 Task: Find connections with filter location Bāgha Purāna with filter topic #family with filter profile language French with filter current company Webmasters4SEO with filter school Fresher jobs in Tamil Nadu with filter industry Engines and Power Transmission Equipment Manufacturing with filter service category Market Strategy with filter keywords title Technical Support Specialist
Action: Mouse moved to (555, 73)
Screenshot: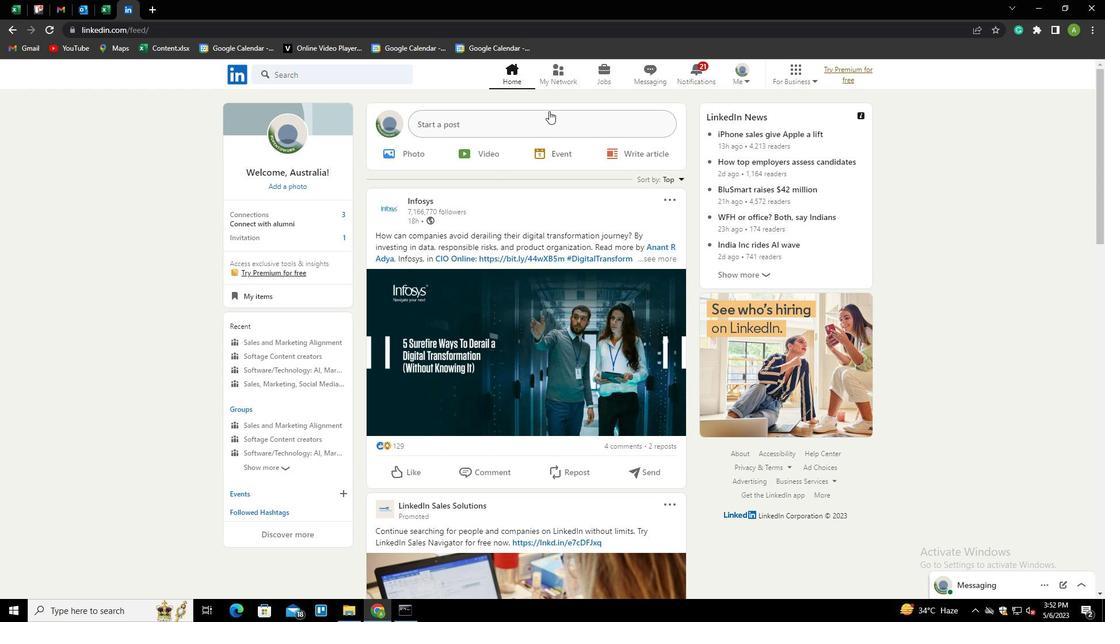 
Action: Mouse pressed left at (555, 73)
Screenshot: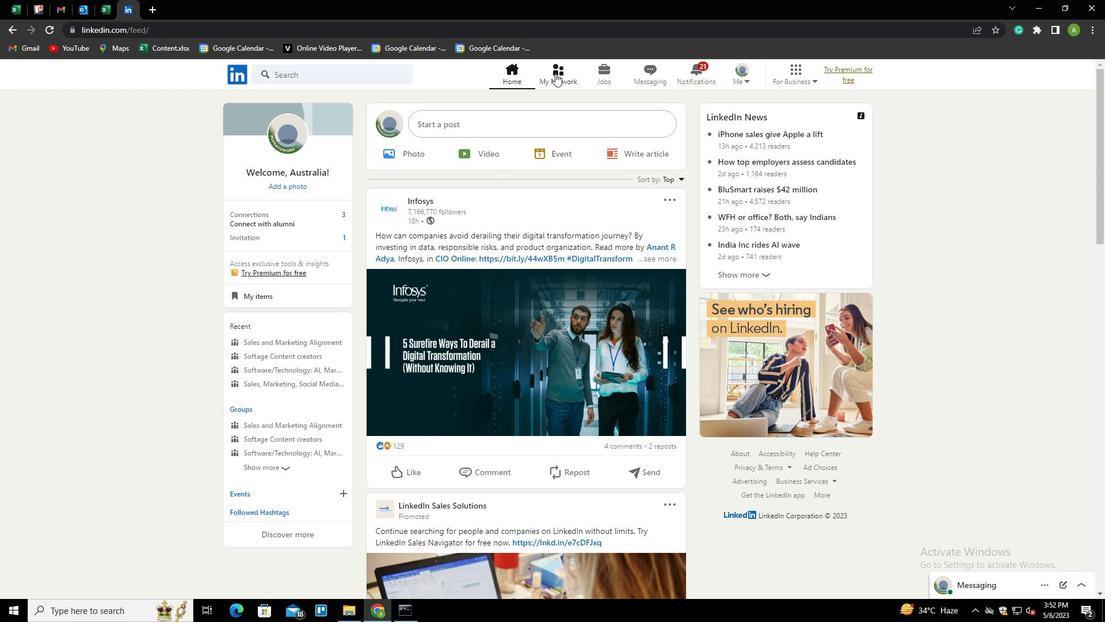 
Action: Mouse moved to (294, 137)
Screenshot: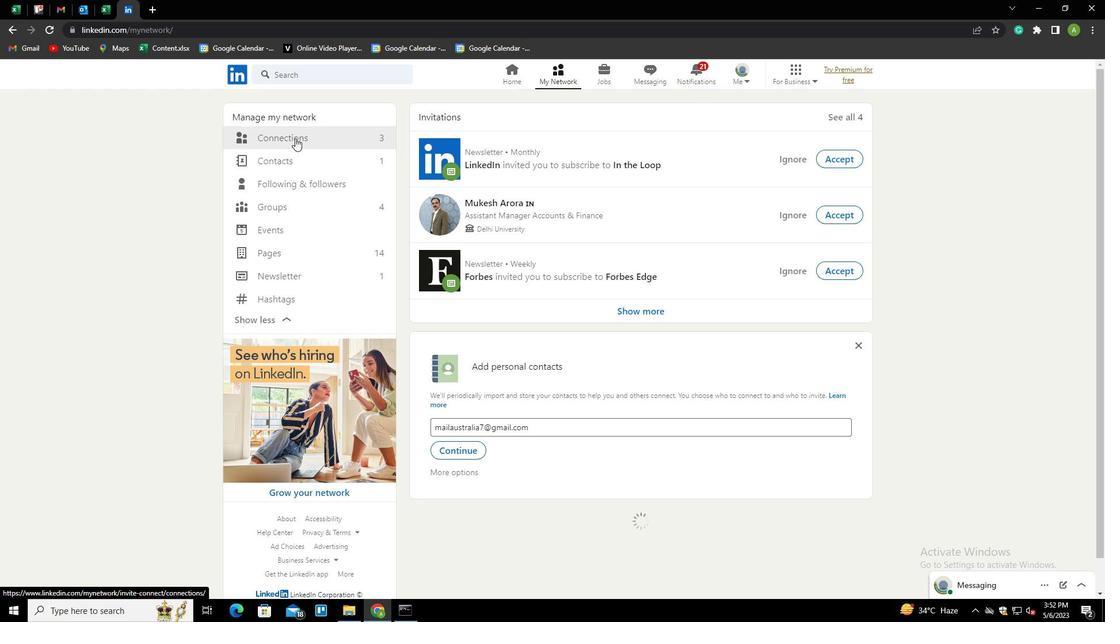 
Action: Mouse pressed left at (294, 137)
Screenshot: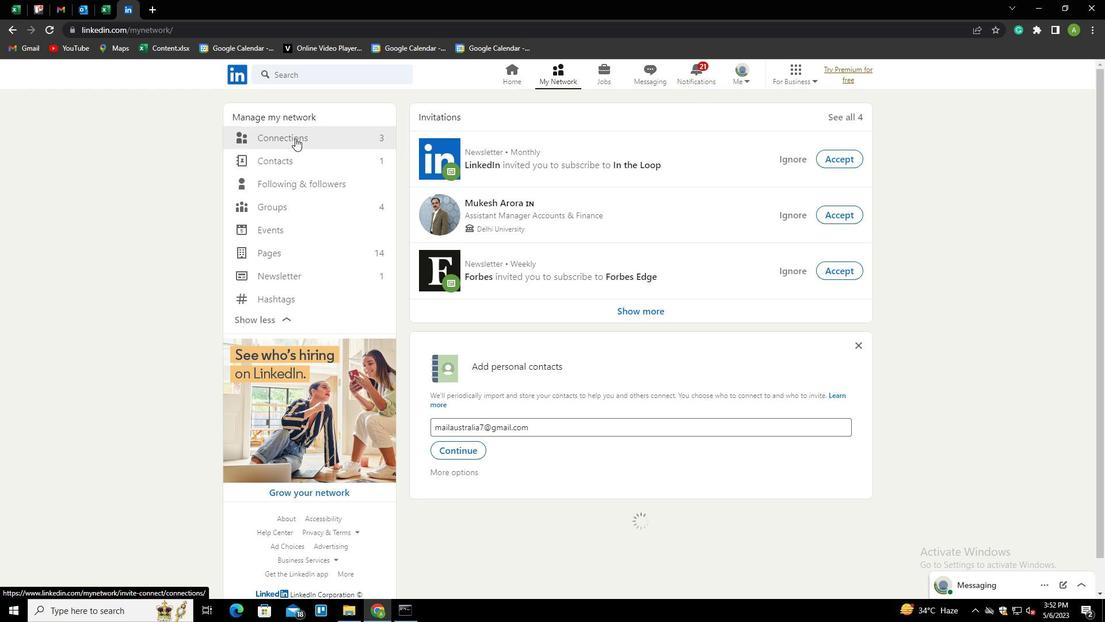 
Action: Mouse moved to (639, 133)
Screenshot: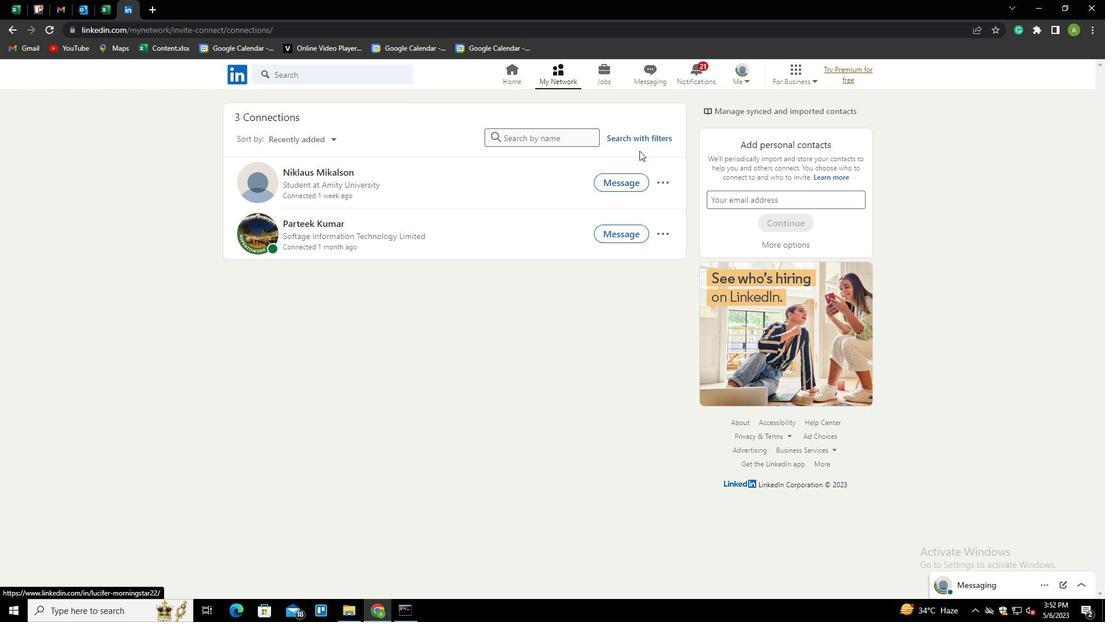 
Action: Mouse pressed left at (639, 133)
Screenshot: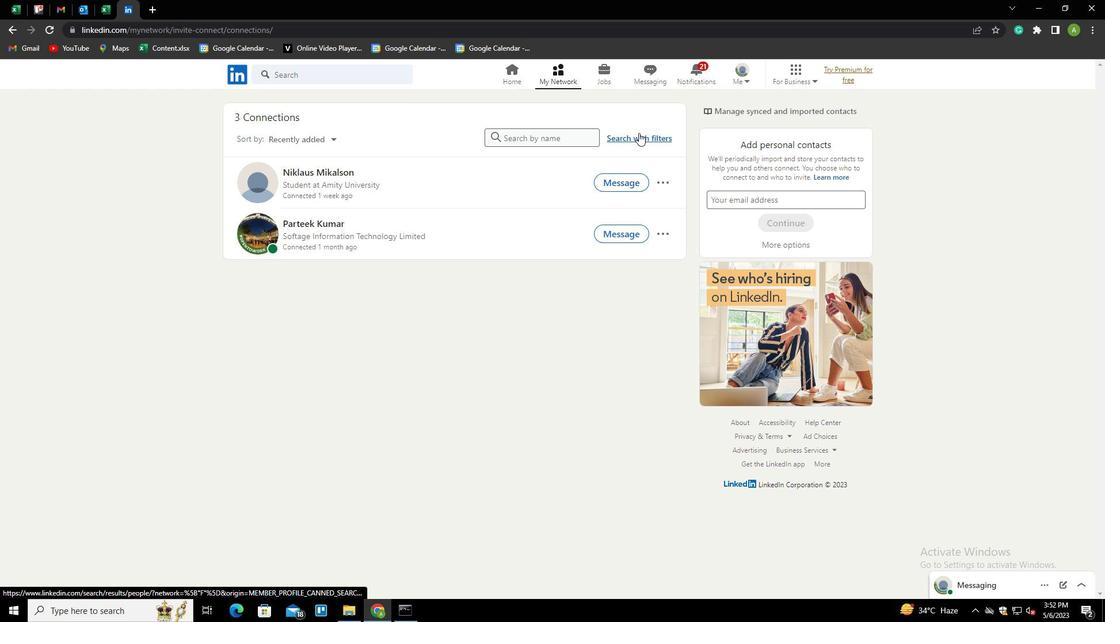
Action: Mouse moved to (585, 101)
Screenshot: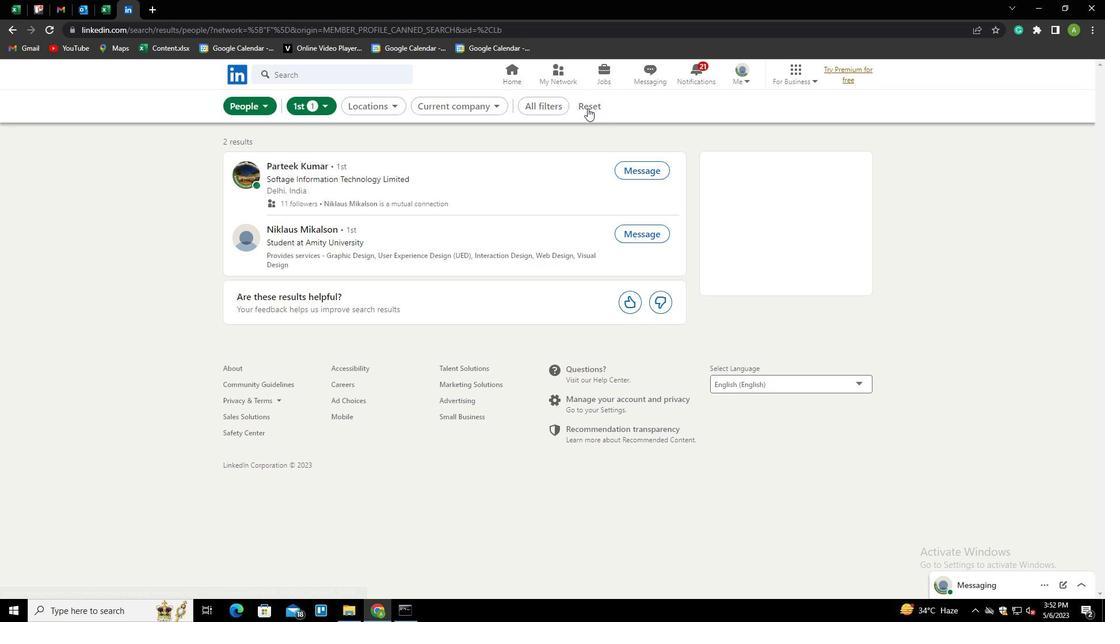 
Action: Mouse pressed left at (585, 101)
Screenshot: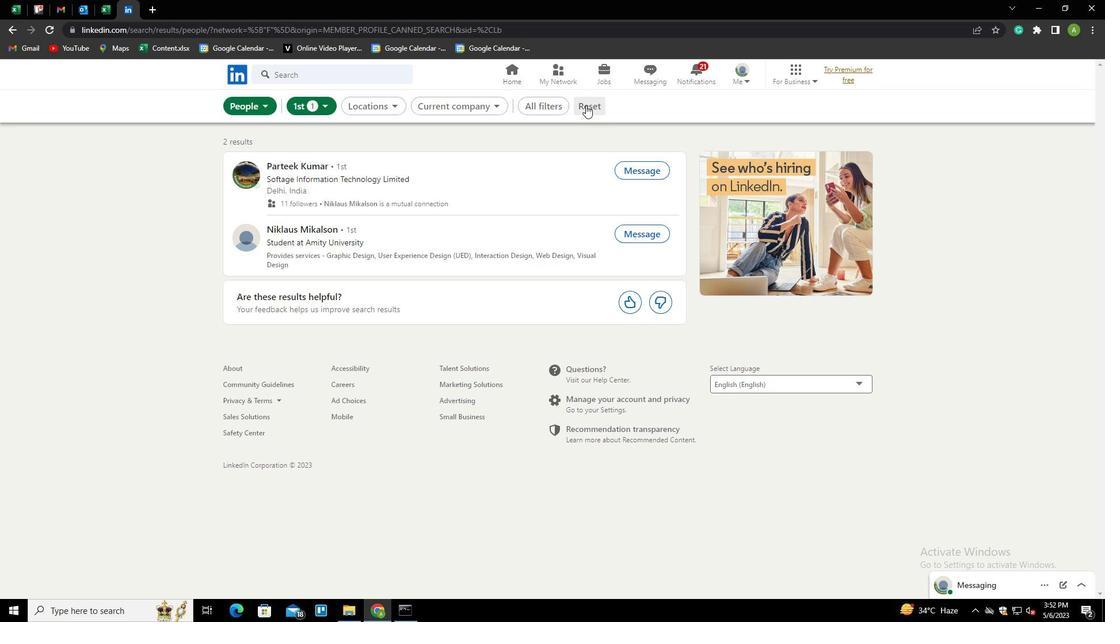 
Action: Mouse moved to (567, 107)
Screenshot: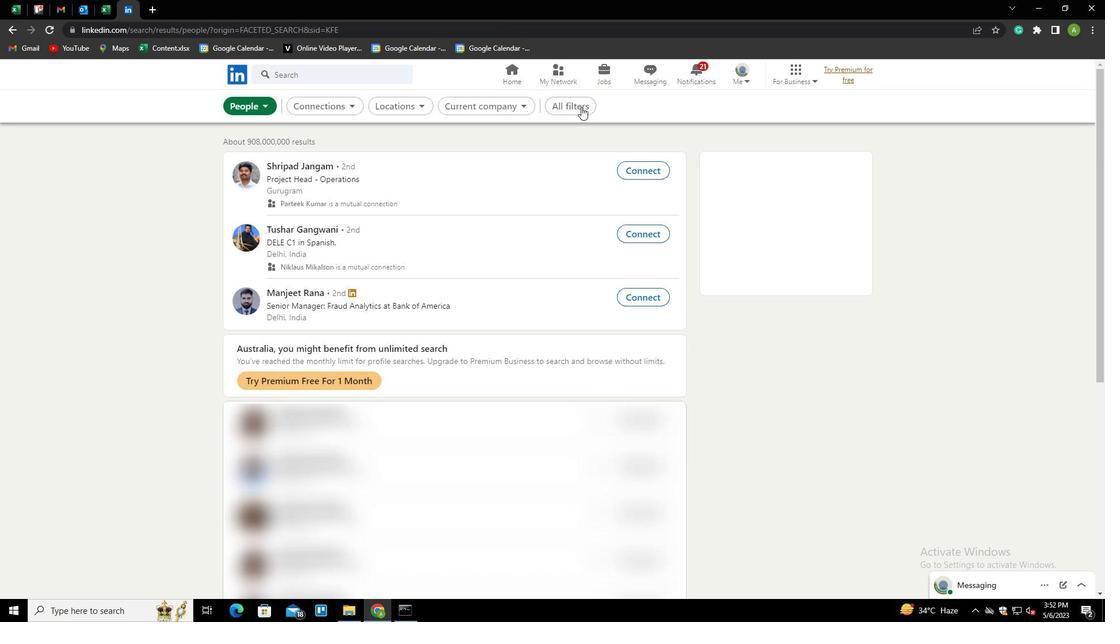 
Action: Mouse pressed left at (567, 107)
Screenshot: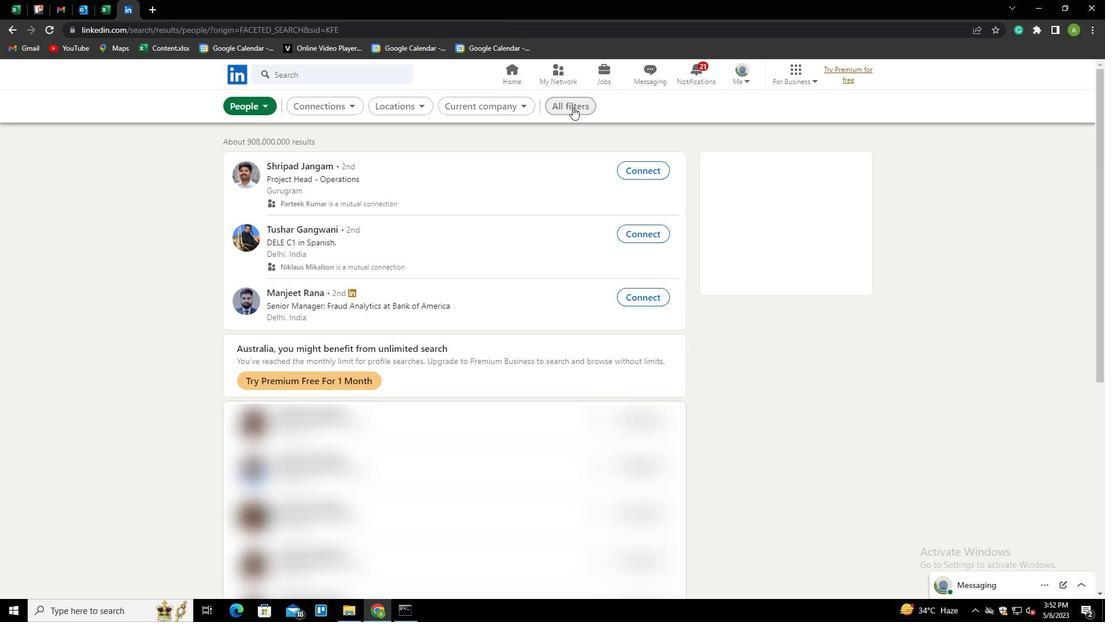 
Action: Mouse moved to (946, 367)
Screenshot: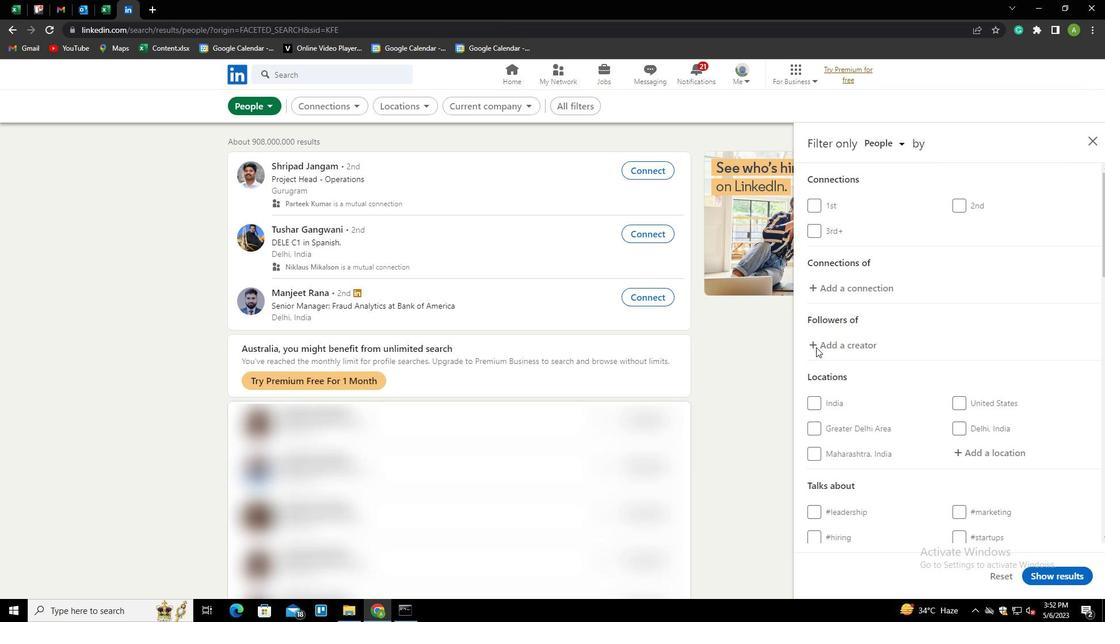 
Action: Mouse scrolled (946, 366) with delta (0, 0)
Screenshot: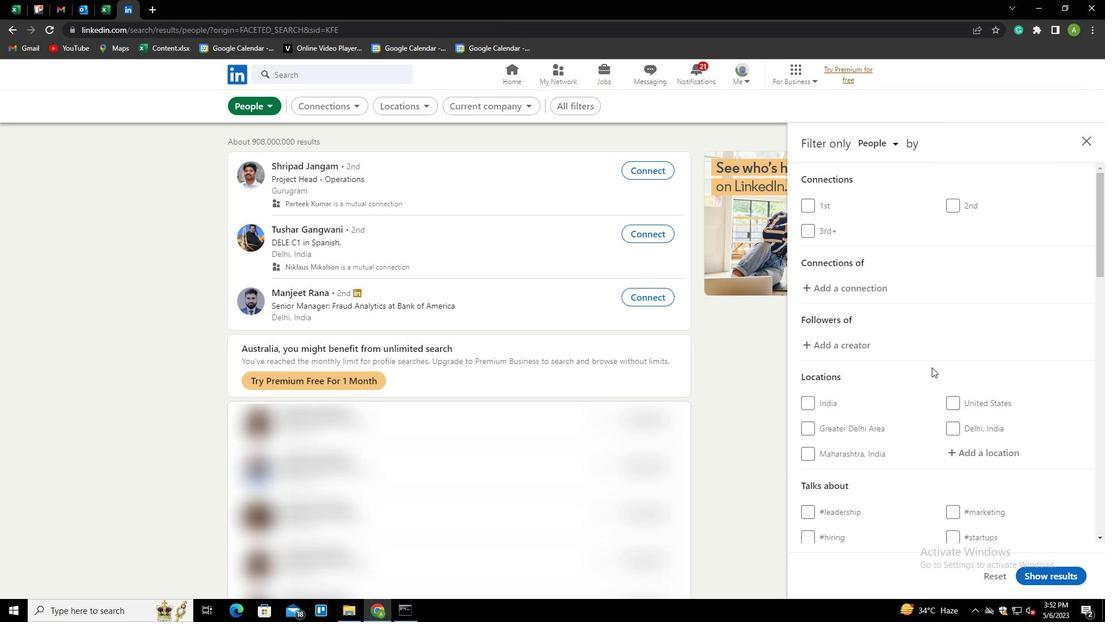 
Action: Mouse scrolled (946, 366) with delta (0, 0)
Screenshot: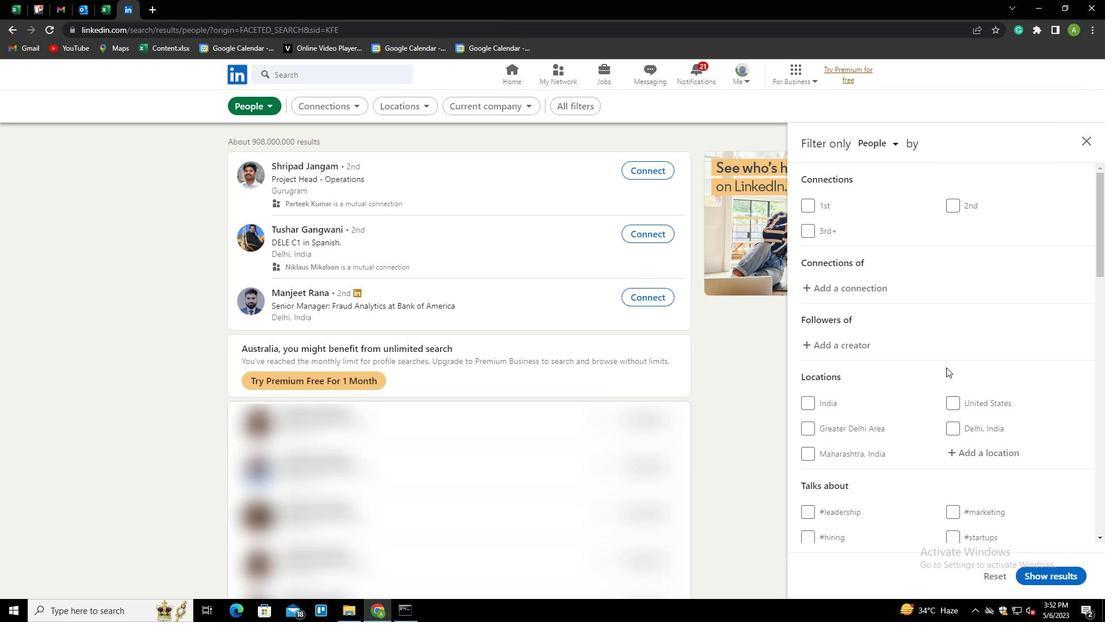 
Action: Mouse moved to (967, 334)
Screenshot: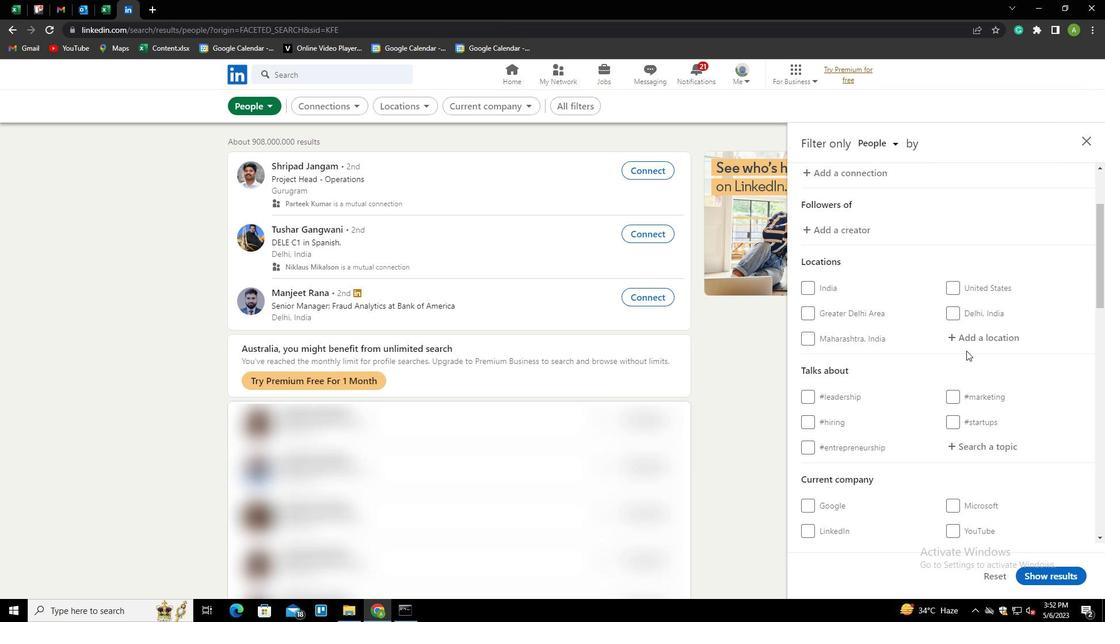 
Action: Mouse pressed left at (967, 334)
Screenshot: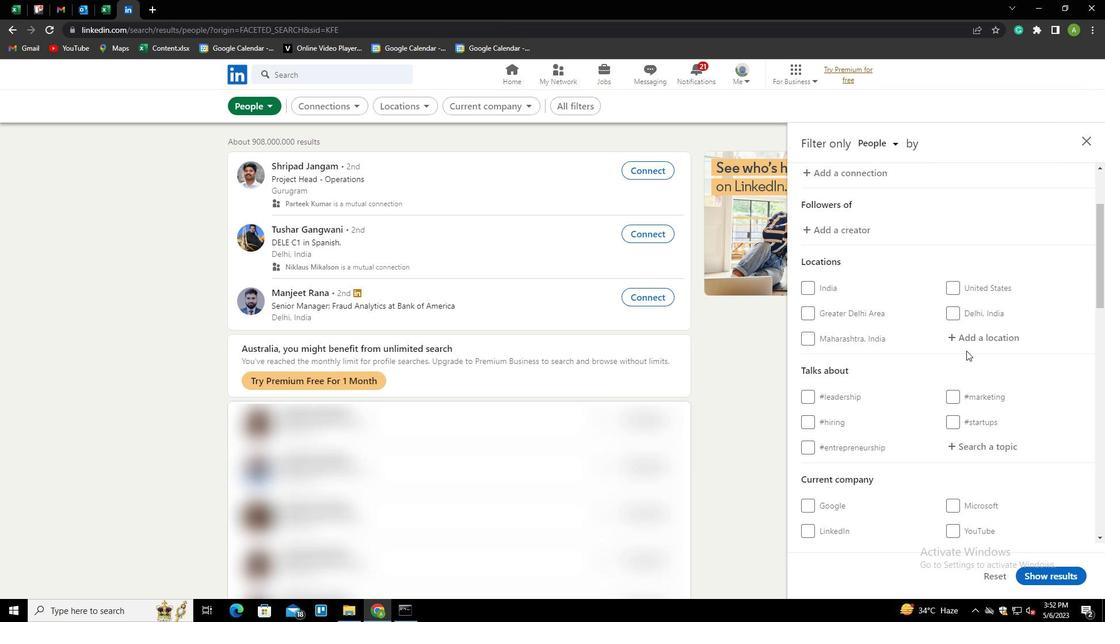 
Action: Key pressed <Key.shift>BAGHA<Key.down><Key.enter>
Screenshot: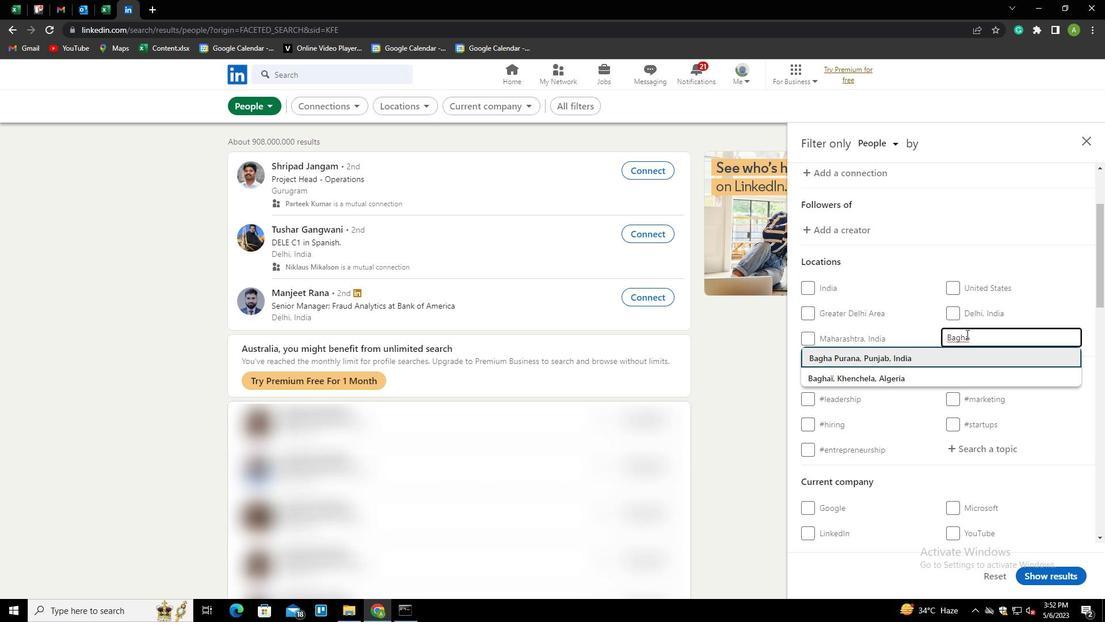 
Action: Mouse moved to (967, 333)
Screenshot: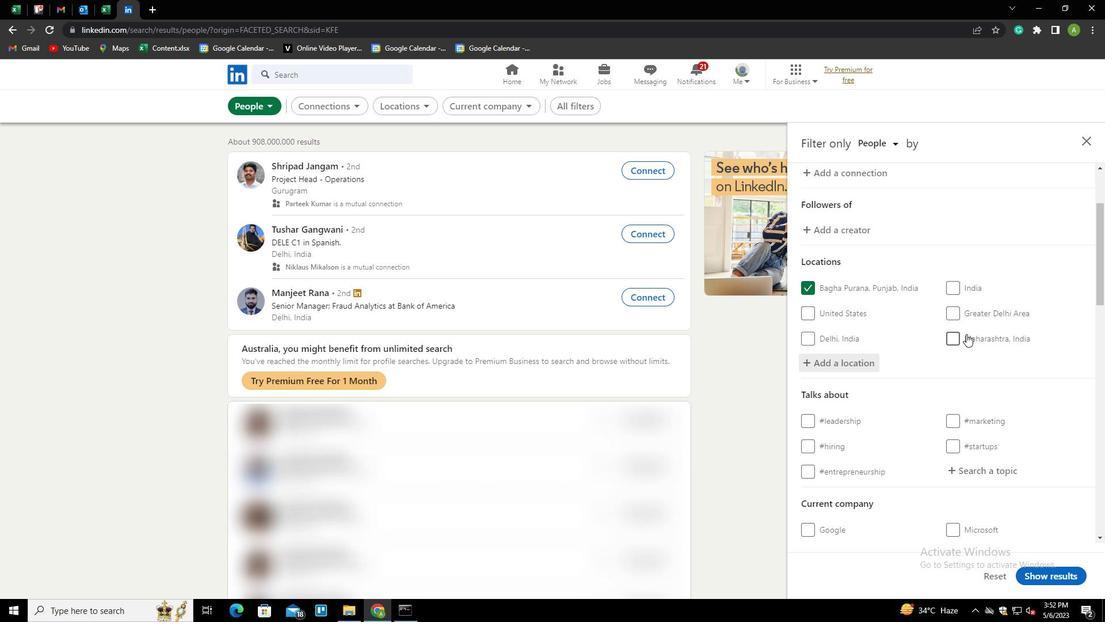
Action: Mouse scrolled (967, 332) with delta (0, 0)
Screenshot: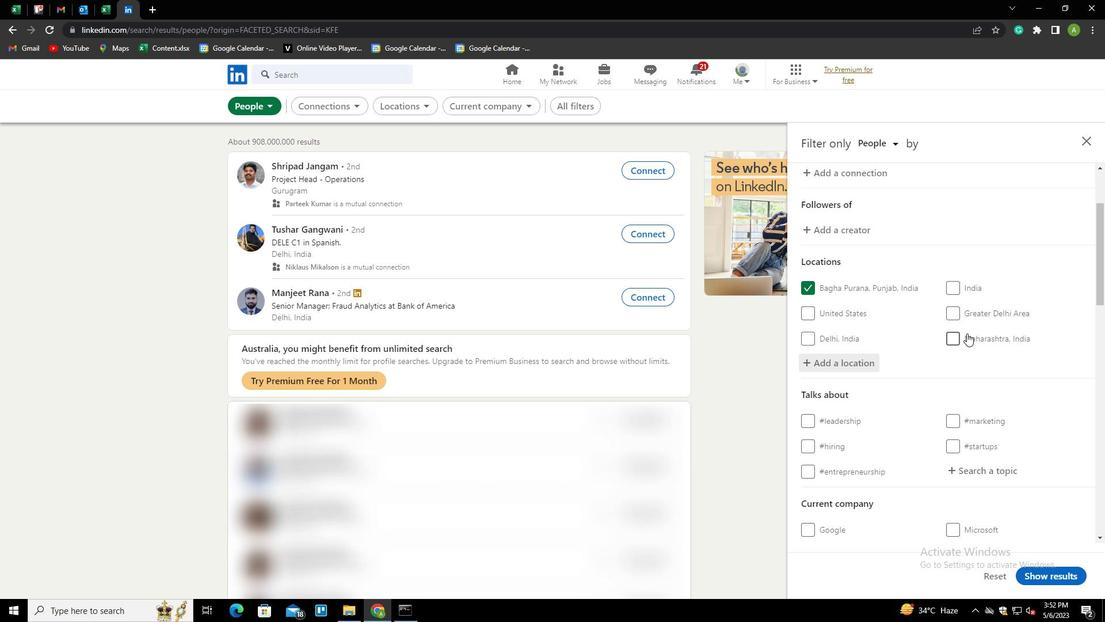 
Action: Mouse scrolled (967, 332) with delta (0, 0)
Screenshot: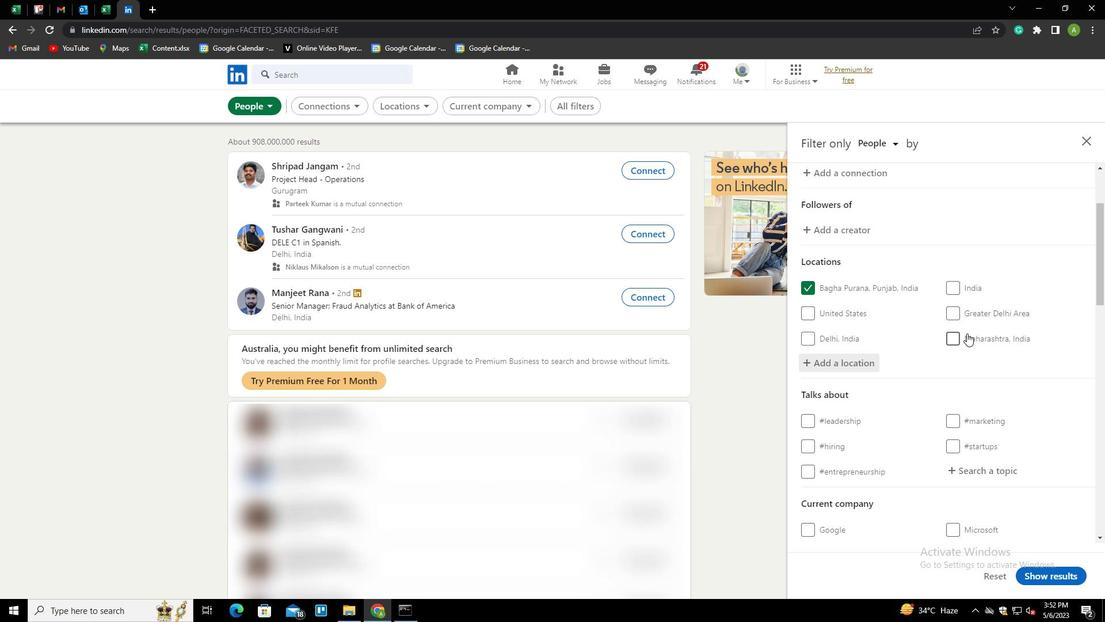 
Action: Mouse scrolled (967, 332) with delta (0, 0)
Screenshot: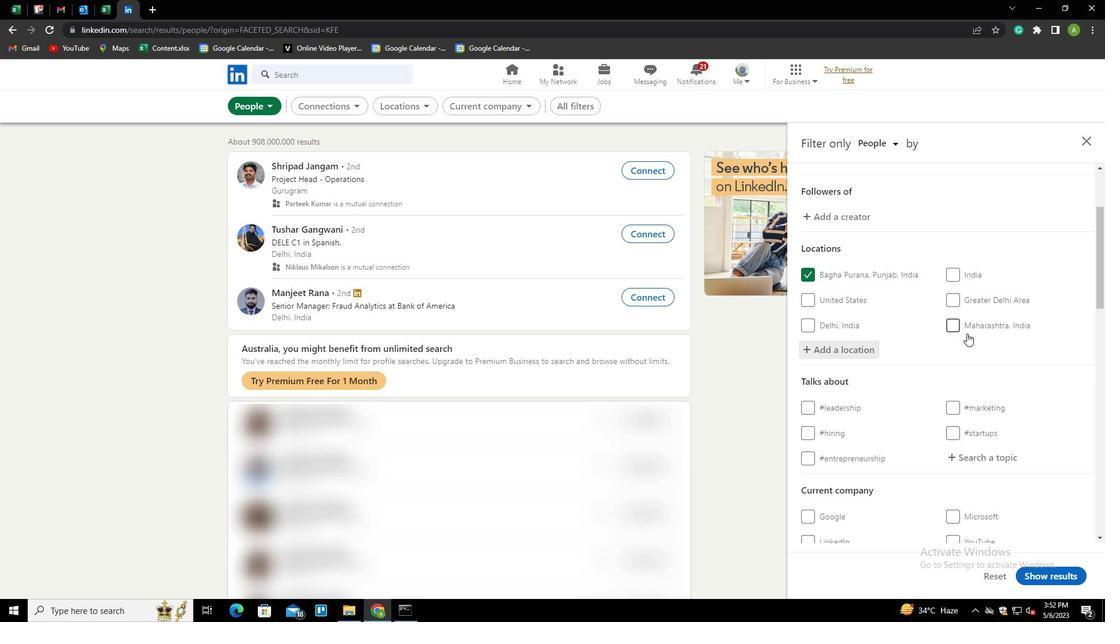 
Action: Mouse moved to (967, 291)
Screenshot: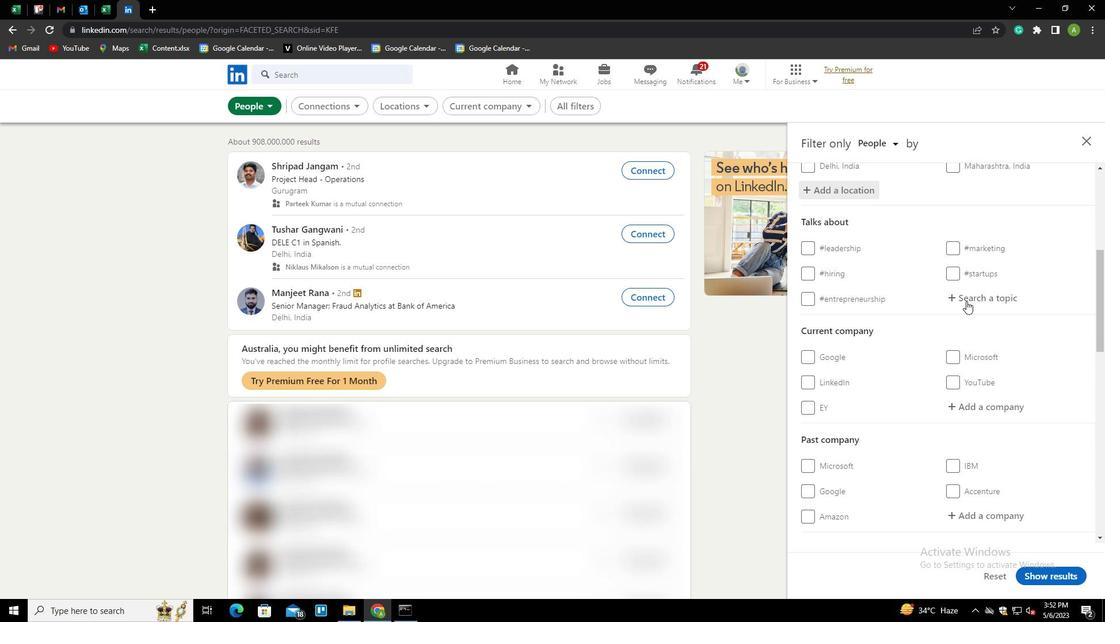 
Action: Mouse pressed left at (967, 291)
Screenshot: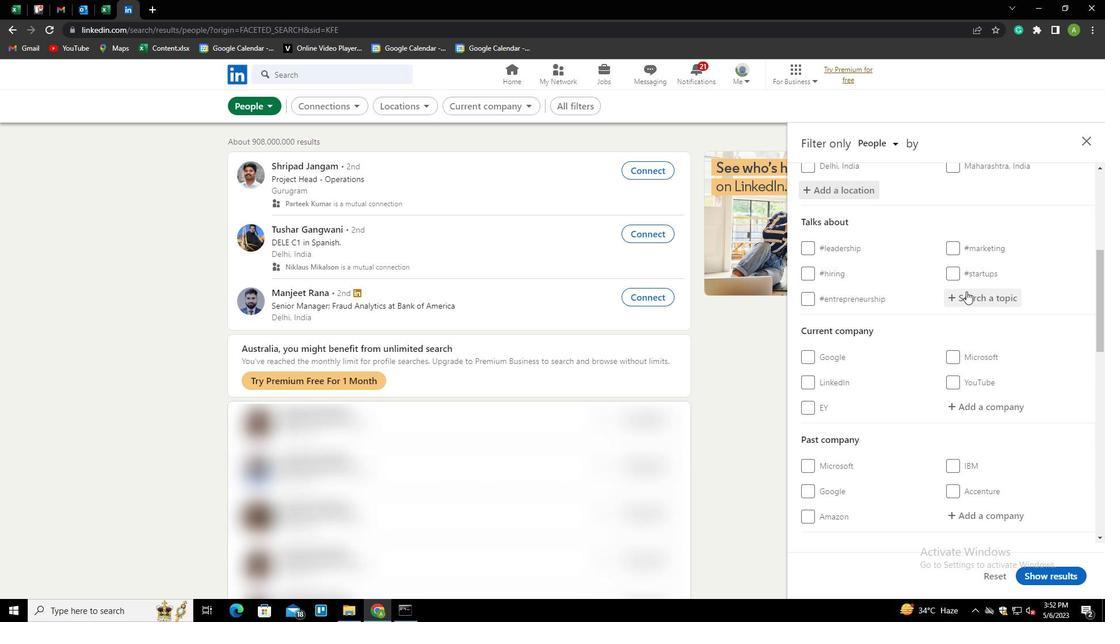 
Action: Mouse moved to (965, 291)
Screenshot: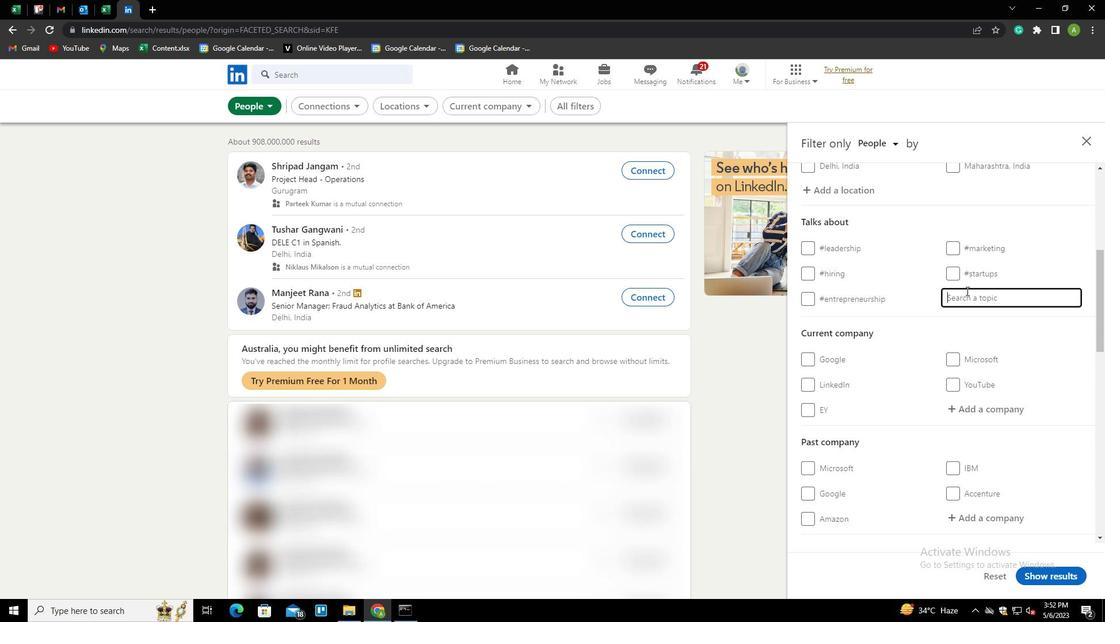 
Action: Key pressed FAMILY<Key.down><Key.enter>
Screenshot: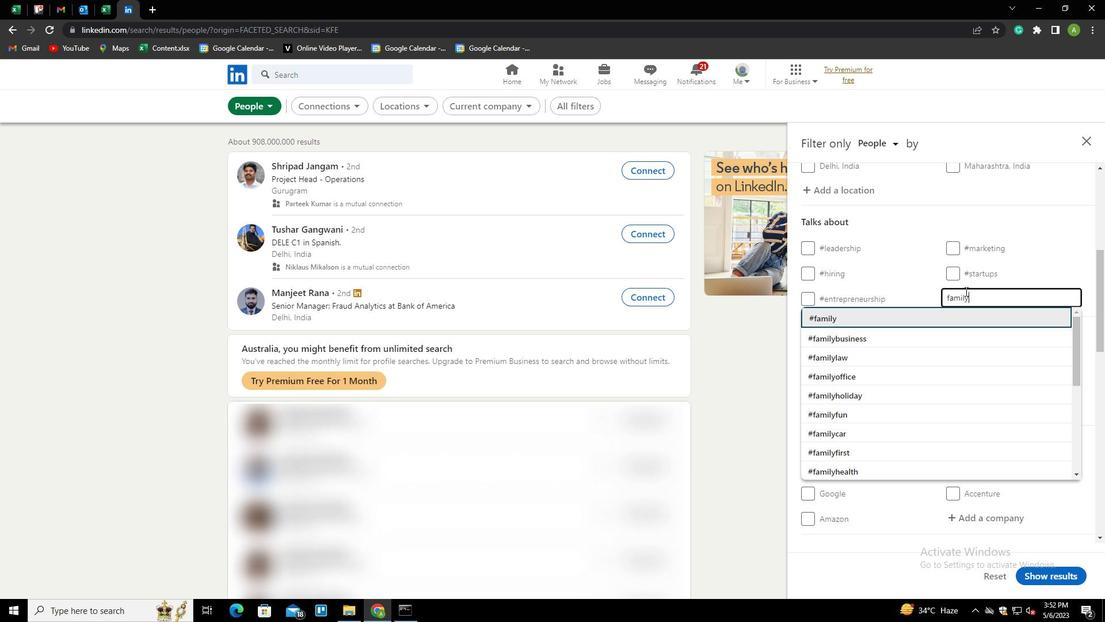 
Action: Mouse moved to (971, 288)
Screenshot: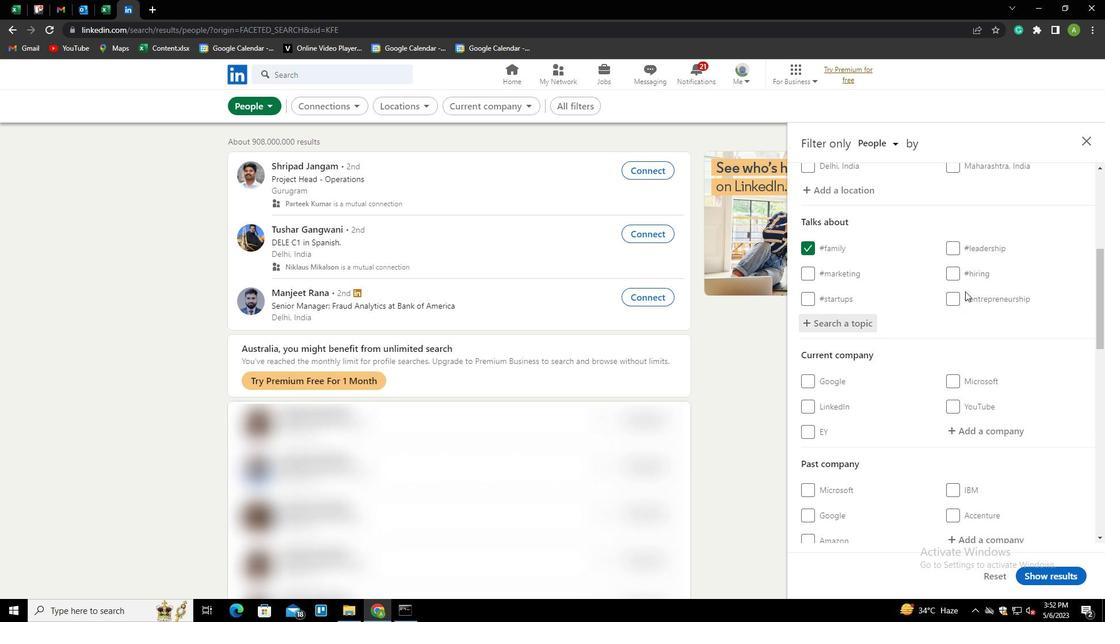 
Action: Mouse scrolled (971, 287) with delta (0, 0)
Screenshot: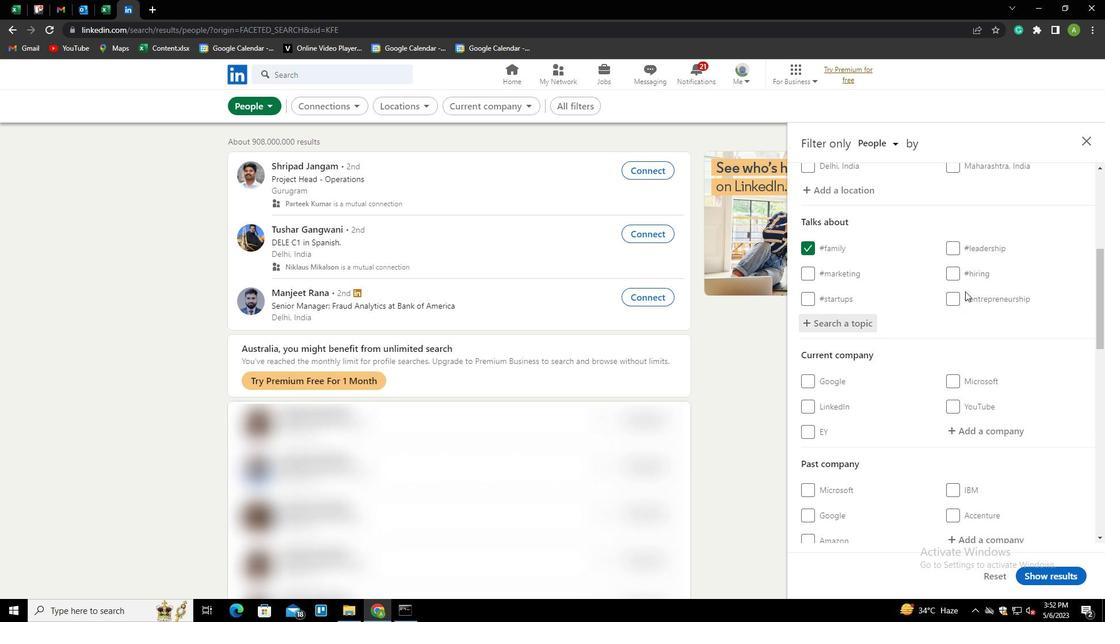 
Action: Mouse scrolled (971, 287) with delta (0, 0)
Screenshot: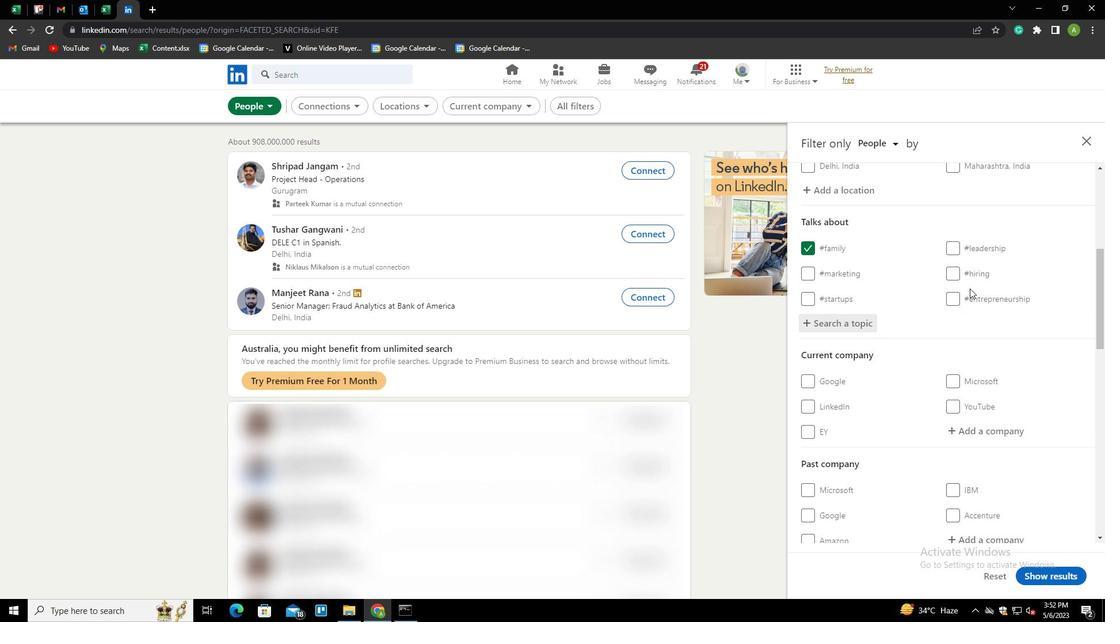 
Action: Mouse moved to (971, 288)
Screenshot: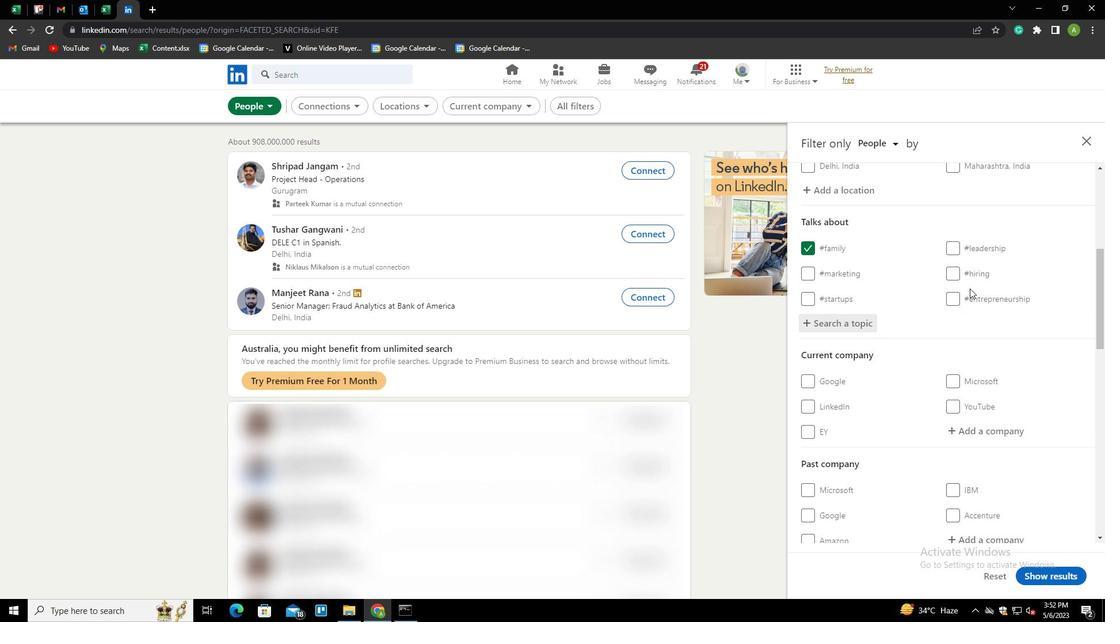 
Action: Mouse scrolled (971, 287) with delta (0, 0)
Screenshot: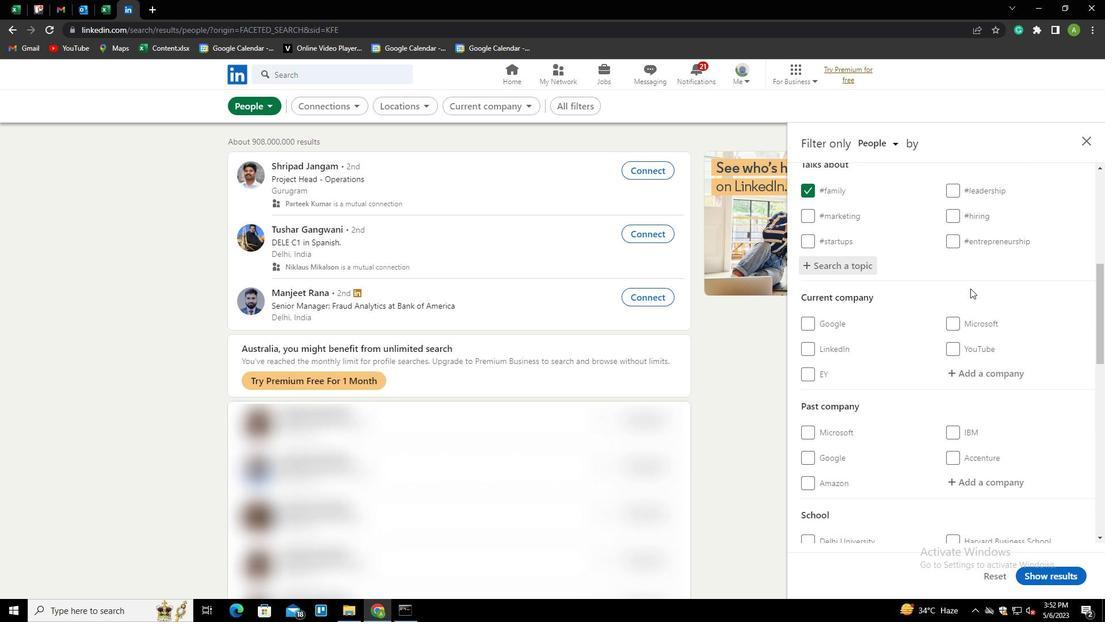 
Action: Mouse moved to (971, 292)
Screenshot: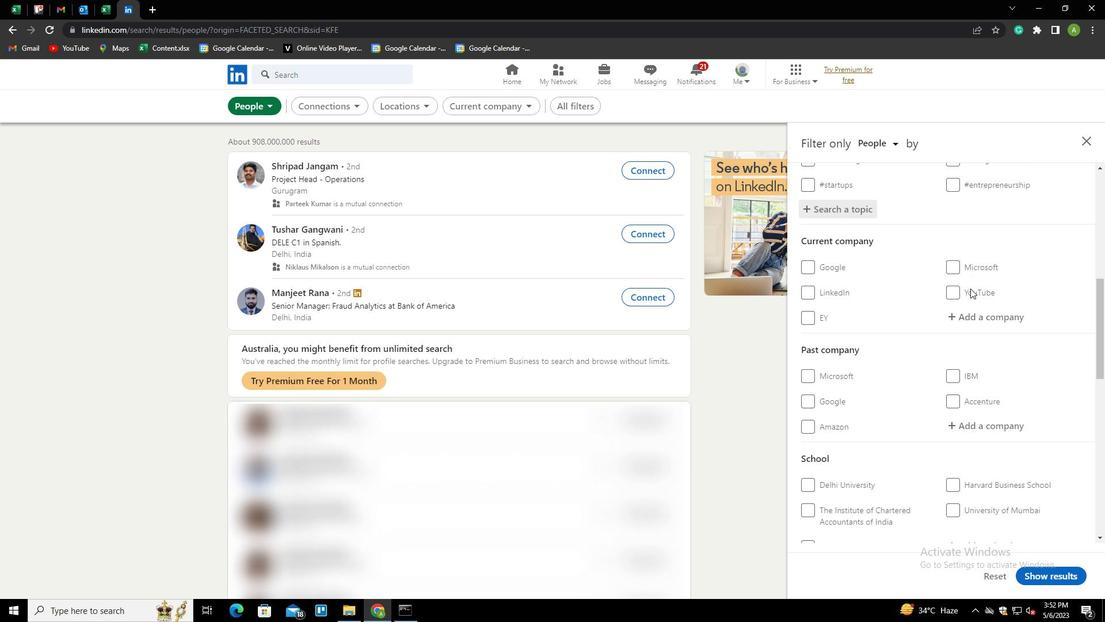 
Action: Mouse scrolled (971, 291) with delta (0, 0)
Screenshot: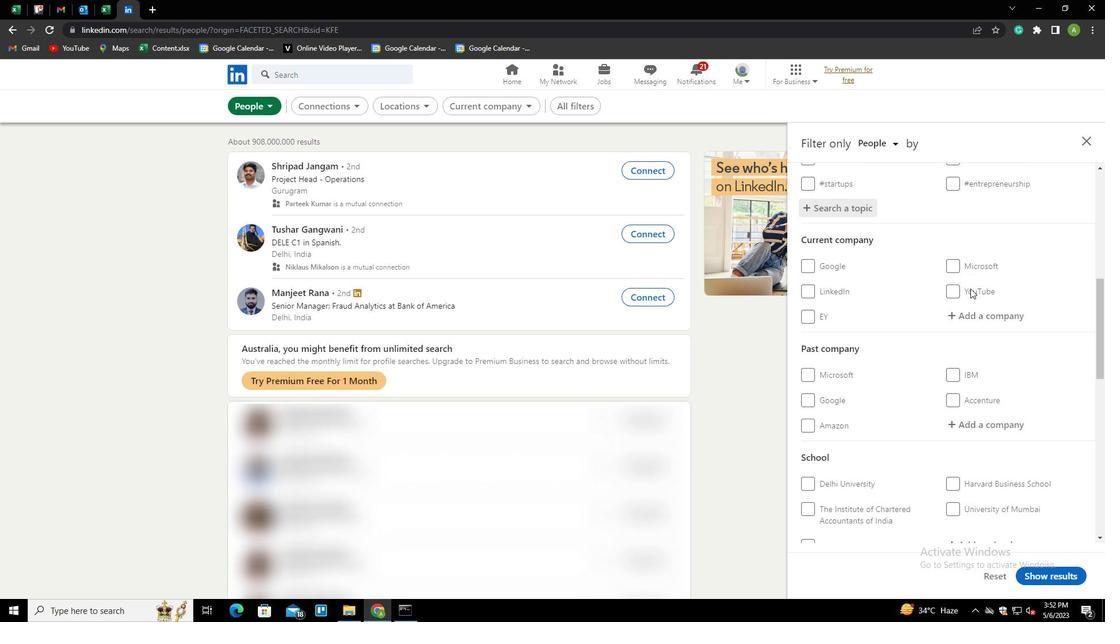 
Action: Mouse moved to (971, 292)
Screenshot: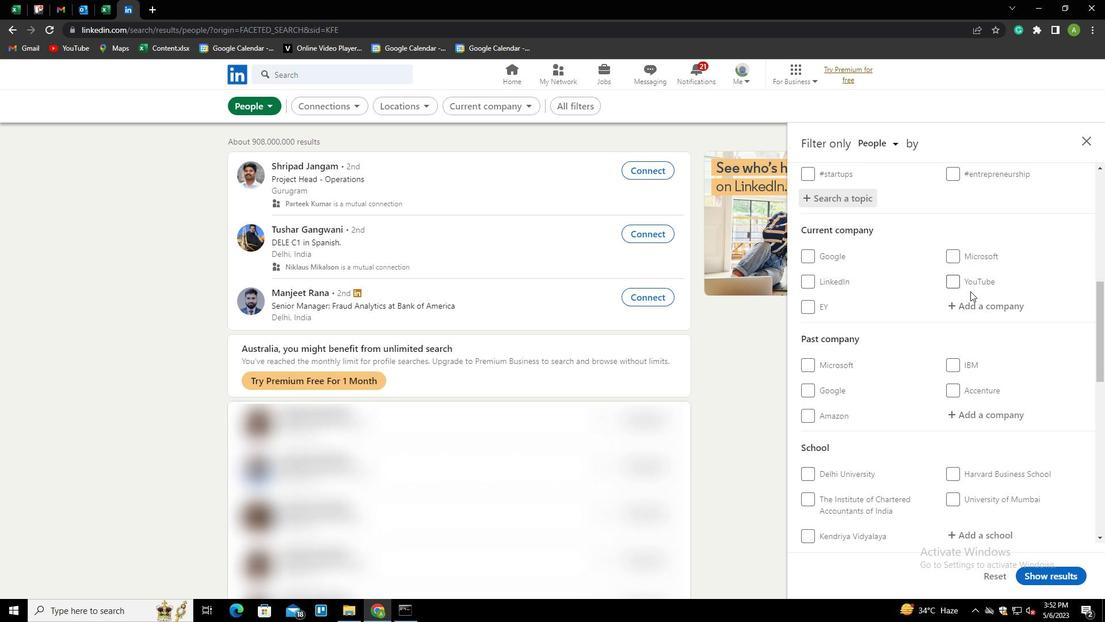
Action: Mouse scrolled (971, 292) with delta (0, 0)
Screenshot: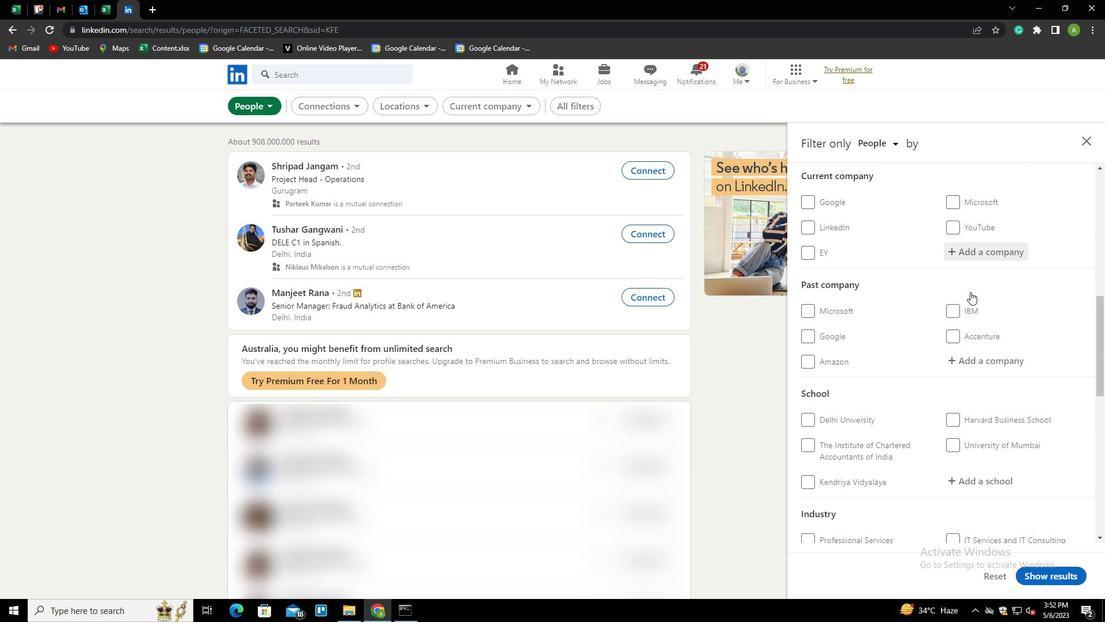 
Action: Mouse scrolled (971, 292) with delta (0, 0)
Screenshot: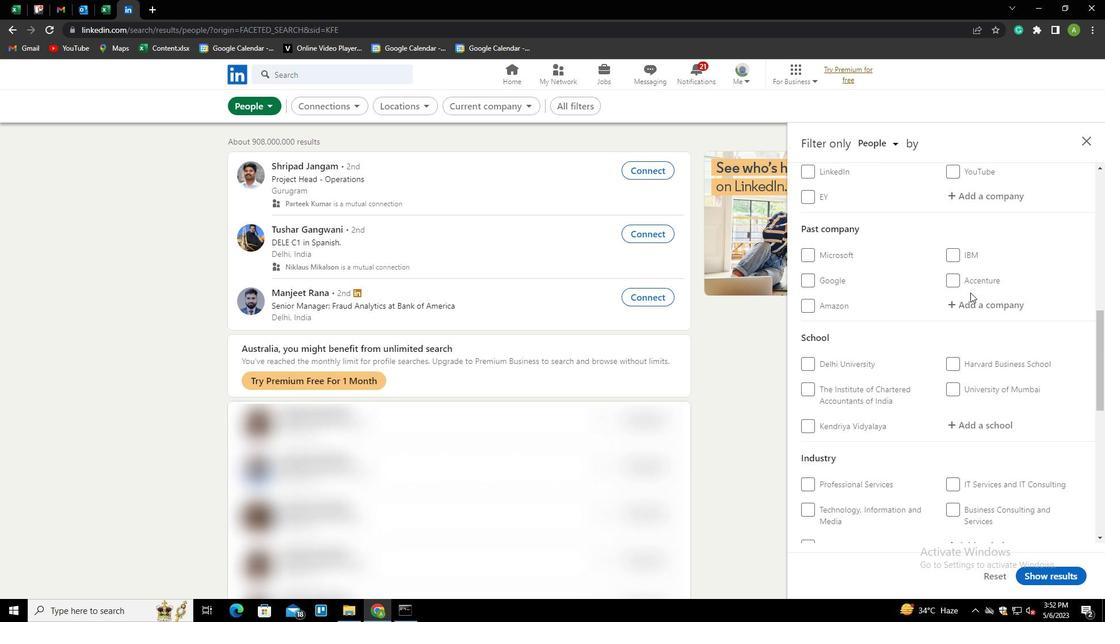 
Action: Mouse scrolled (971, 292) with delta (0, 0)
Screenshot: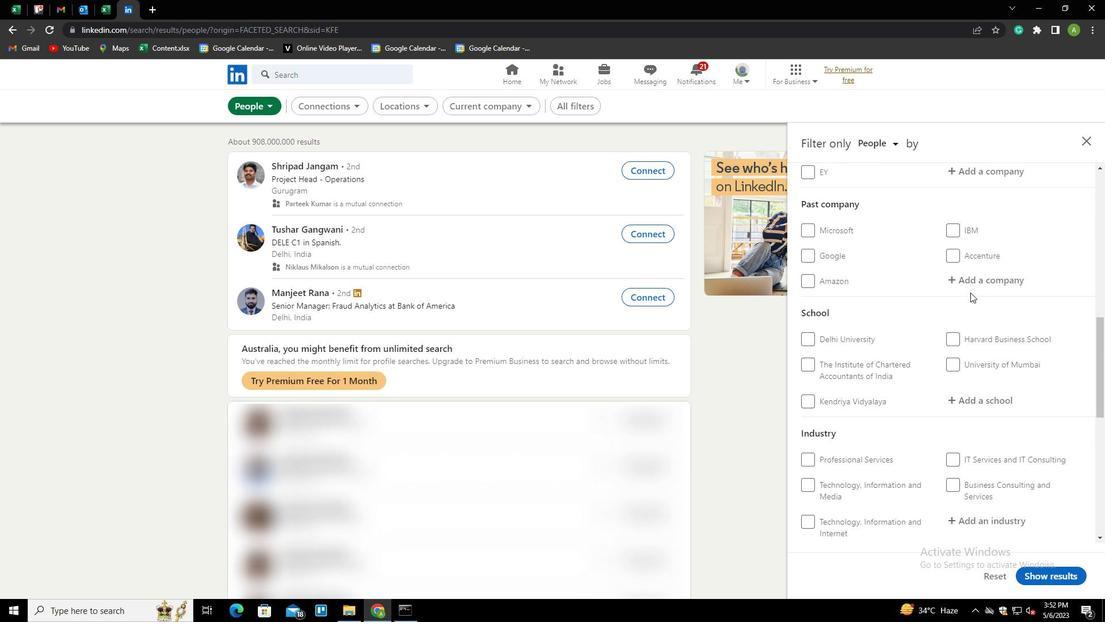 
Action: Mouse scrolled (971, 292) with delta (0, 0)
Screenshot: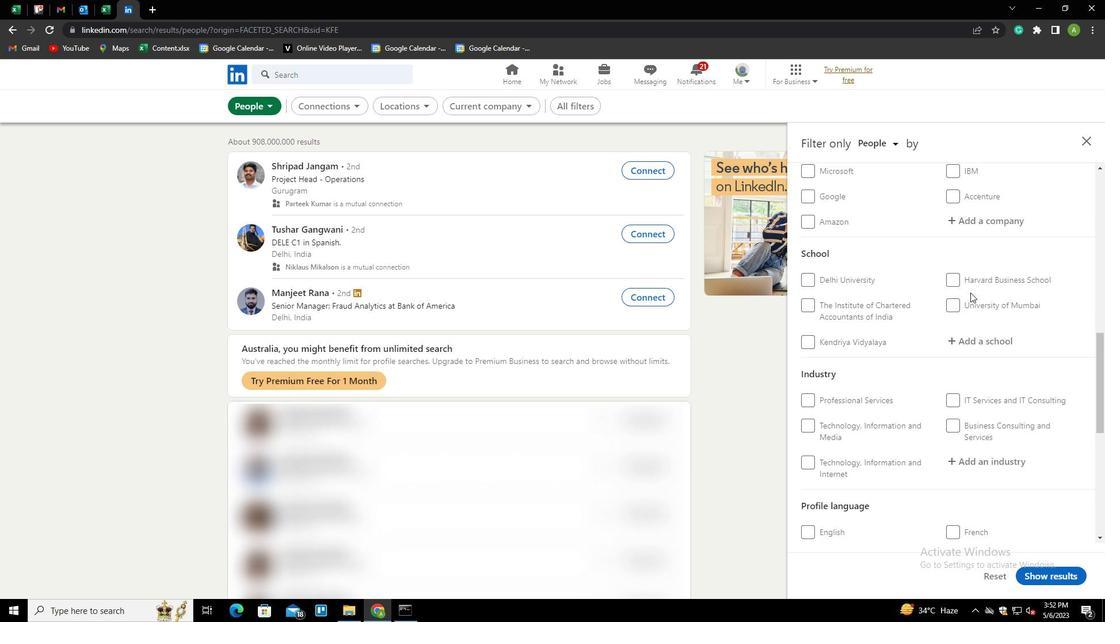 
Action: Mouse moved to (954, 389)
Screenshot: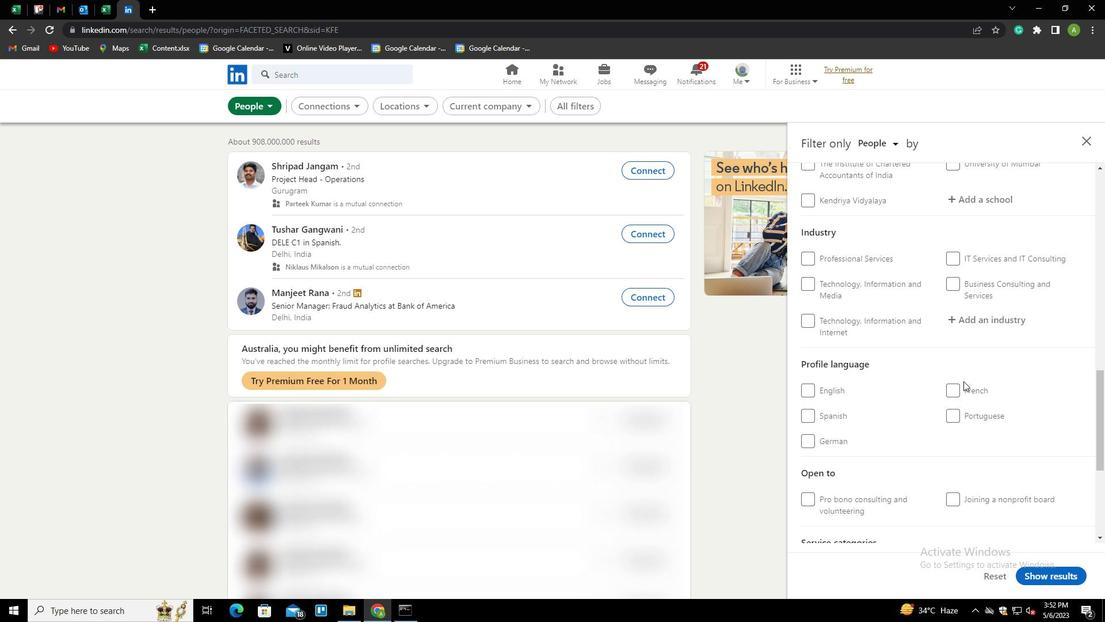 
Action: Mouse pressed left at (954, 389)
Screenshot: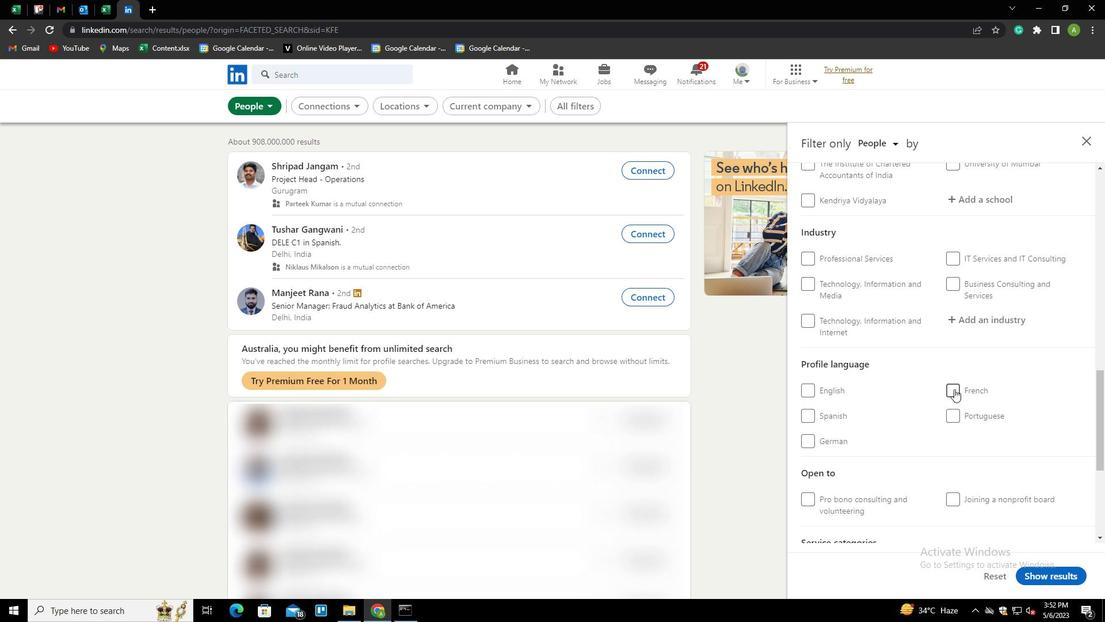 
Action: Mouse moved to (986, 354)
Screenshot: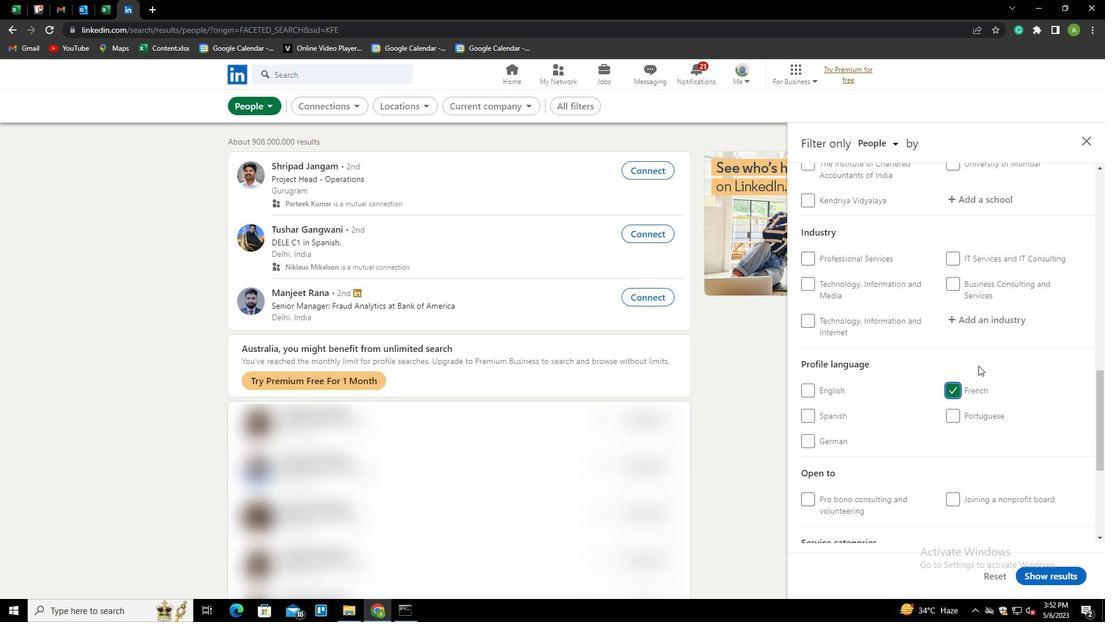 
Action: Mouse scrolled (986, 354) with delta (0, 0)
Screenshot: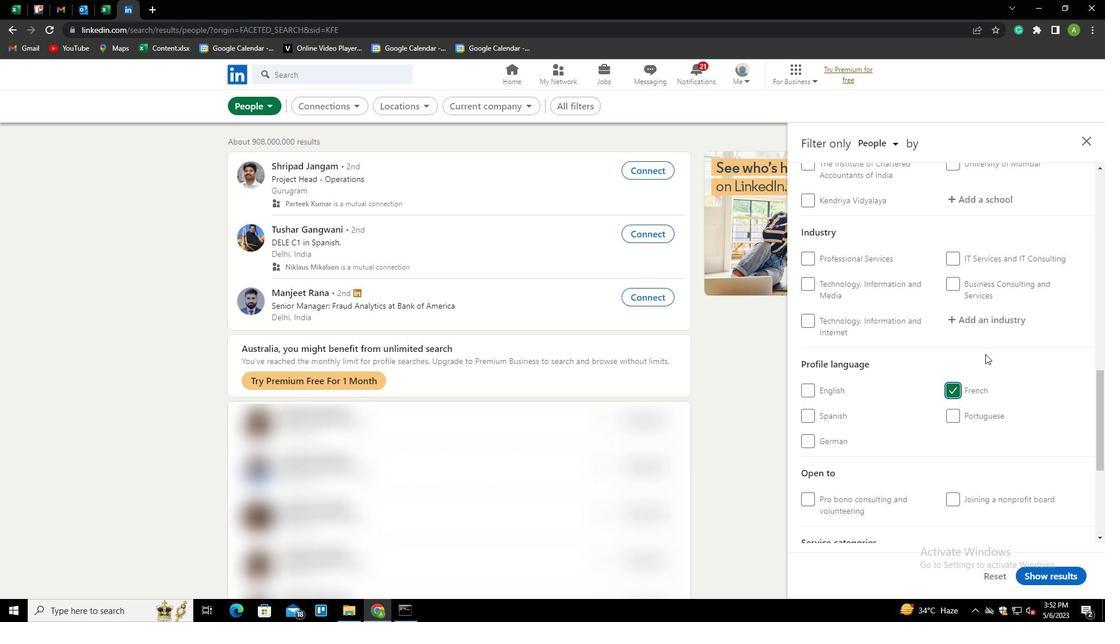 
Action: Mouse scrolled (986, 354) with delta (0, 0)
Screenshot: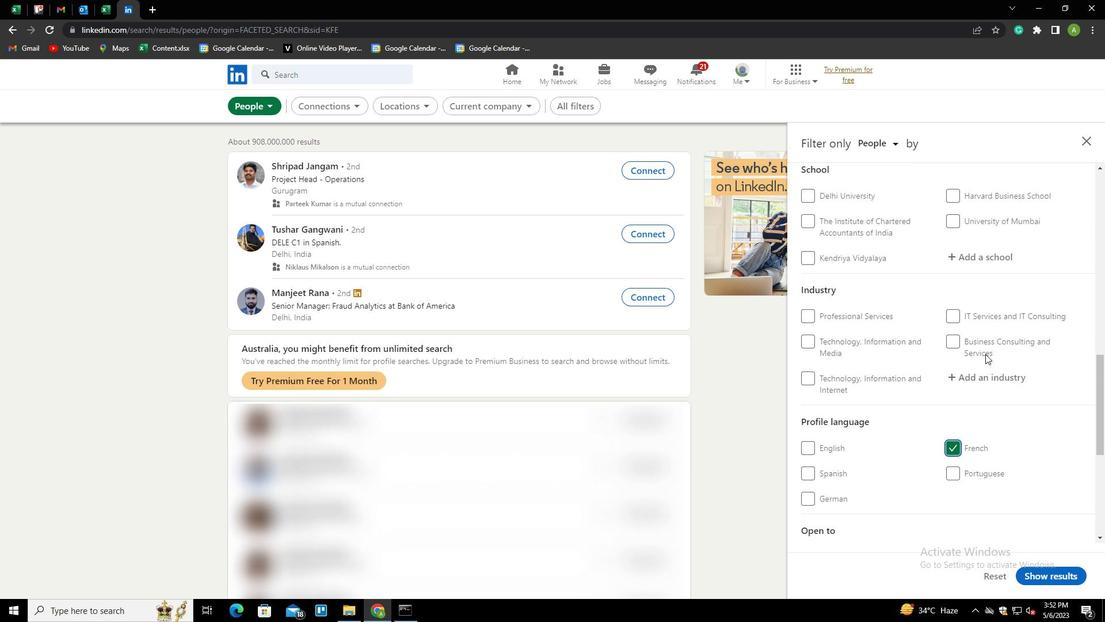 
Action: Mouse scrolled (986, 354) with delta (0, 0)
Screenshot: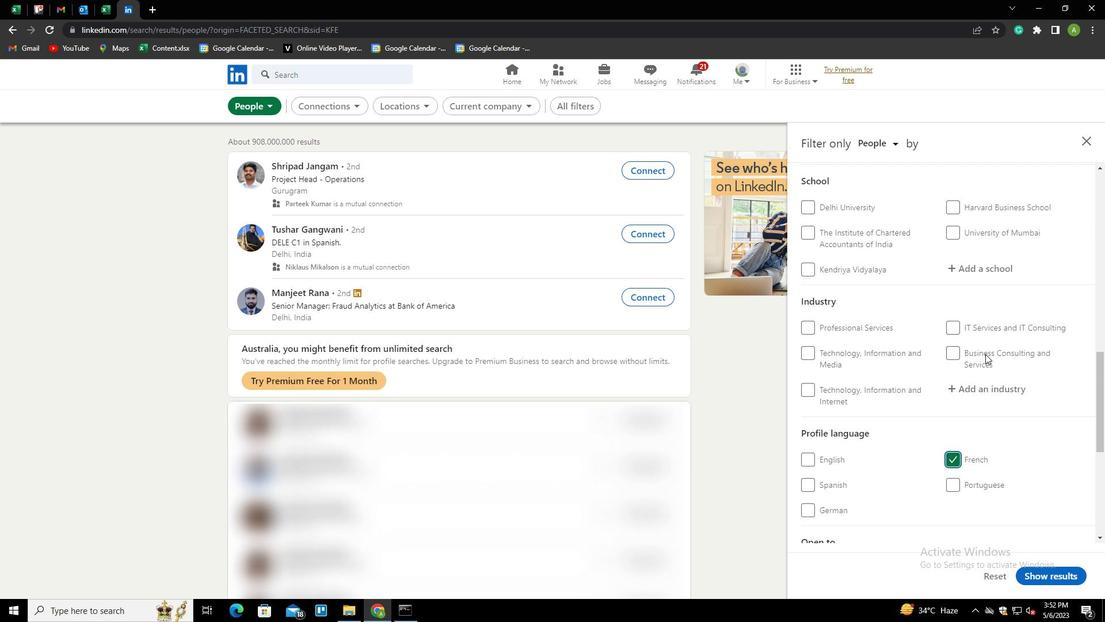 
Action: Mouse scrolled (986, 354) with delta (0, 0)
Screenshot: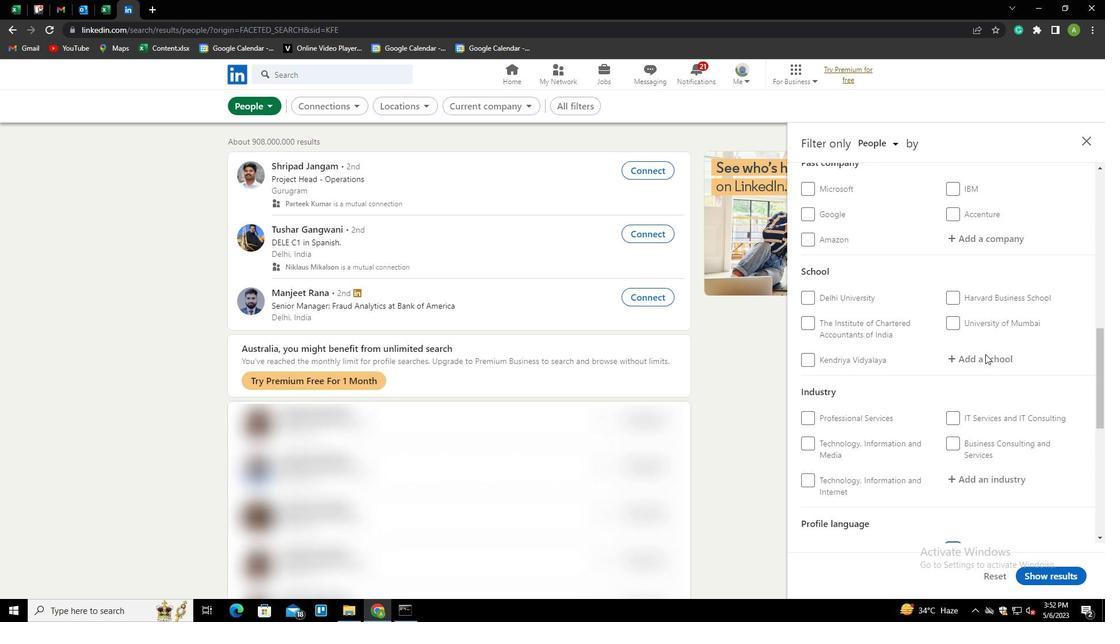 
Action: Mouse scrolled (986, 354) with delta (0, 0)
Screenshot: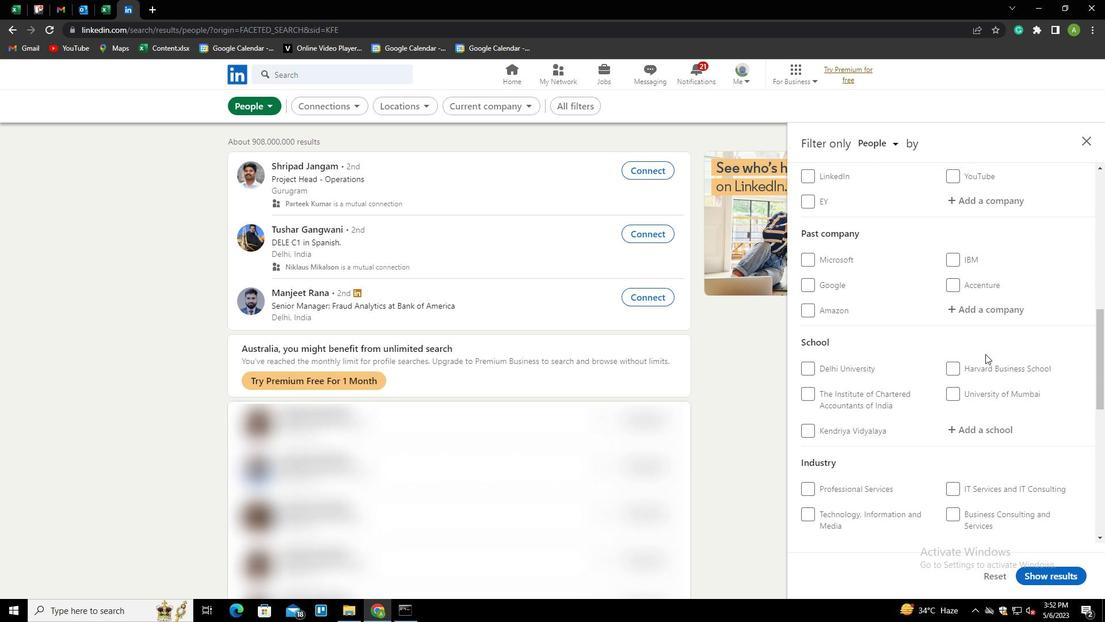 
Action: Mouse scrolled (986, 354) with delta (0, 0)
Screenshot: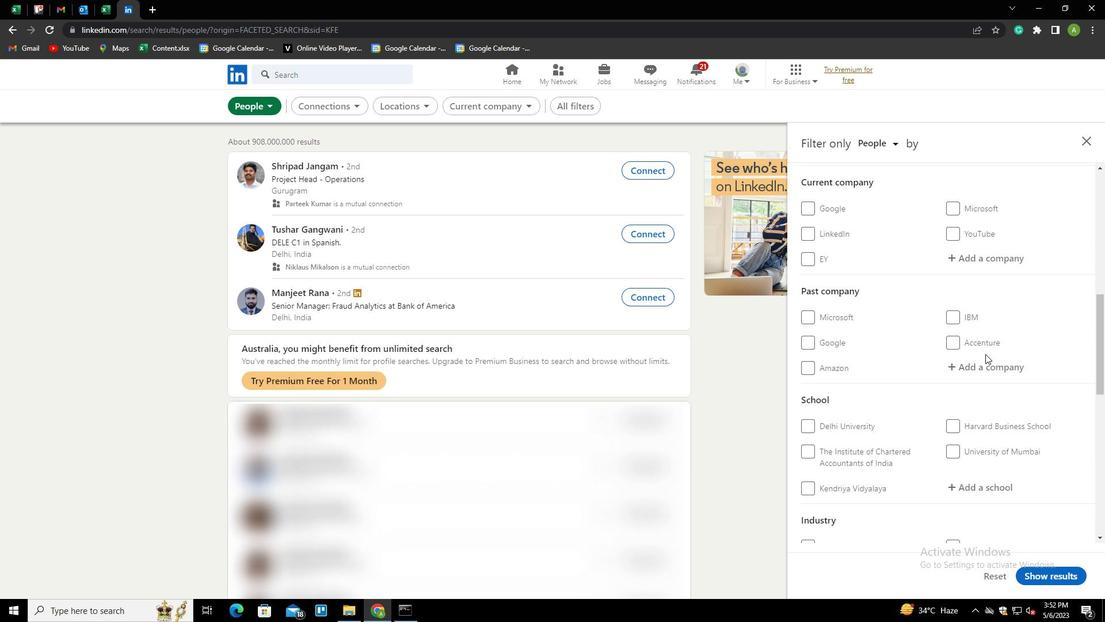
Action: Mouse moved to (983, 318)
Screenshot: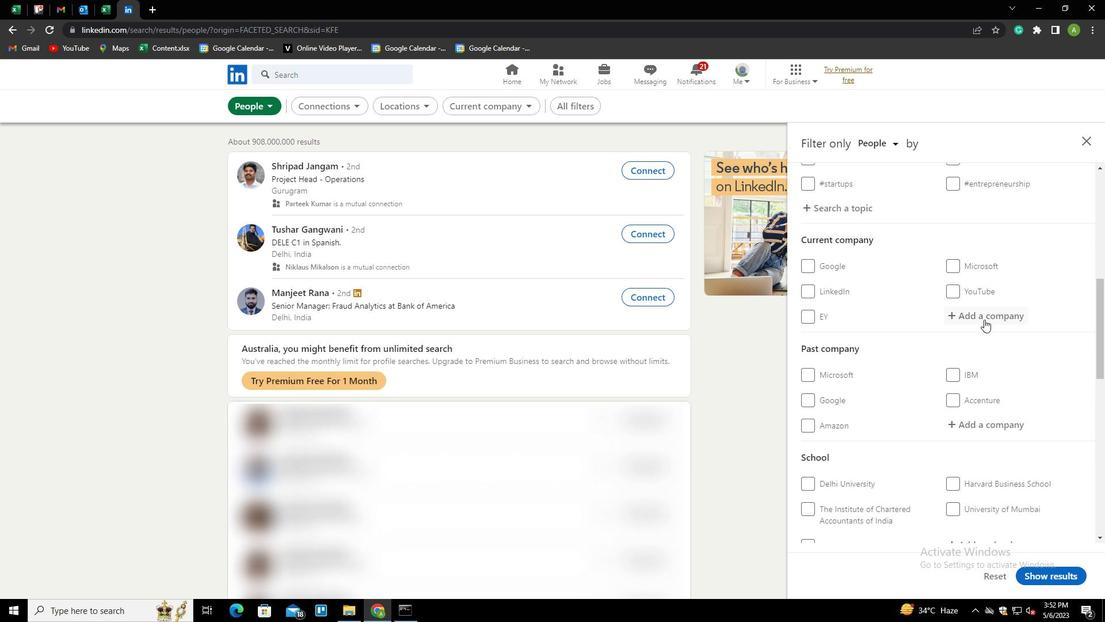 
Action: Mouse pressed left at (983, 318)
Screenshot: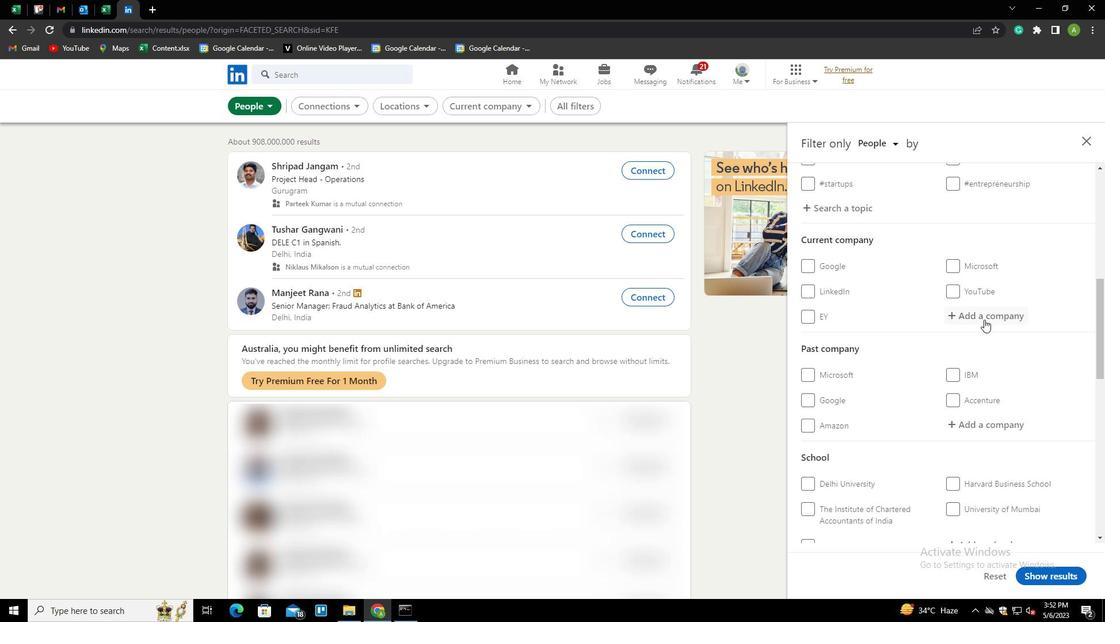 
Action: Key pressed <Key.shift>
Screenshot: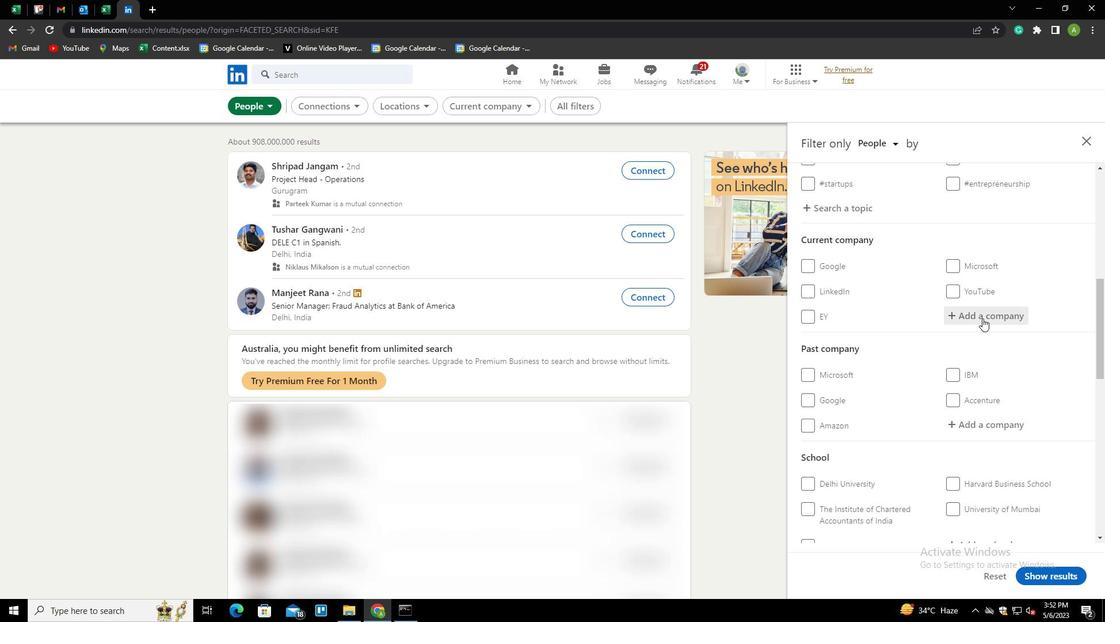 
Action: Mouse moved to (980, 319)
Screenshot: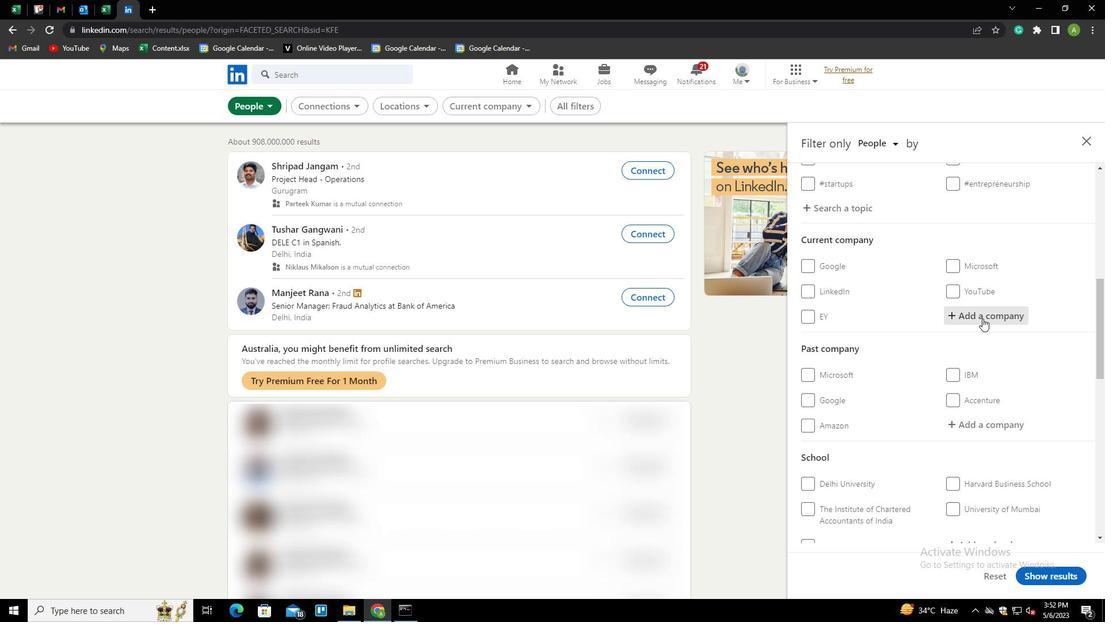 
Action: Key pressed W
Screenshot: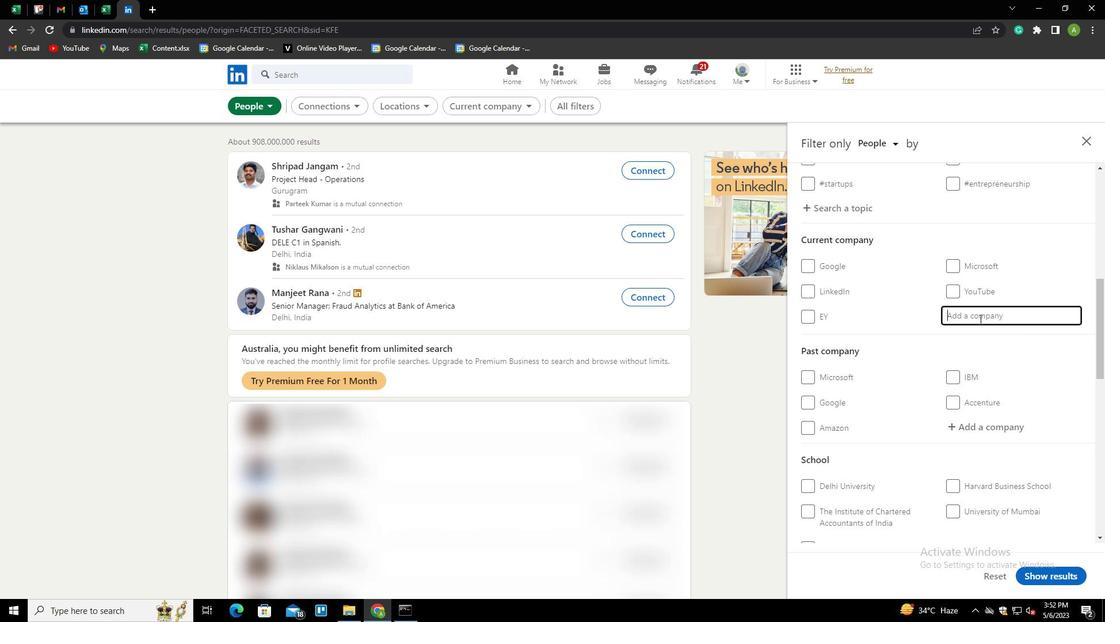 
Action: Mouse moved to (980, 319)
Screenshot: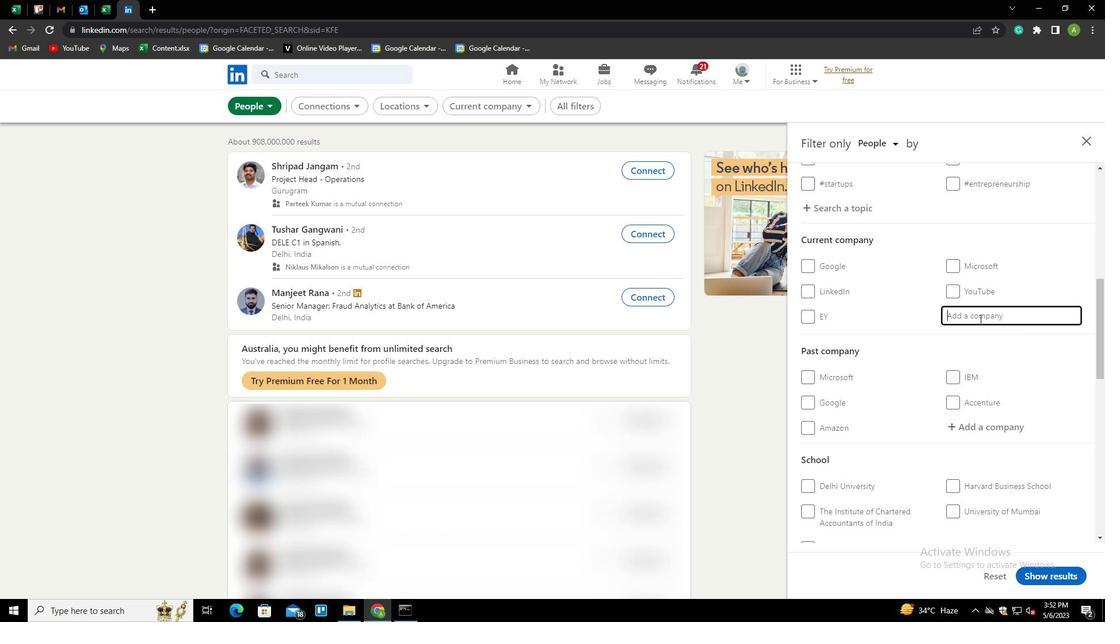 
Action: Key pressed IB<Key.backspace><Key.backspace>EBMAD<Key.backspace>STERS<Key.down><Key.down><Key.enter>
Screenshot: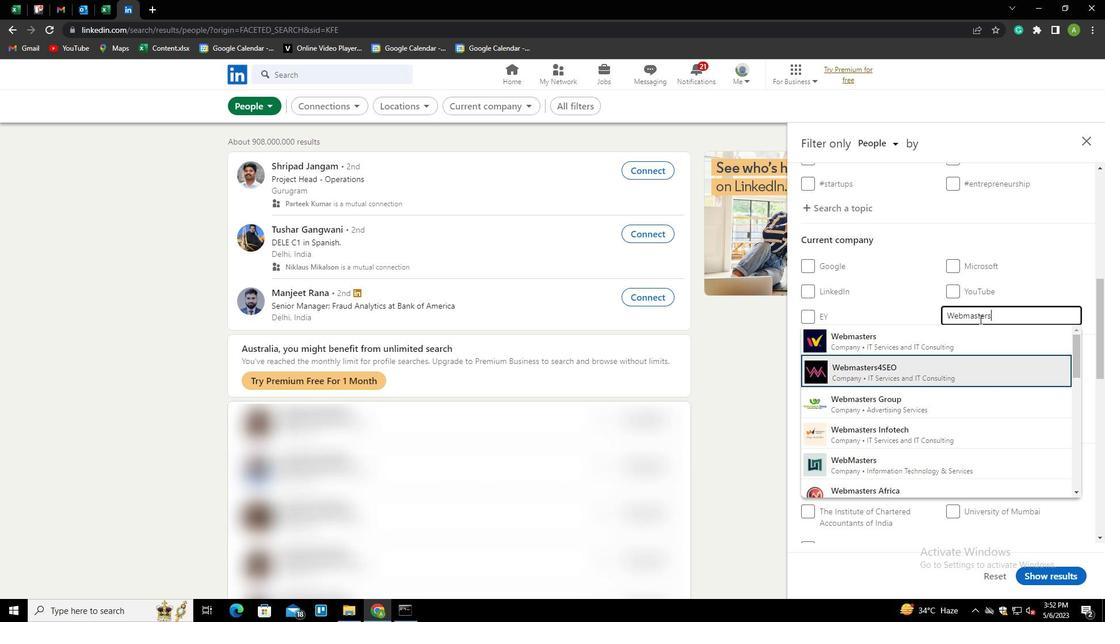 
Action: Mouse moved to (973, 316)
Screenshot: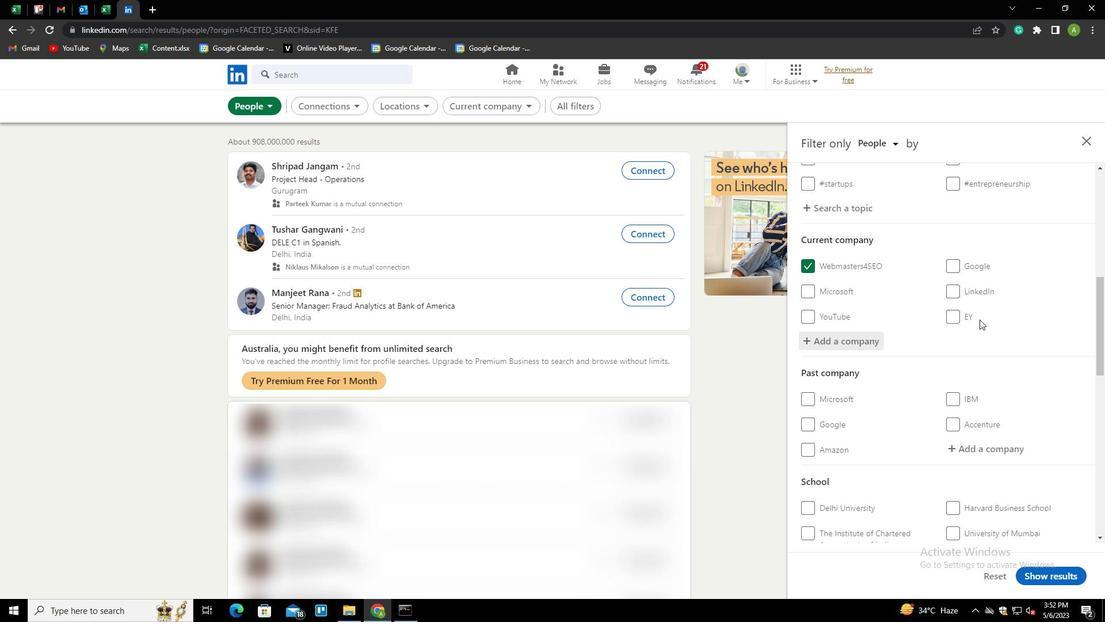 
Action: Mouse scrolled (973, 316) with delta (0, 0)
Screenshot: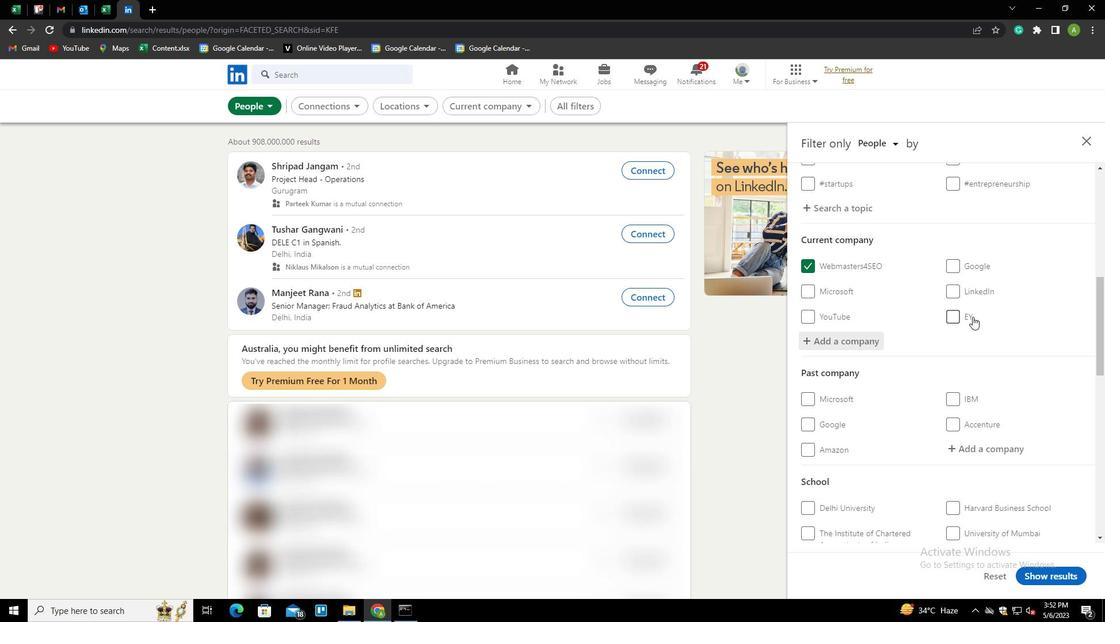 
Action: Mouse scrolled (973, 316) with delta (0, 0)
Screenshot: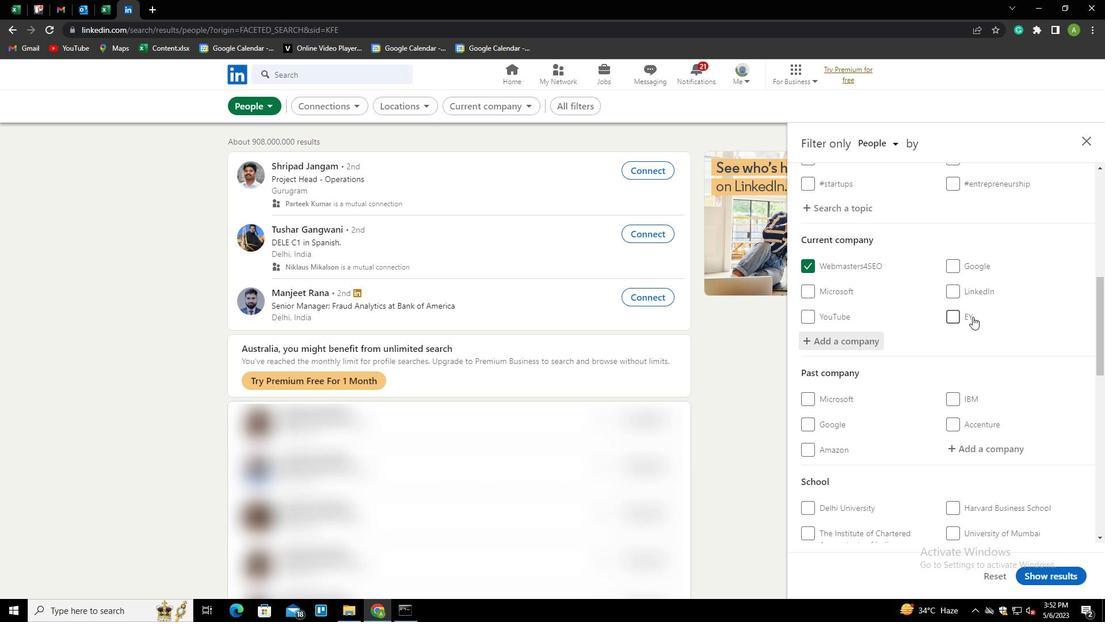 
Action: Mouse scrolled (973, 316) with delta (0, 0)
Screenshot: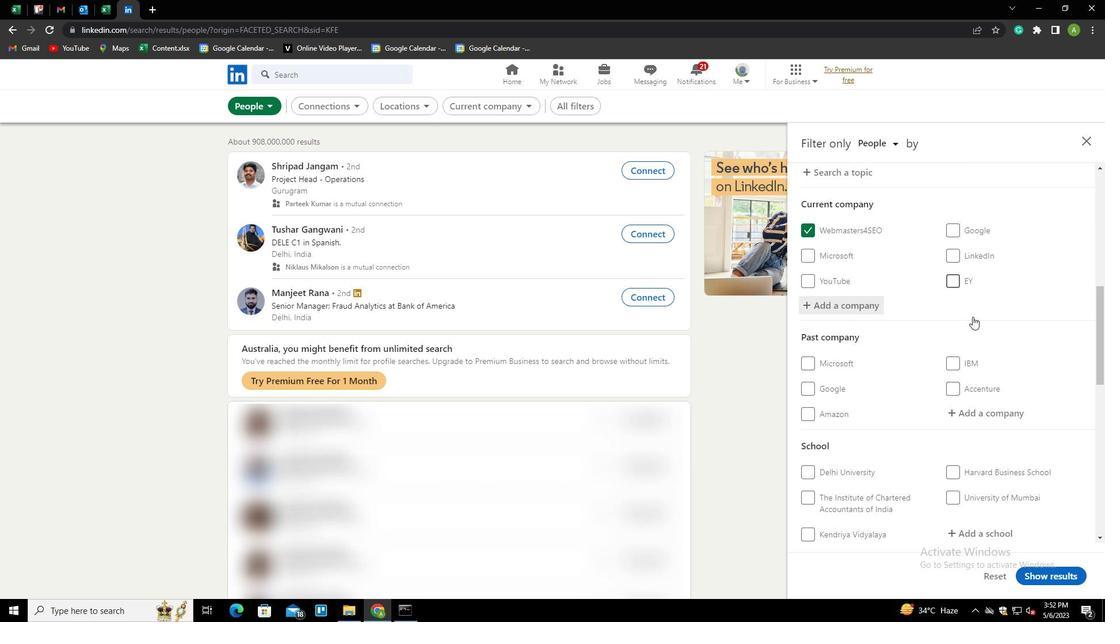 
Action: Mouse scrolled (973, 316) with delta (0, 0)
Screenshot: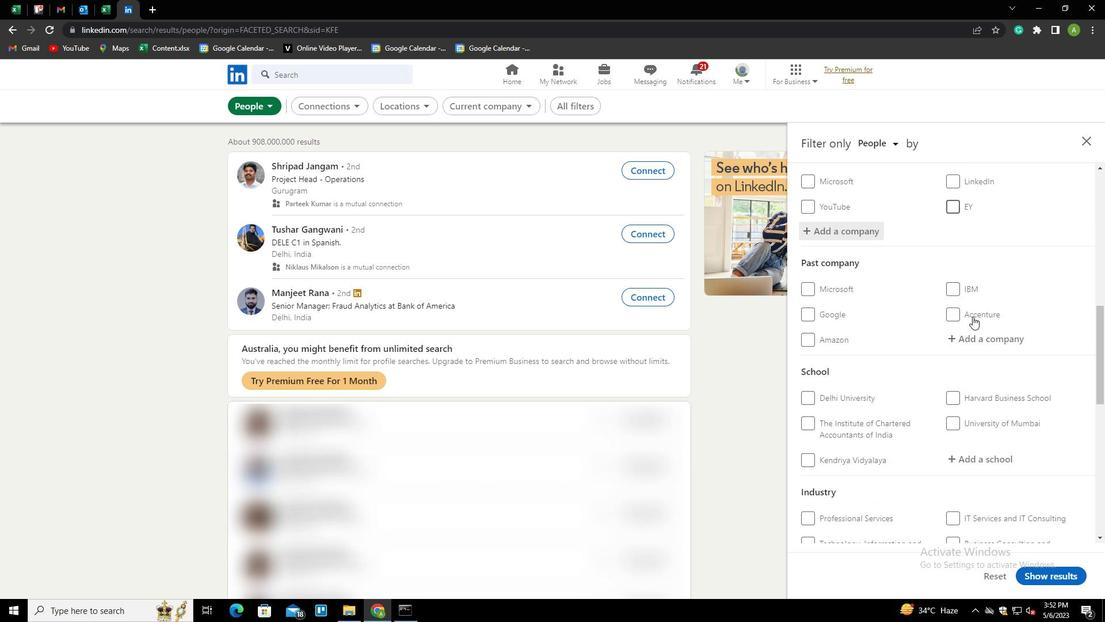 
Action: Mouse moved to (976, 336)
Screenshot: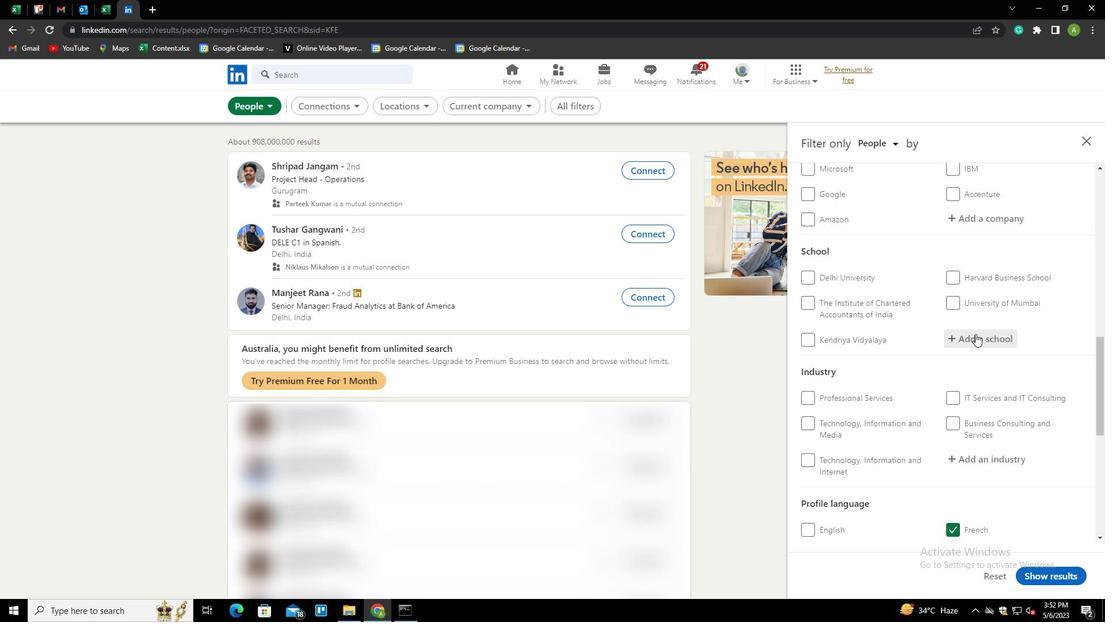 
Action: Mouse pressed left at (976, 336)
Screenshot: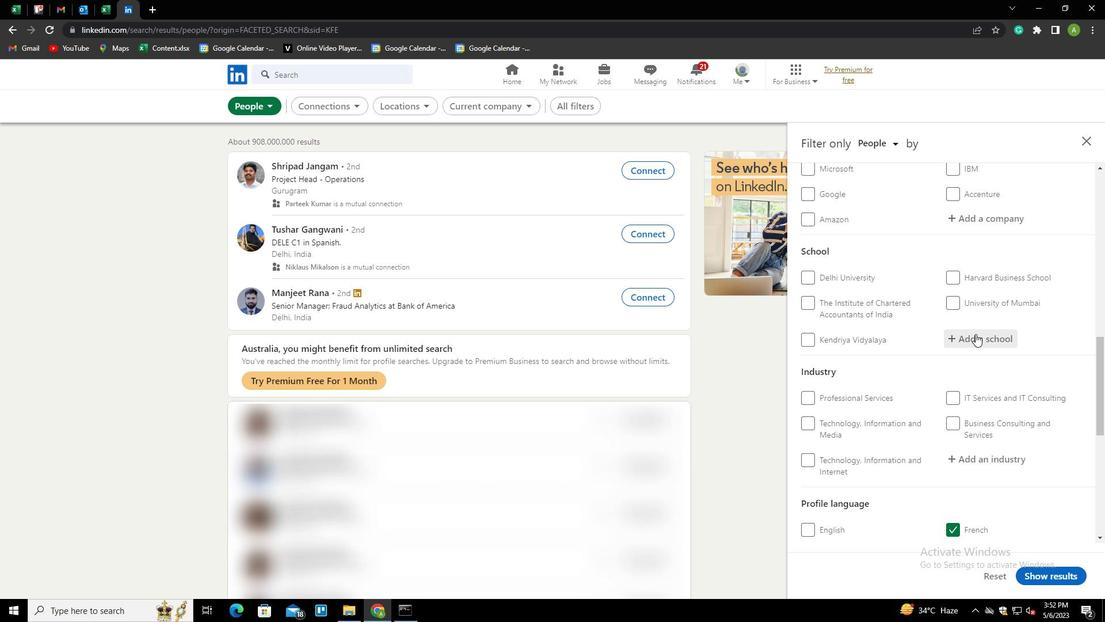 
Action: Key pressed <Key.shift>F
Screenshot: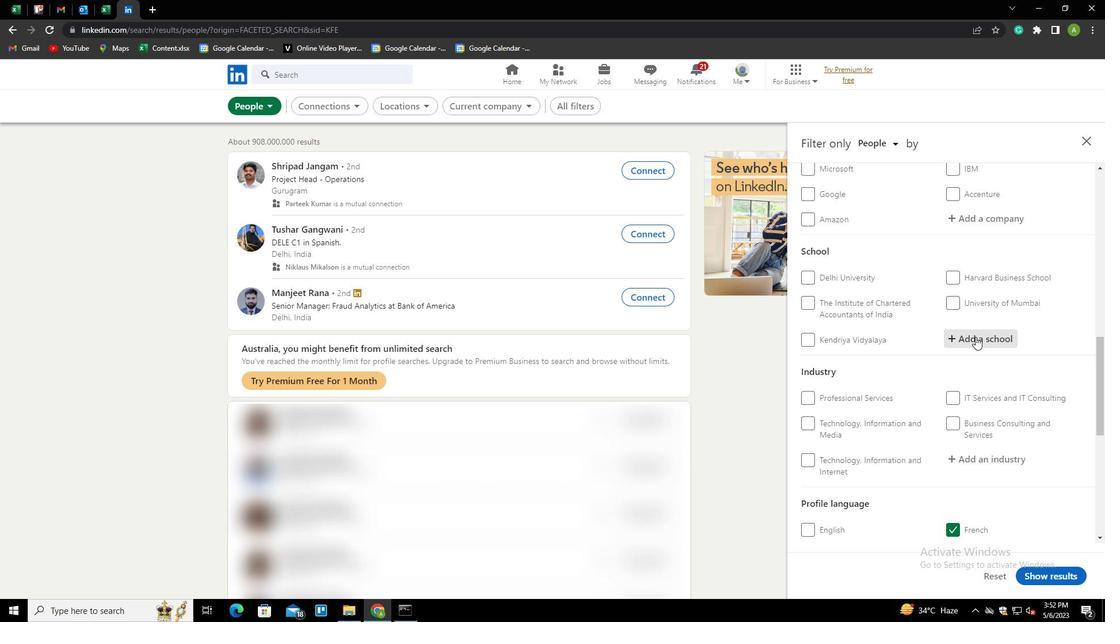 
Action: Mouse moved to (975, 337)
Screenshot: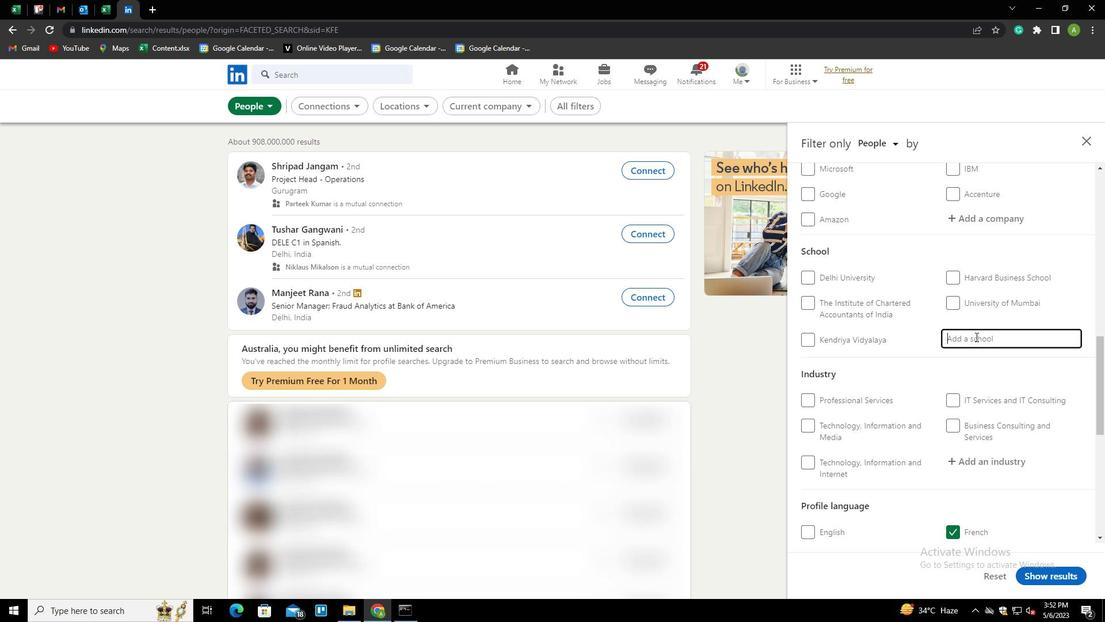 
Action: Key pressed RESHERS<Key.space><Key.shift>JOBS<Key.space>IN<Key.space><Key.shift>TAMIL<Key.space><Key.shift>NADU
Screenshot: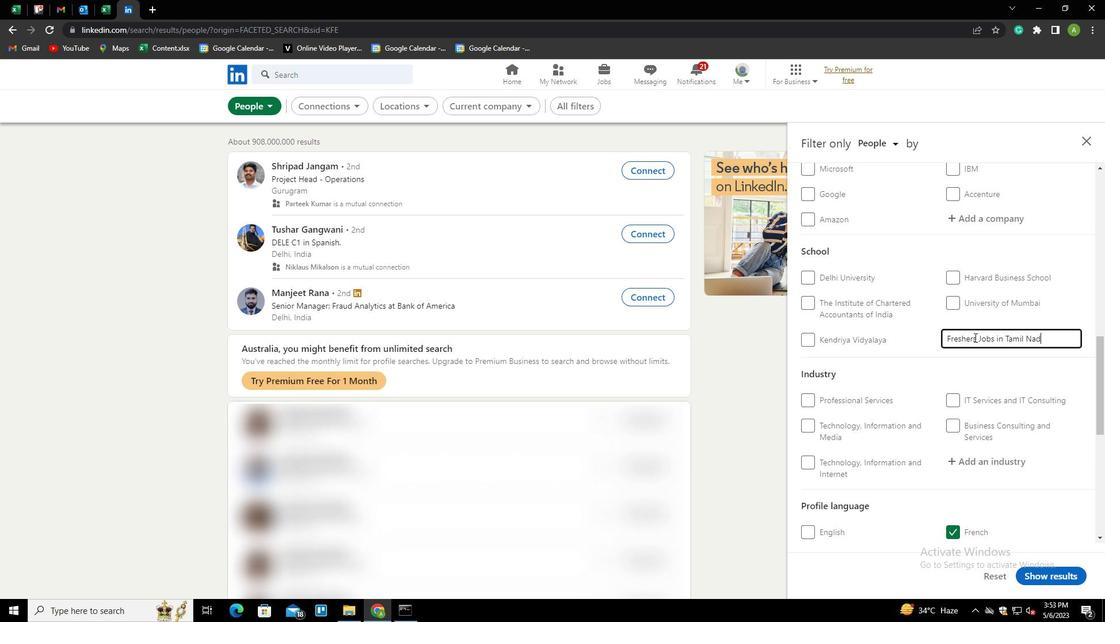 
Action: Mouse moved to (977, 338)
Screenshot: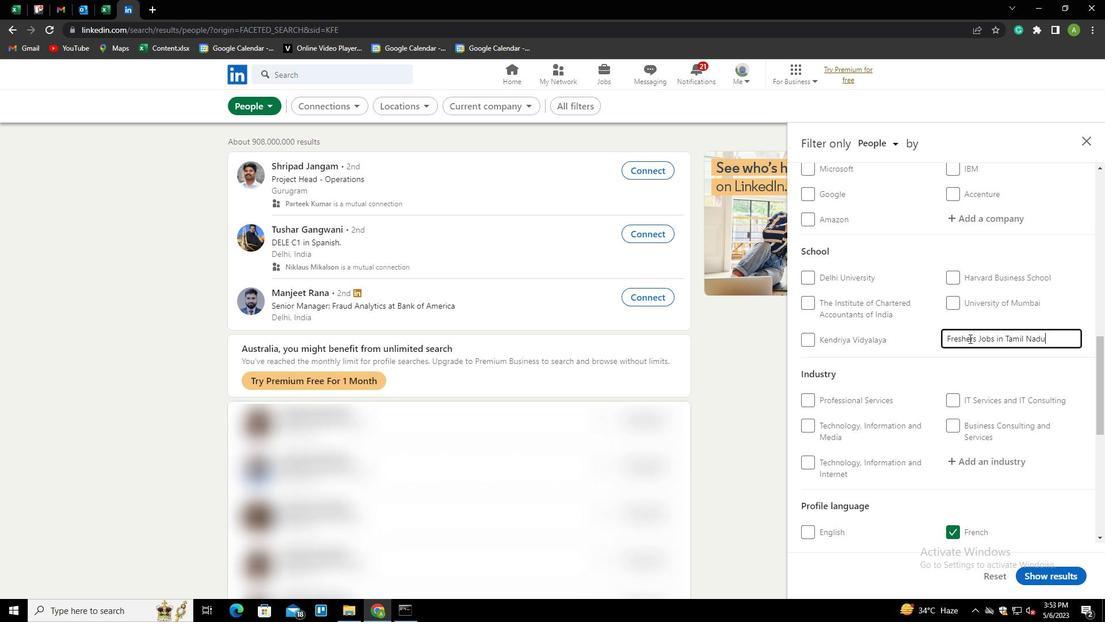 
Action: Mouse pressed left at (977, 338)
Screenshot: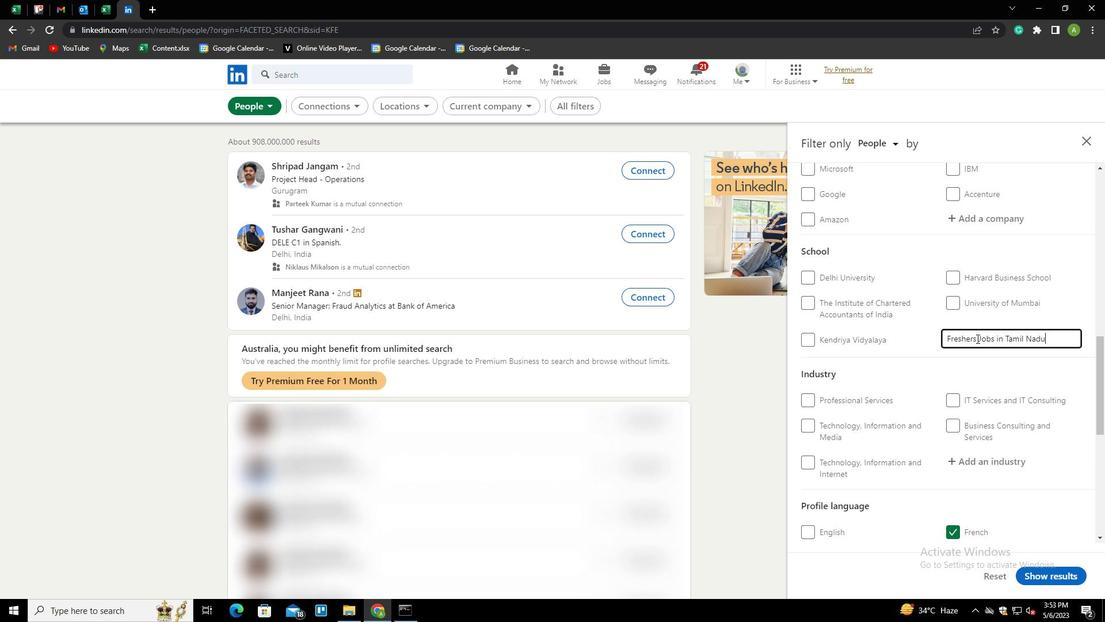 
Action: Mouse moved to (992, 356)
Screenshot: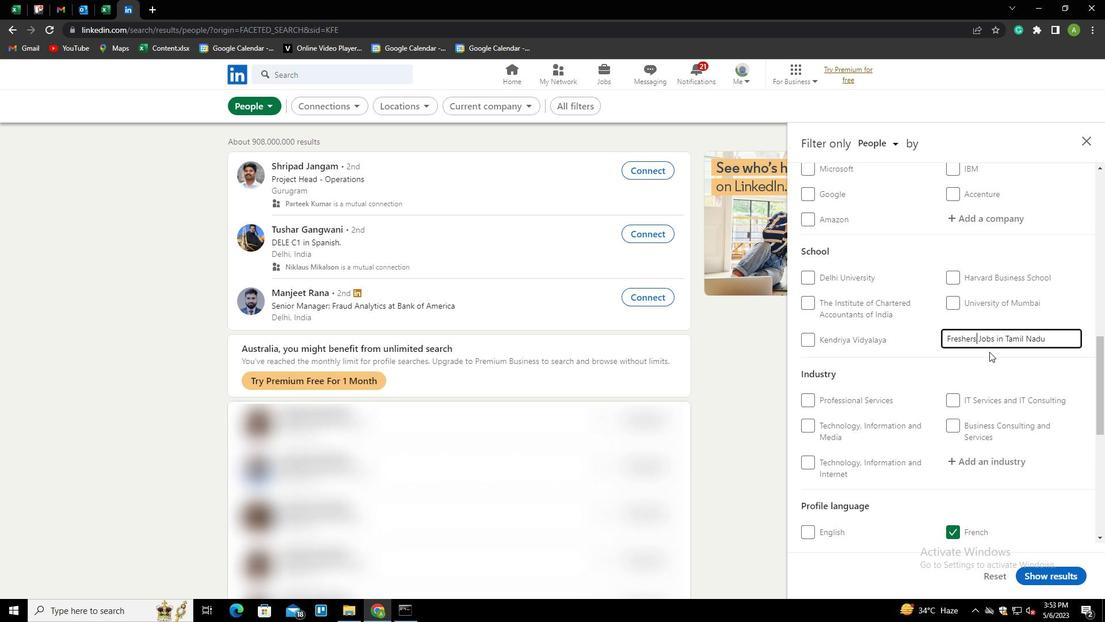 
Action: Mouse pressed left at (992, 356)
Screenshot: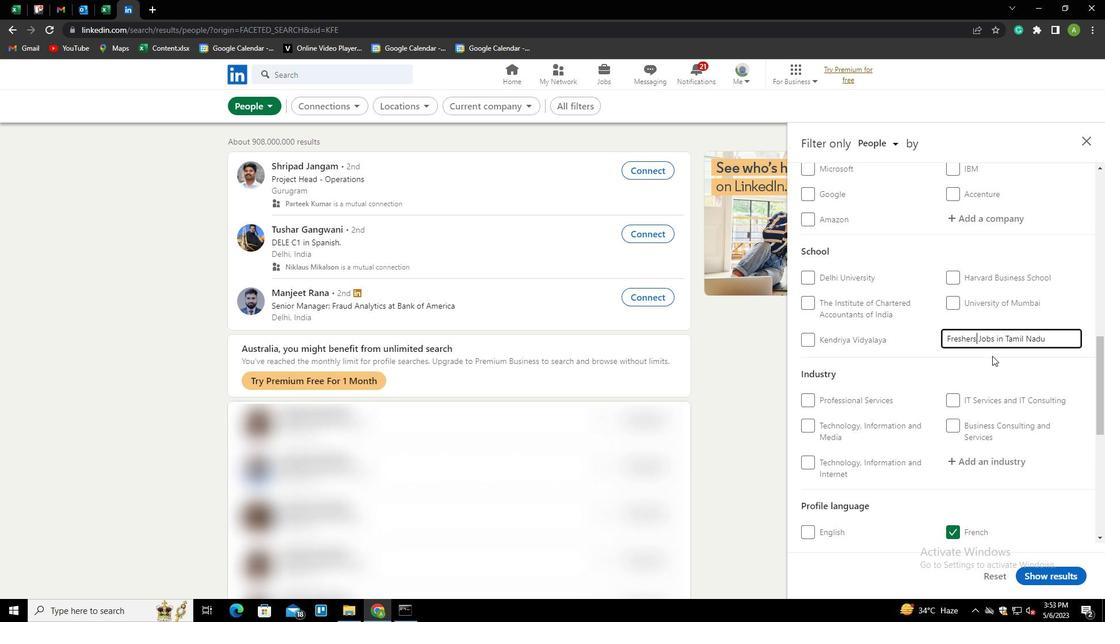 
Action: Mouse moved to (1057, 384)
Screenshot: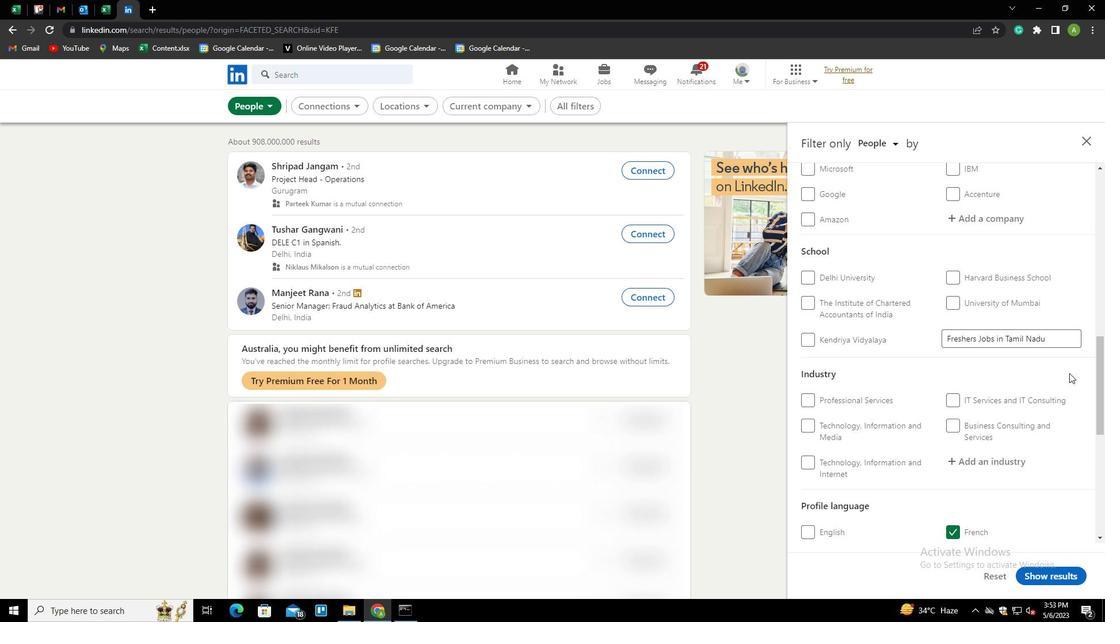 
Action: Mouse pressed left at (1057, 384)
Screenshot: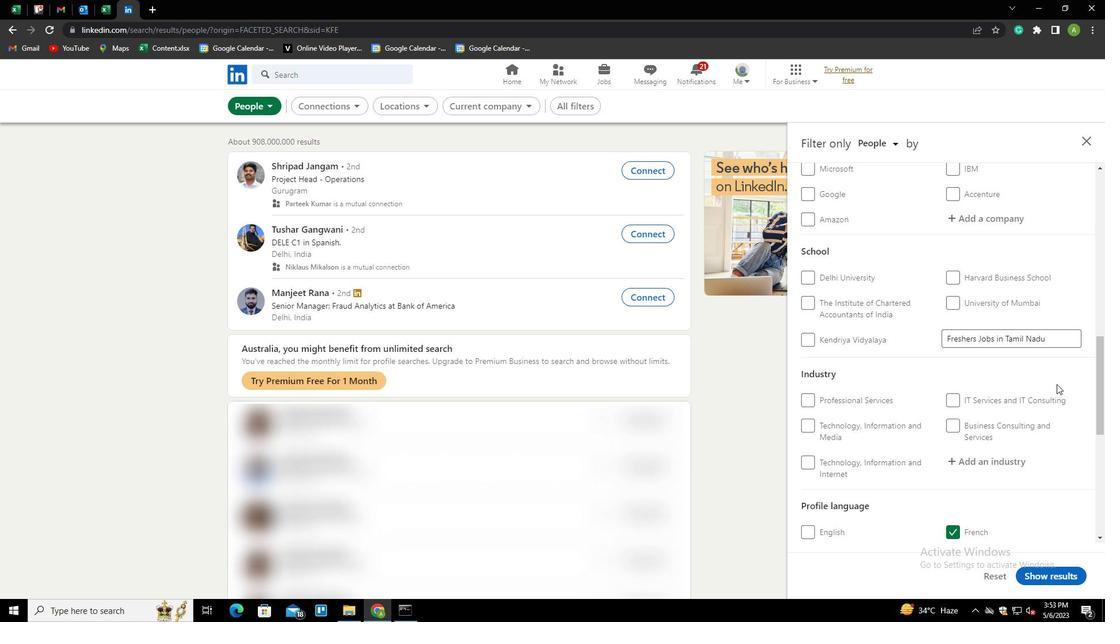 
Action: Mouse moved to (1056, 361)
Screenshot: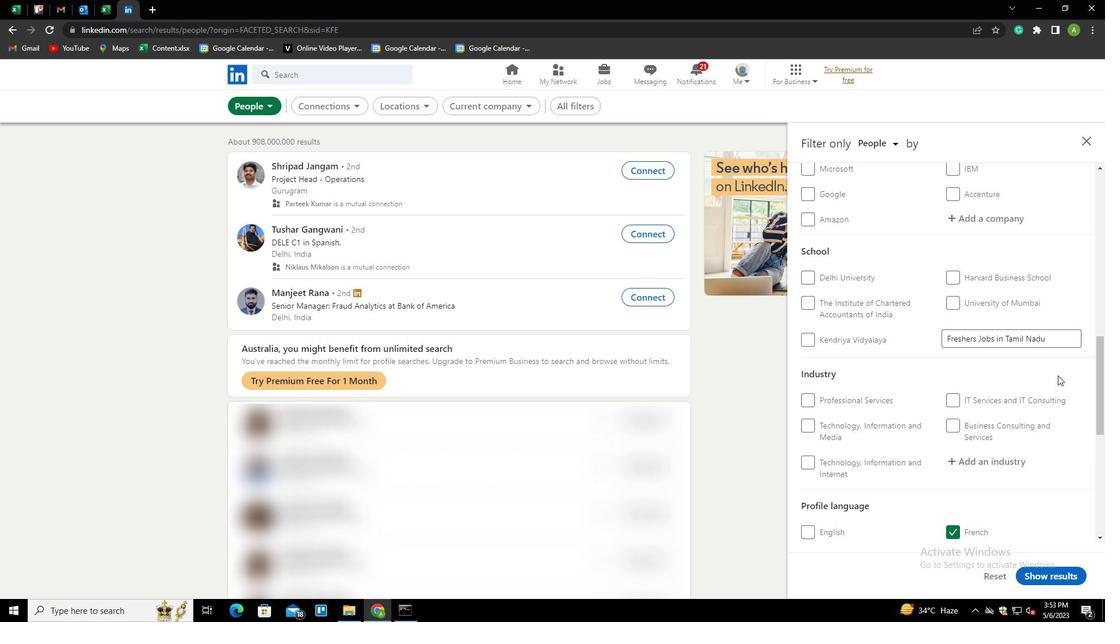 
Action: Mouse scrolled (1056, 361) with delta (0, 0)
Screenshot: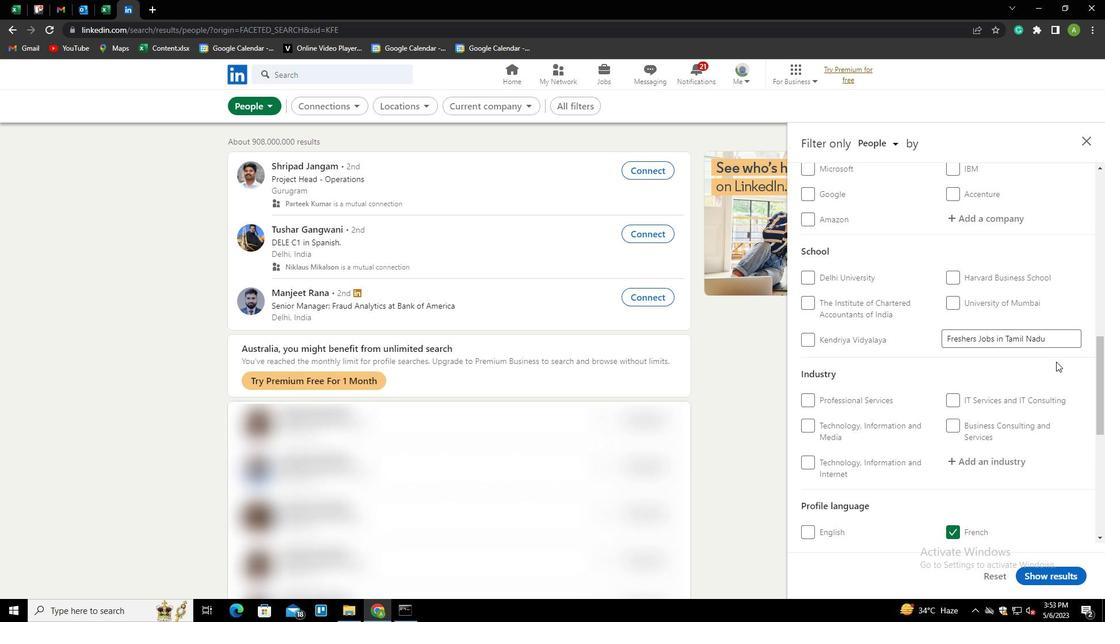 
Action: Mouse scrolled (1056, 361) with delta (0, 0)
Screenshot: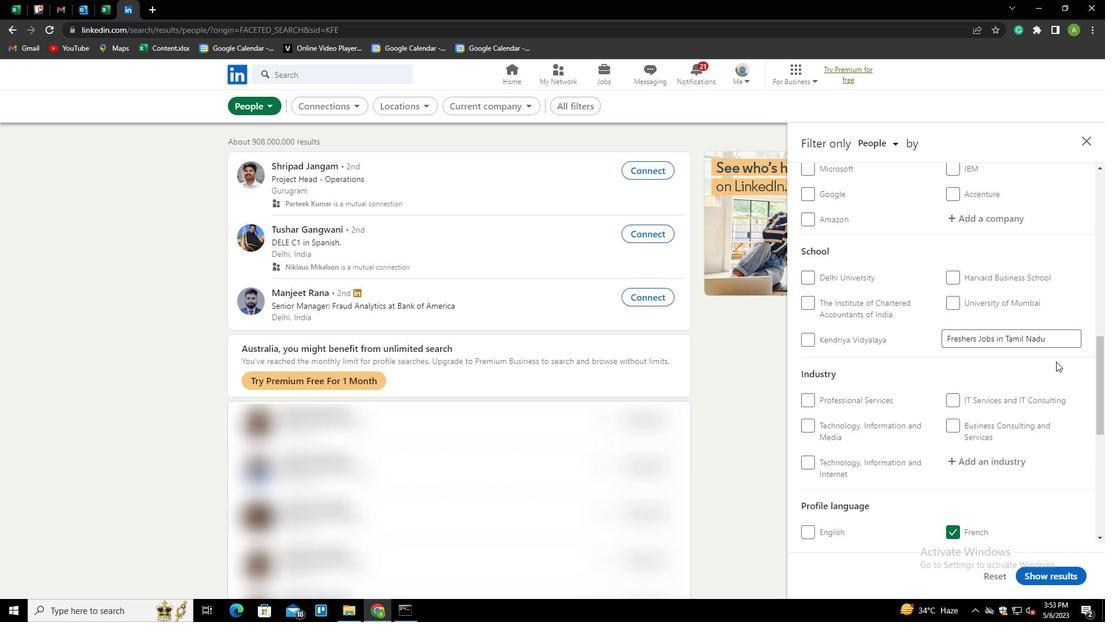 
Action: Mouse moved to (1001, 338)
Screenshot: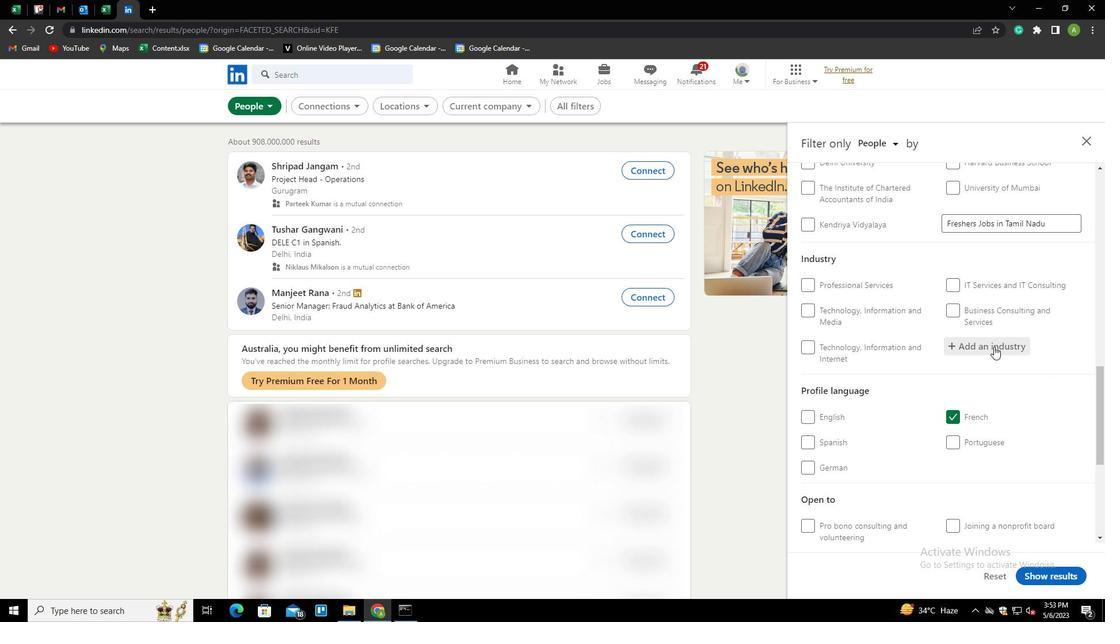 
Action: Mouse scrolled (1001, 338) with delta (0, 0)
Screenshot: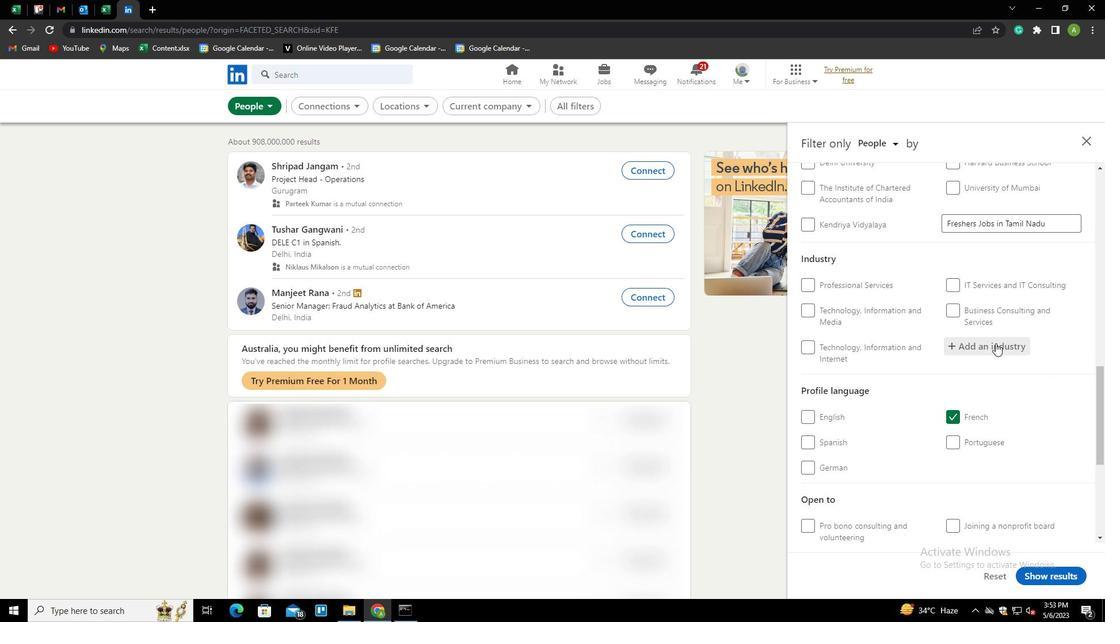 
Action: Mouse scrolled (1001, 338) with delta (0, 0)
Screenshot: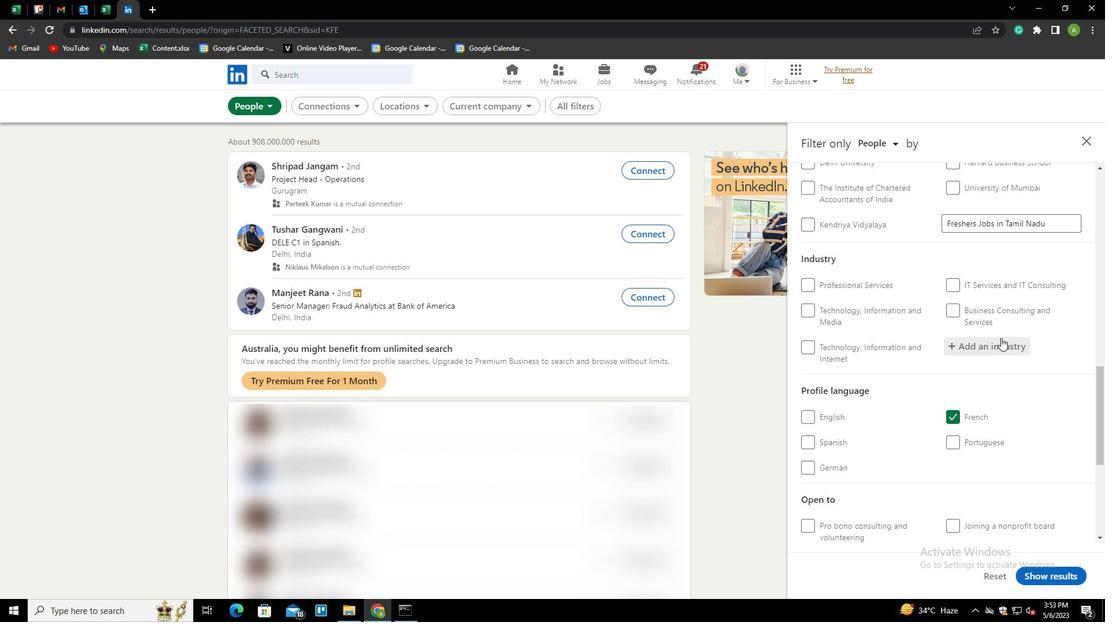 
Action: Mouse moved to (969, 453)
Screenshot: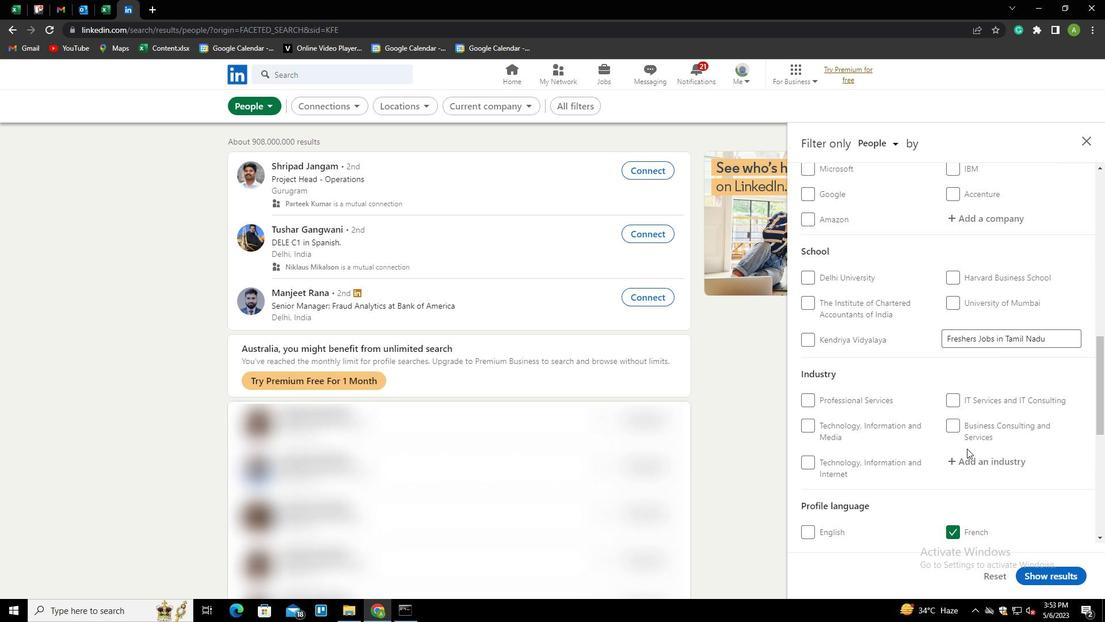 
Action: Mouse pressed left at (969, 453)
Screenshot: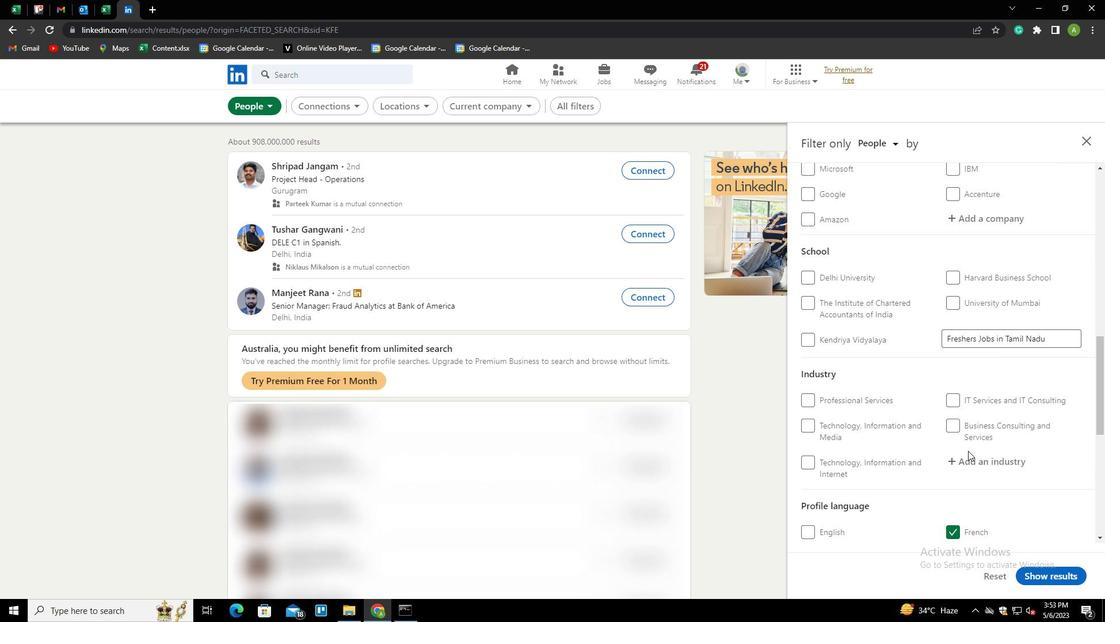 
Action: Mouse moved to (969, 455)
Screenshot: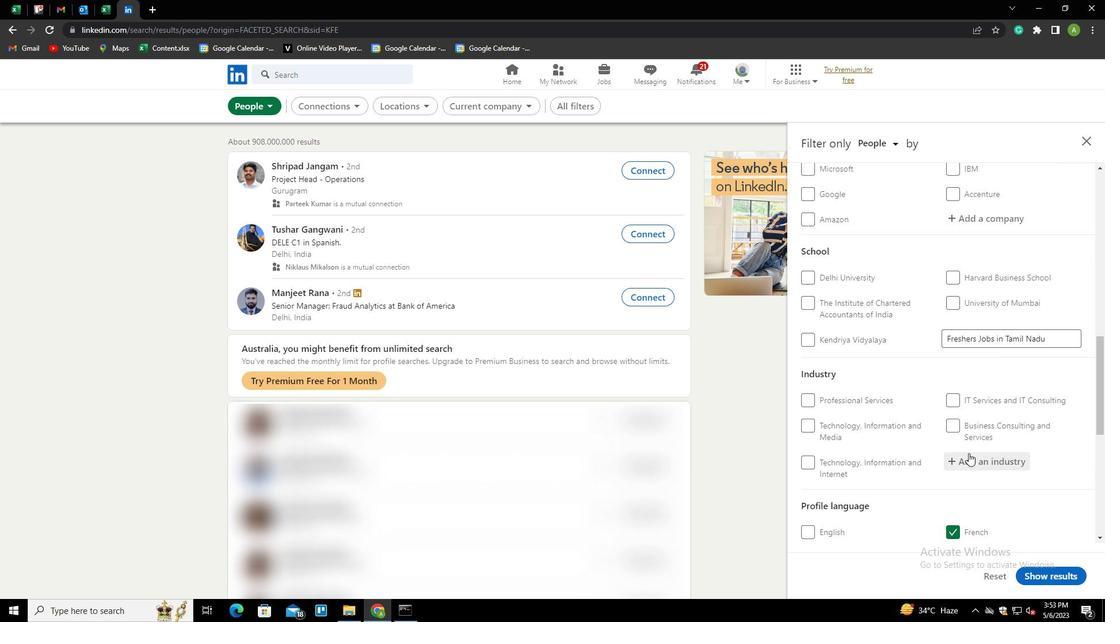 
Action: Key pressed <Key.shift>ENGINES<Key.space>AND<Key.space><Key.shift>POWER<Key.space><Key.shift>TRANSMISSON<Key.backspace><Key.backspace><Key.backspace><Key.backspace>SSION<Key.space><Key.shift><Key.shift>Q<Key.backspace><Key.shift>EQUIPMENT<Key.space><Key.shift>MANUFACTURING<Key.down><Key.enter>
Screenshot: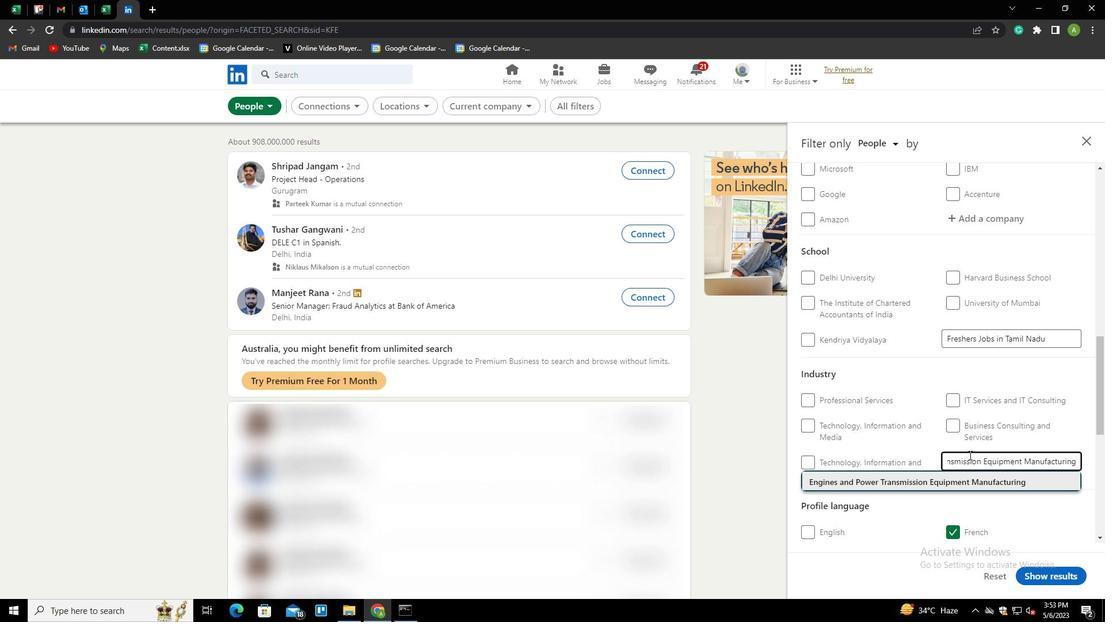 
Action: Mouse moved to (969, 455)
Screenshot: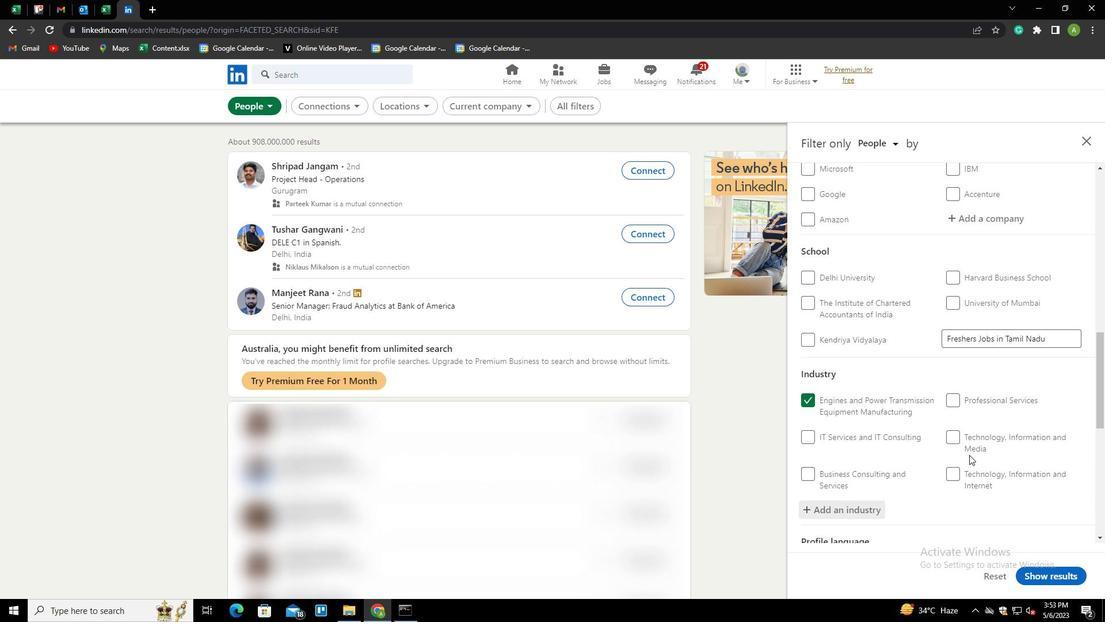 
Action: Mouse scrolled (969, 454) with delta (0, 0)
Screenshot: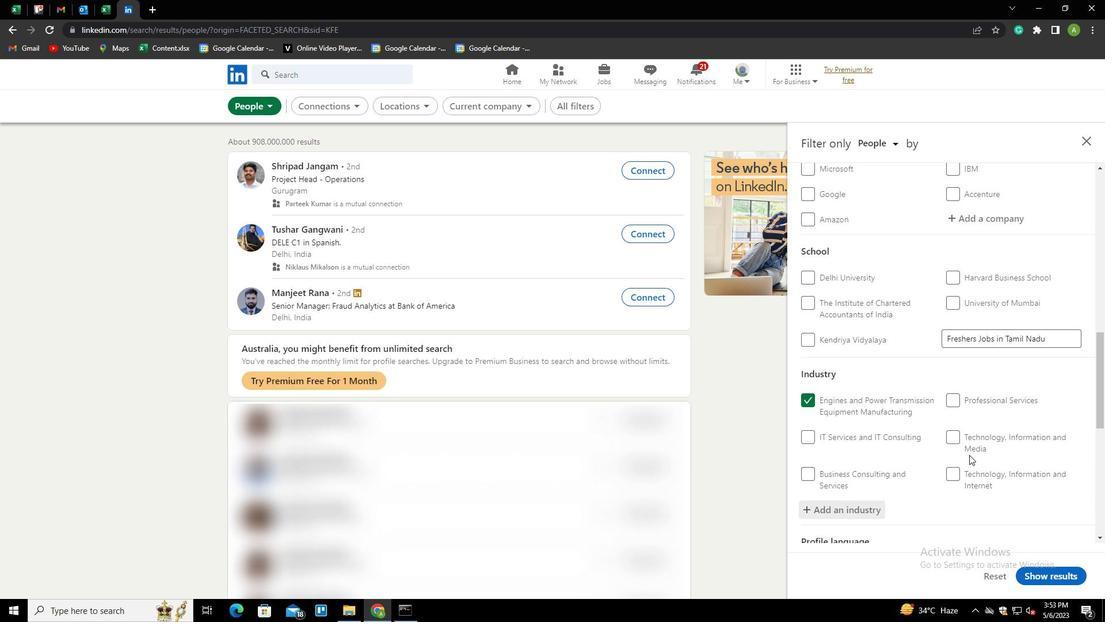 
Action: Mouse moved to (969, 455)
Screenshot: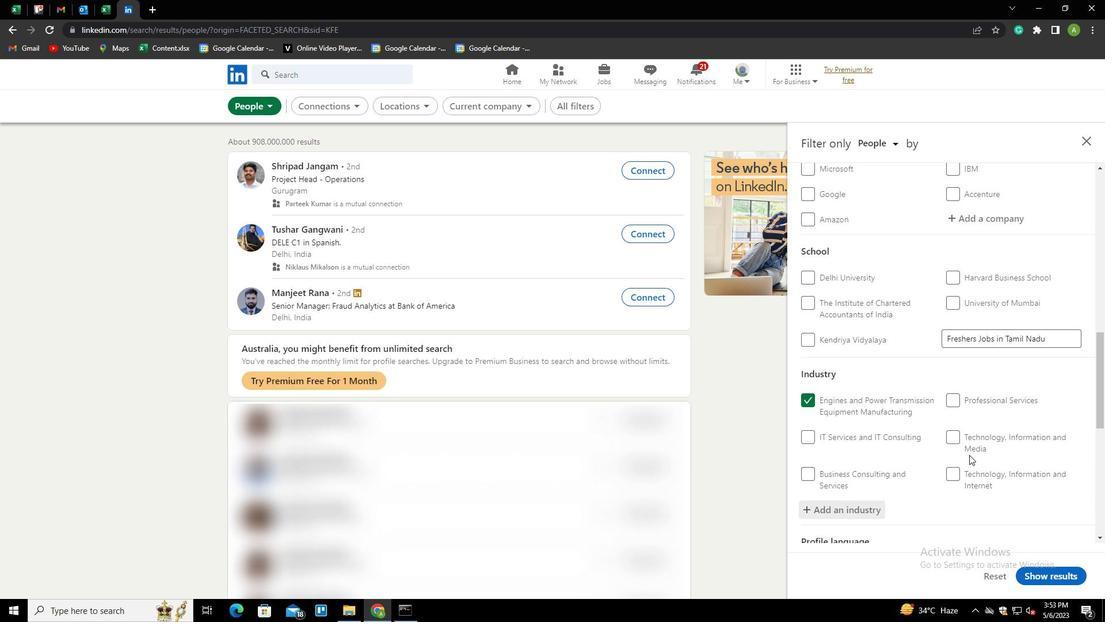 
Action: Mouse scrolled (969, 454) with delta (0, 0)
Screenshot: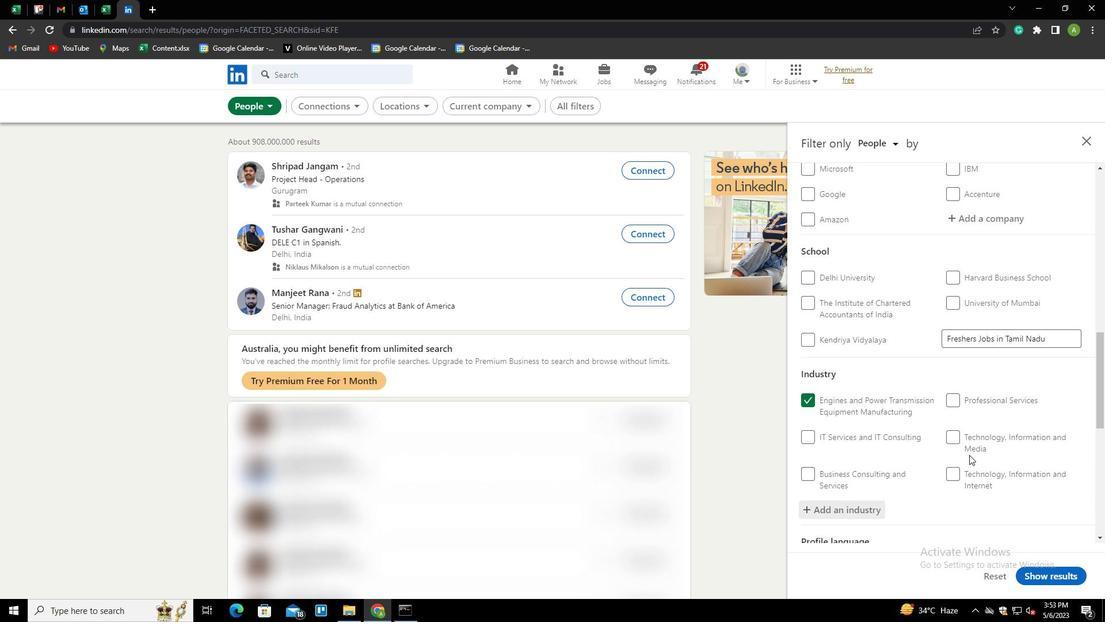 
Action: Mouse scrolled (969, 454) with delta (0, 0)
Screenshot: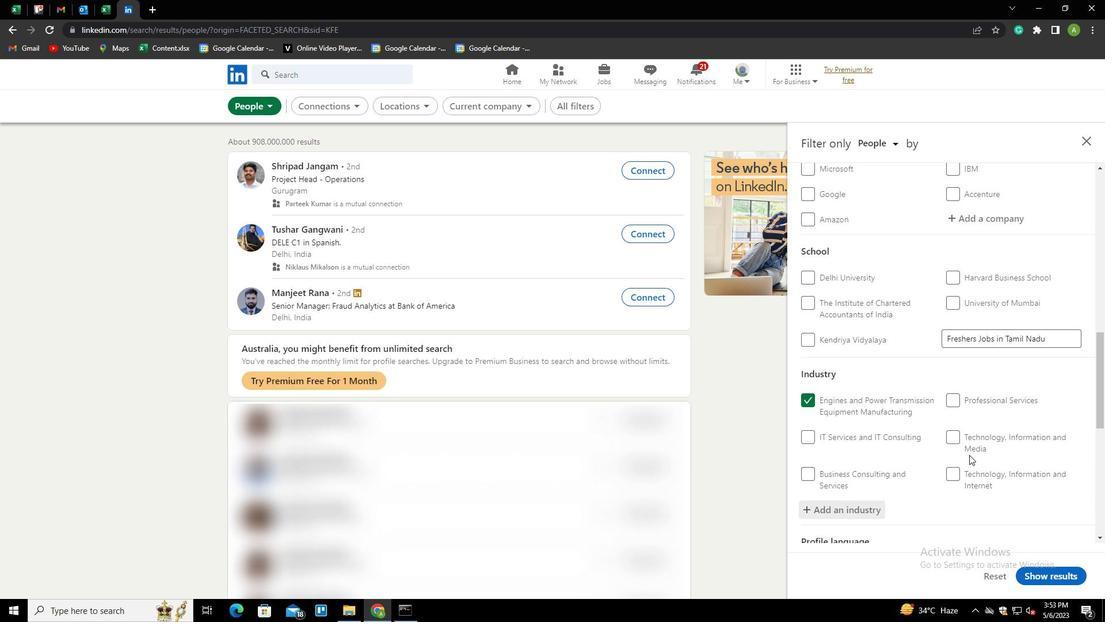 
Action: Mouse scrolled (969, 454) with delta (0, 0)
Screenshot: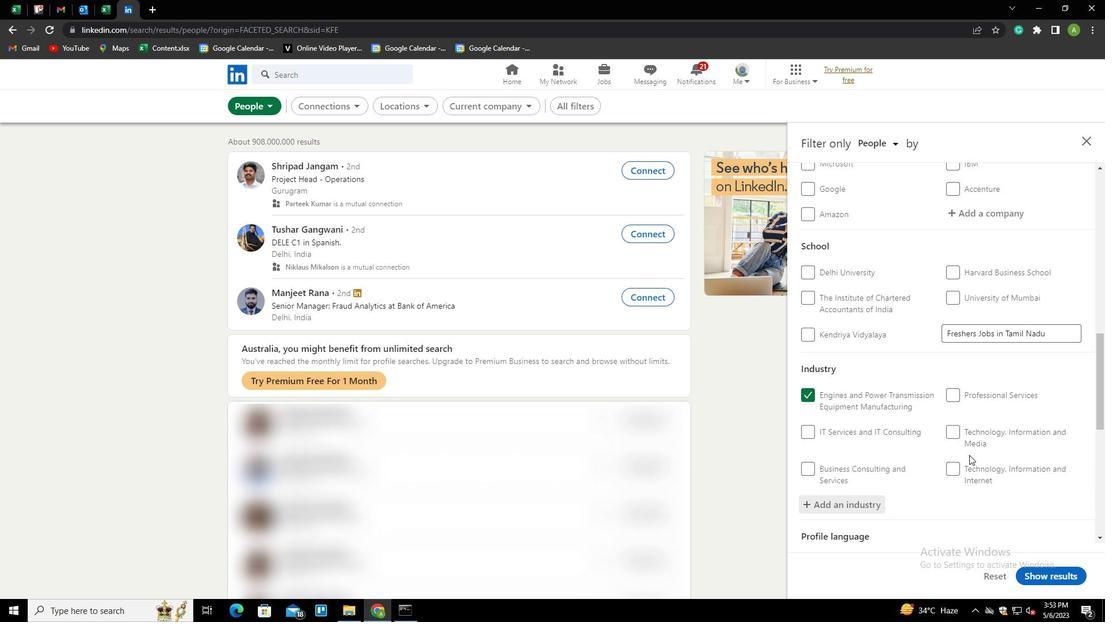 
Action: Mouse scrolled (969, 454) with delta (0, 0)
Screenshot: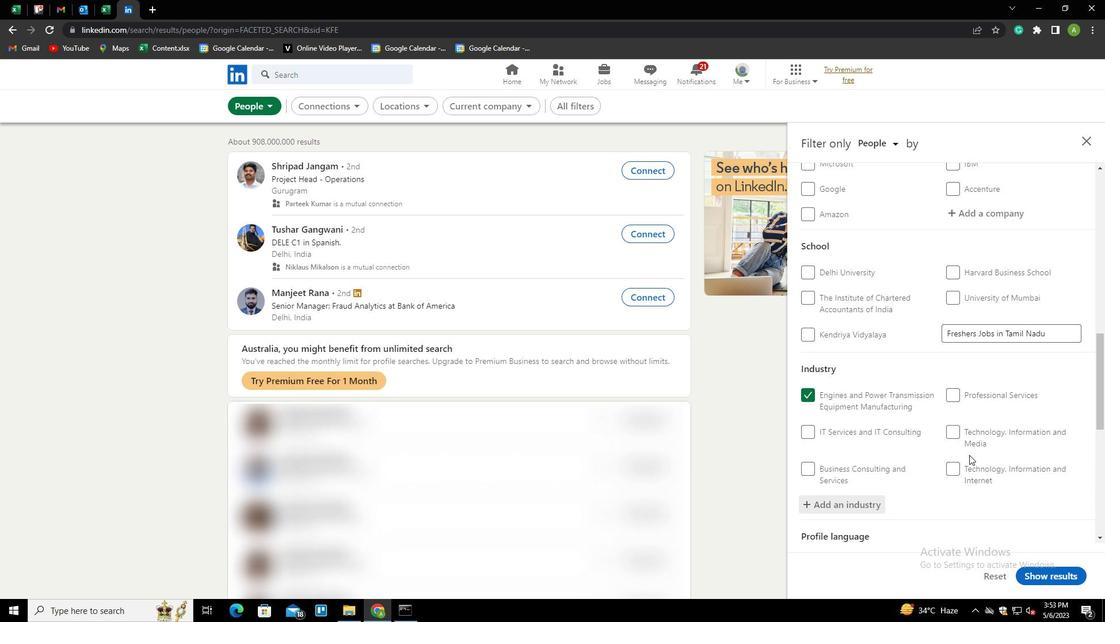 
Action: Mouse moved to (973, 442)
Screenshot: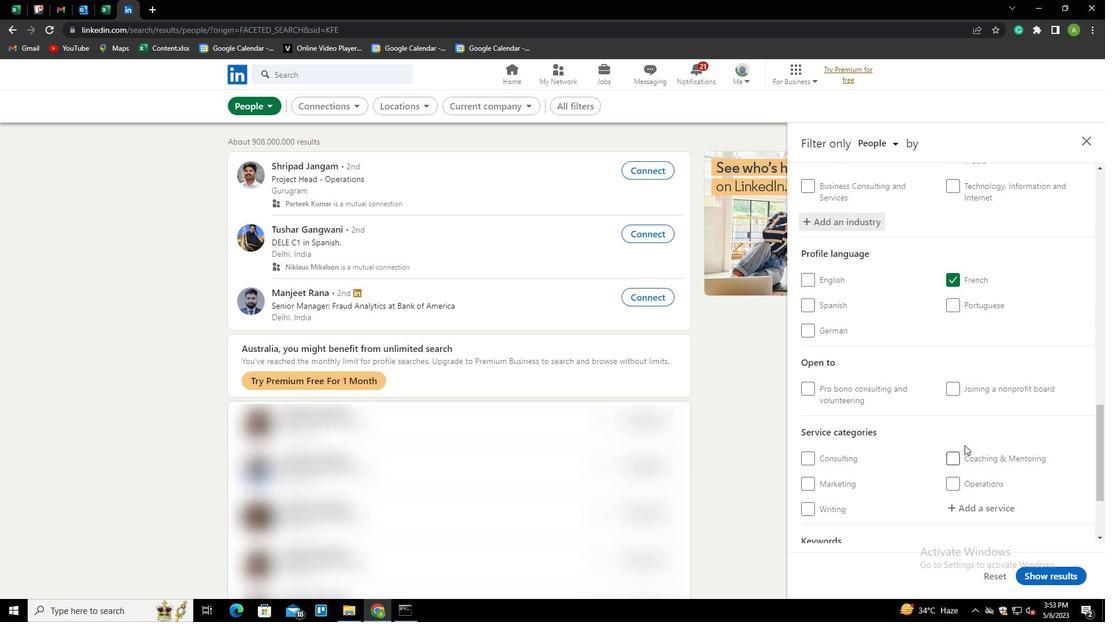 
Action: Mouse scrolled (973, 441) with delta (0, 0)
Screenshot: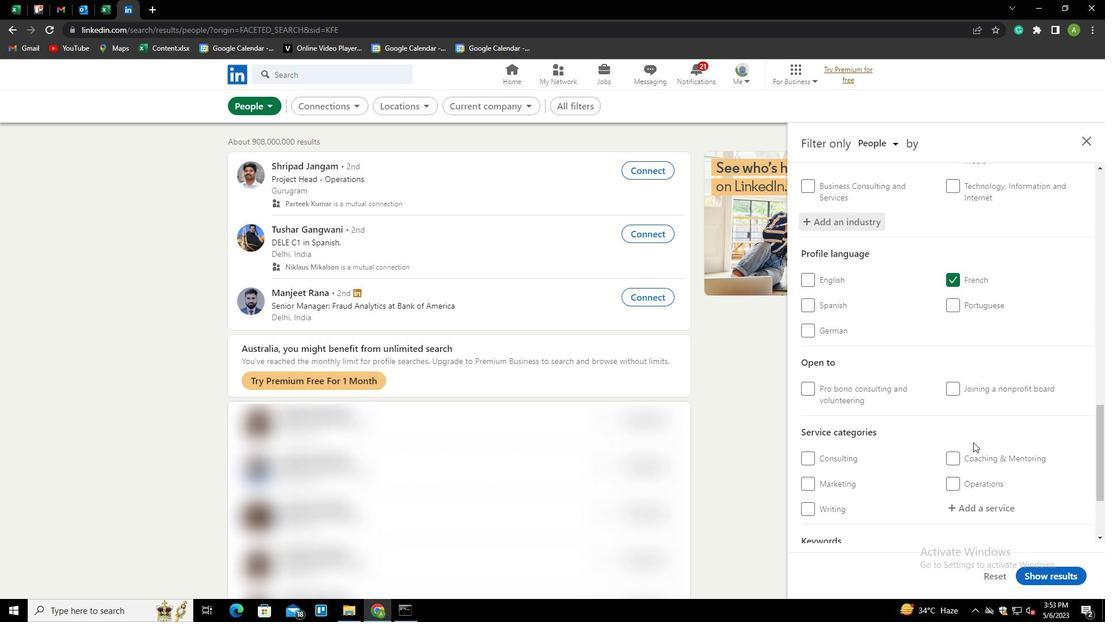 
Action: Mouse moved to (971, 442)
Screenshot: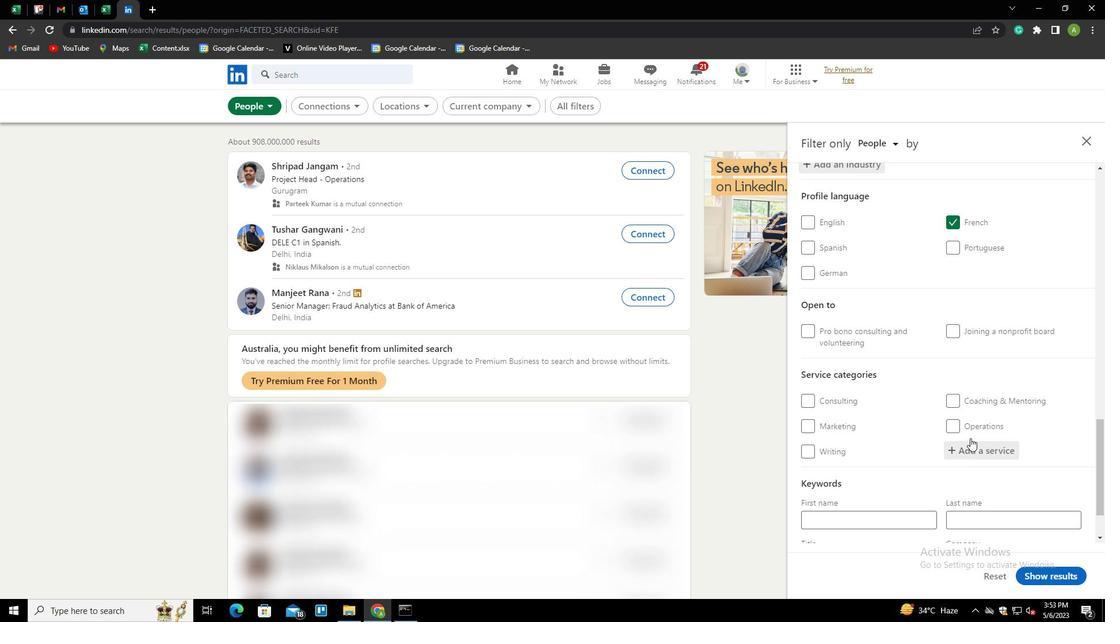 
Action: Mouse pressed left at (971, 442)
Screenshot: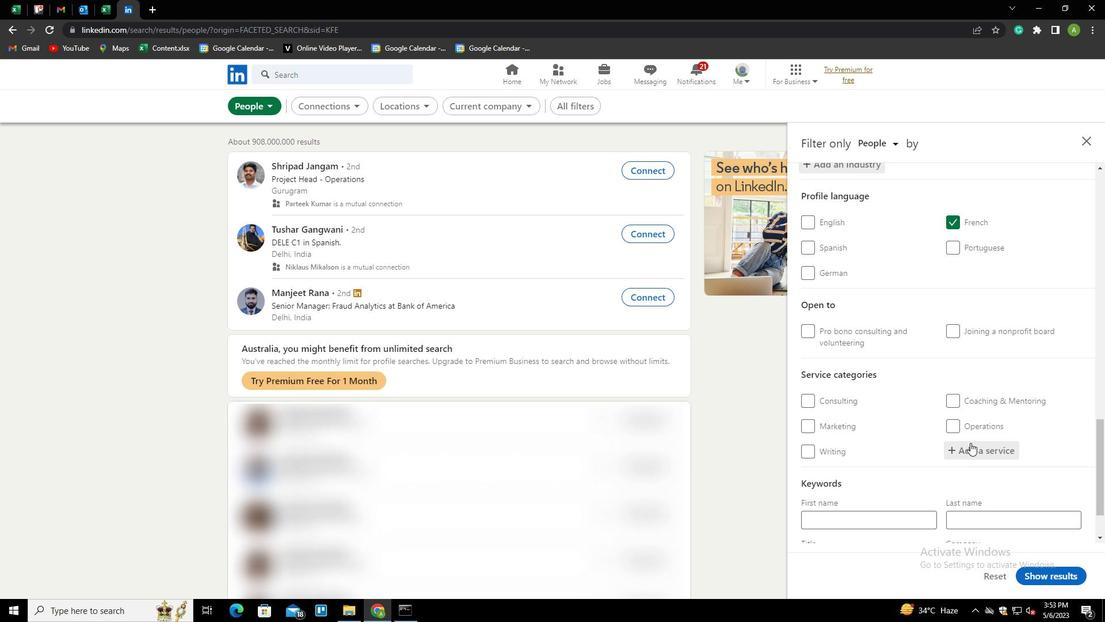 
Action: Mouse moved to (965, 444)
Screenshot: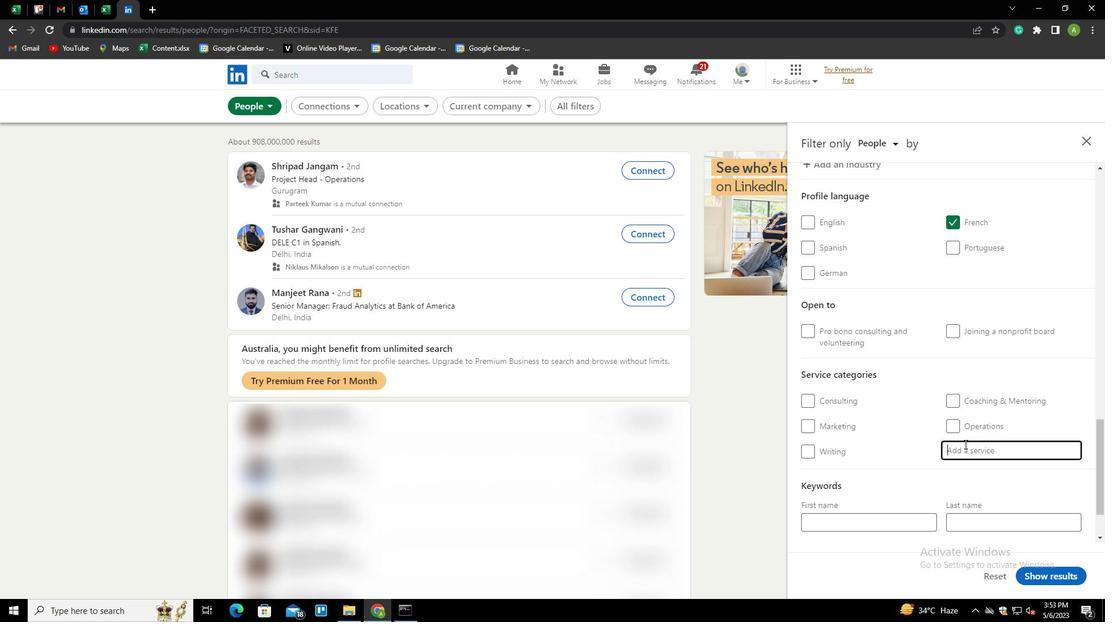 
Action: Key pressed <Key.shift>MARKETJ<Key.space><Key.shift>S<Key.backspace><Key.backspace><Key.backspace><Key.space><Key.down><Key.down><Key.enter>
Screenshot: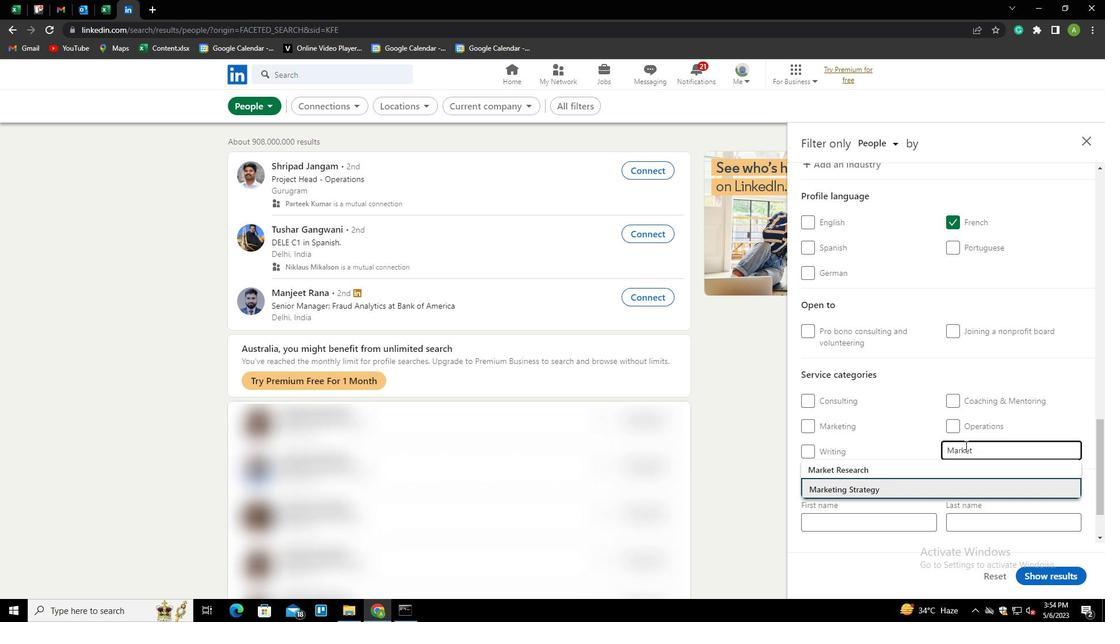 
Action: Mouse scrolled (965, 444) with delta (0, 0)
Screenshot: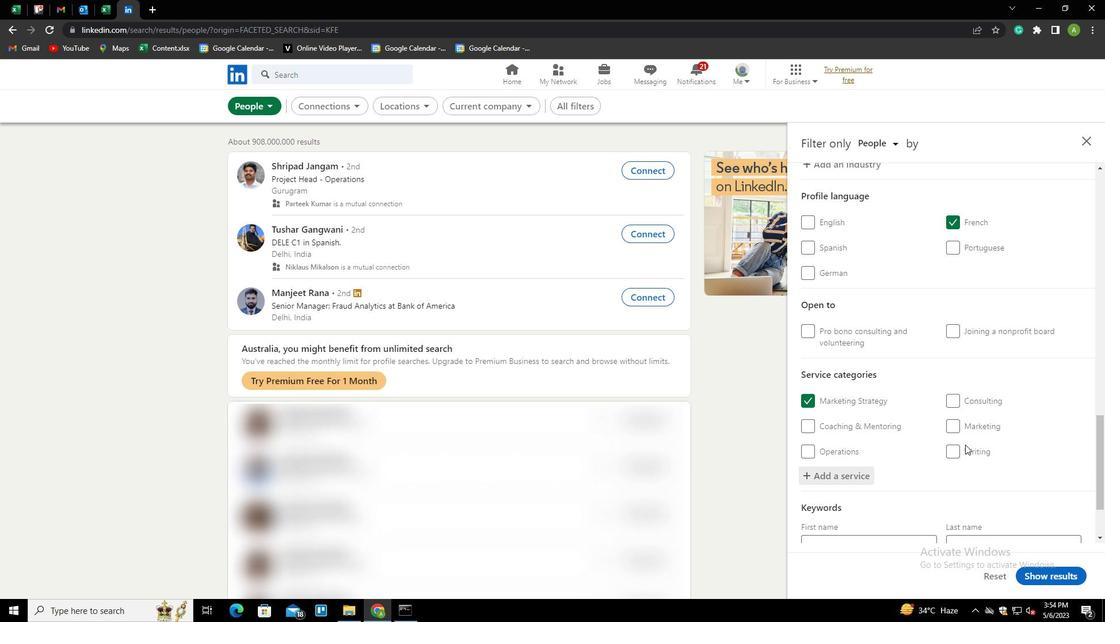 
Action: Mouse scrolled (965, 444) with delta (0, 0)
Screenshot: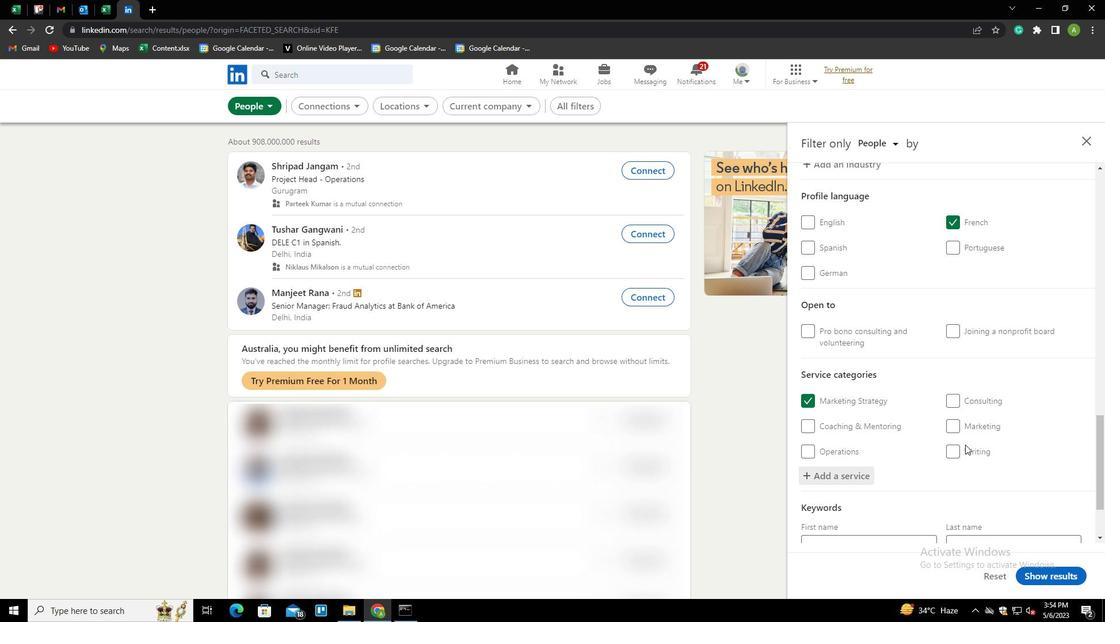 
Action: Mouse scrolled (965, 444) with delta (0, 0)
Screenshot: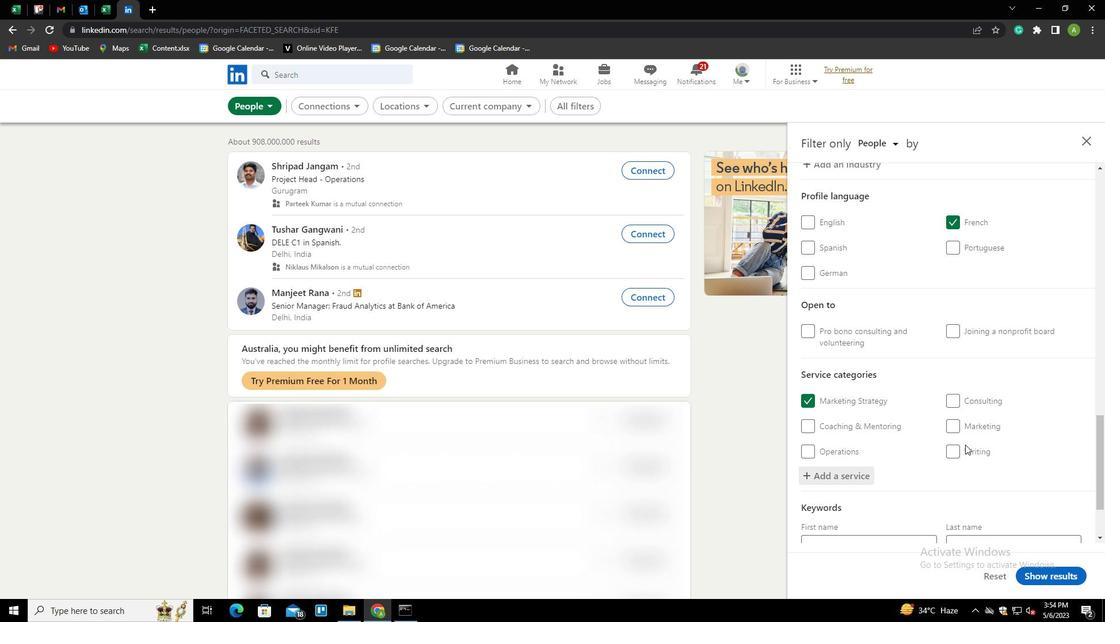 
Action: Mouse scrolled (965, 444) with delta (0, 0)
Screenshot: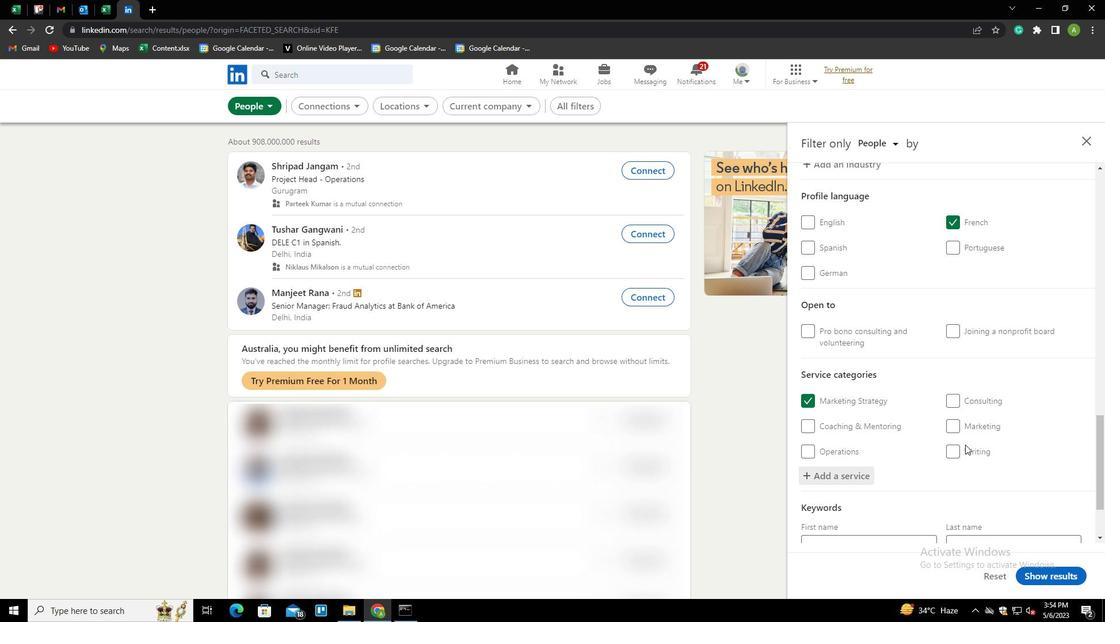 
Action: Mouse scrolled (965, 444) with delta (0, 0)
Screenshot: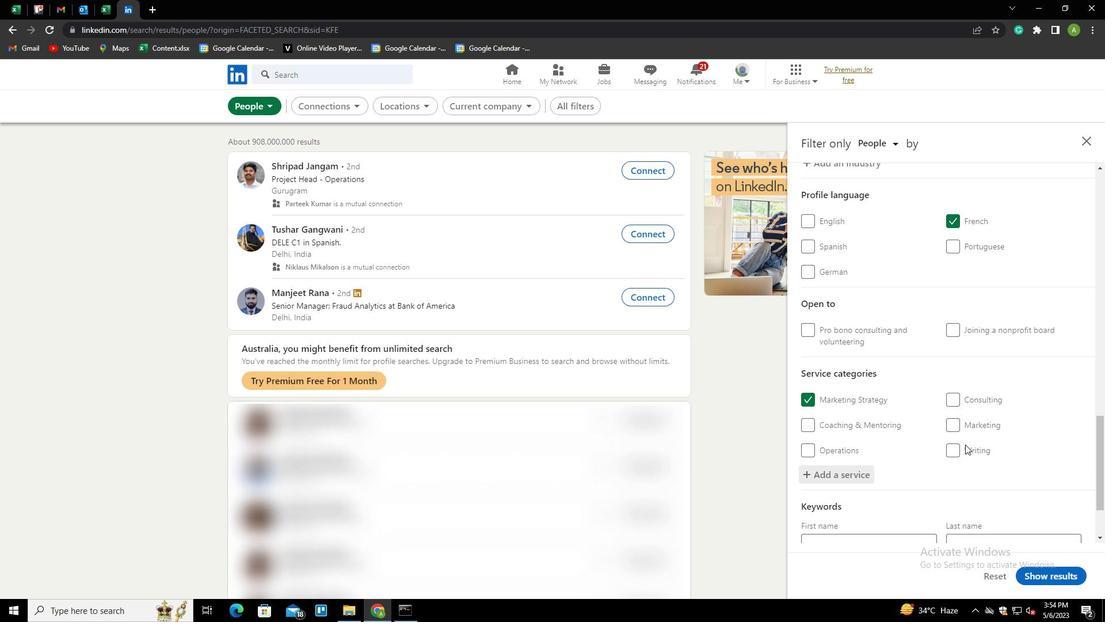
Action: Mouse moved to (888, 493)
Screenshot: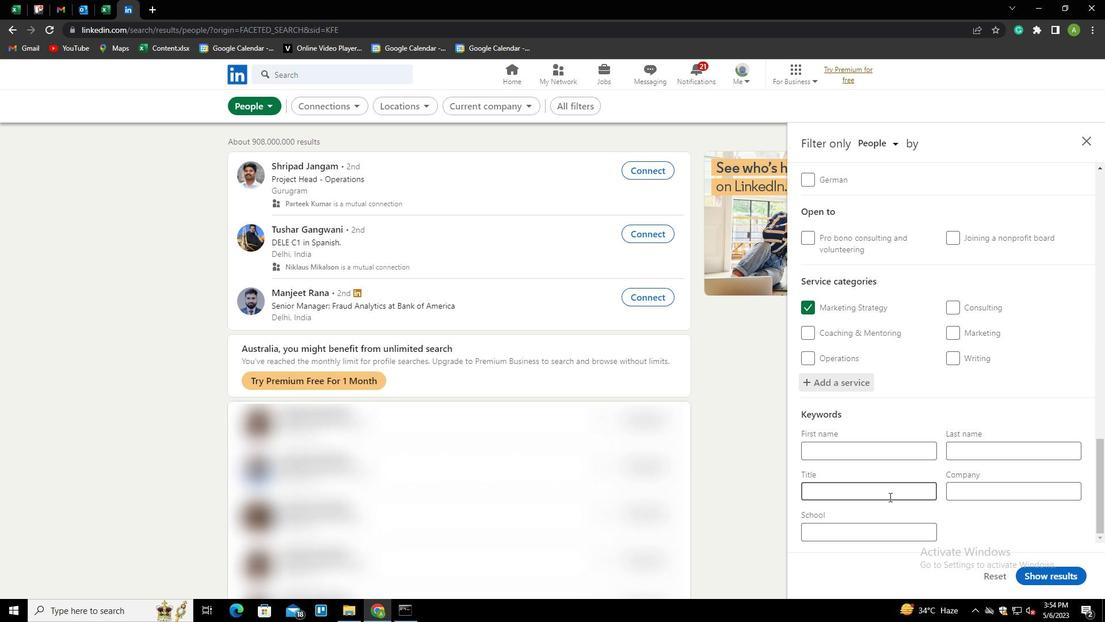 
Action: Mouse pressed left at (888, 493)
Screenshot: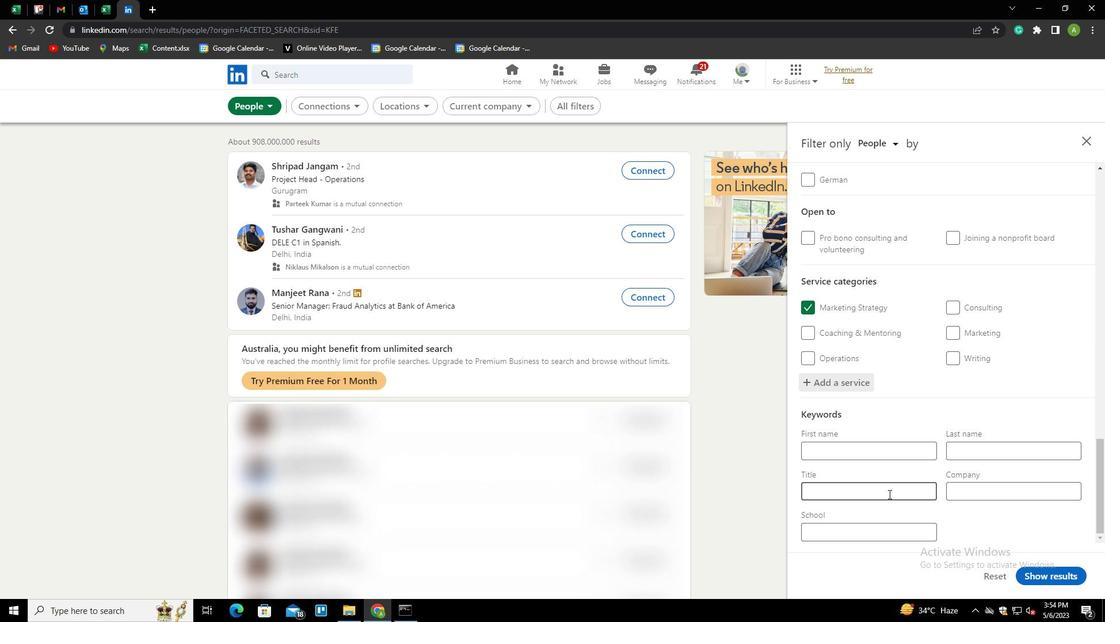 
Action: Key pressed <Key.shift>TECHNICAL<Key.space><Key.shift>SUPPORT<Key.space><Key.shift>S[<Key.backspace>PECIALIST
Screenshot: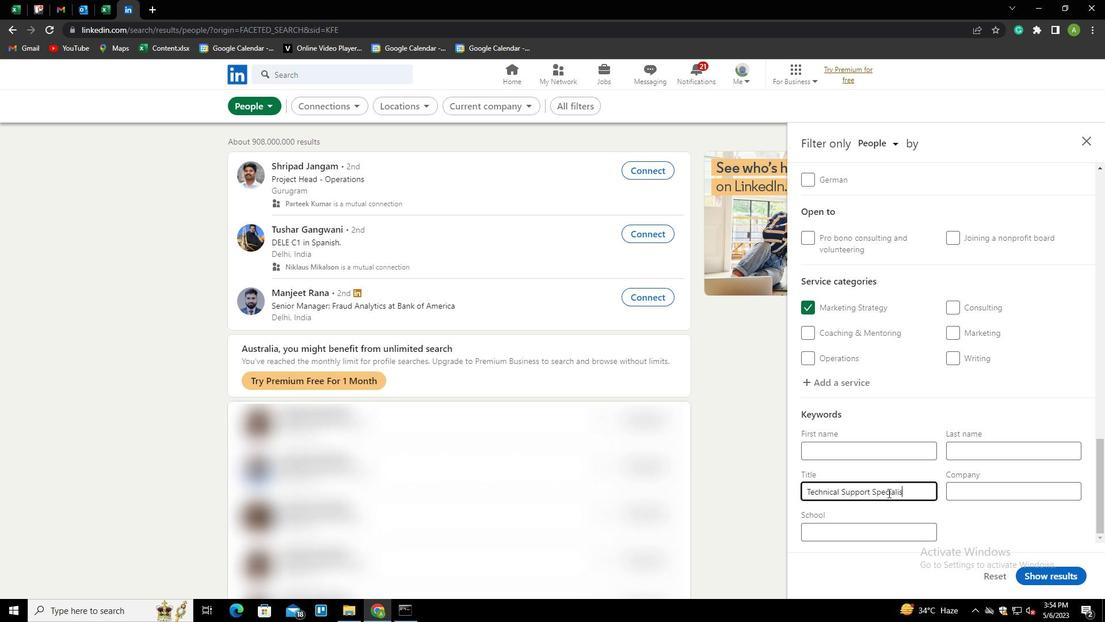 
Action: Mouse moved to (964, 520)
Screenshot: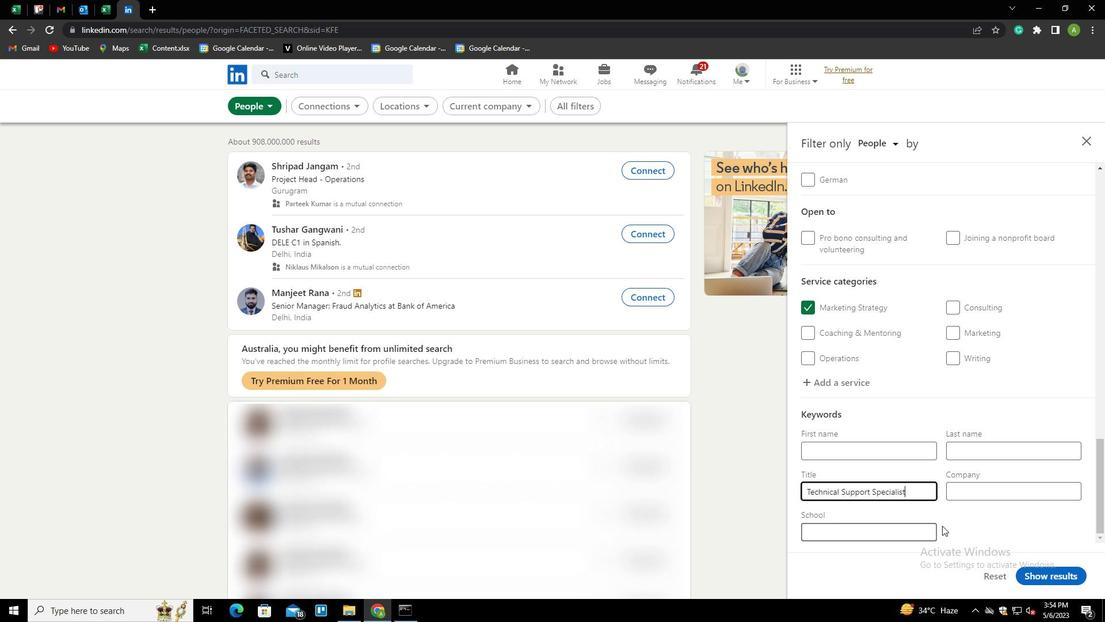 
Action: Mouse pressed left at (964, 520)
Screenshot: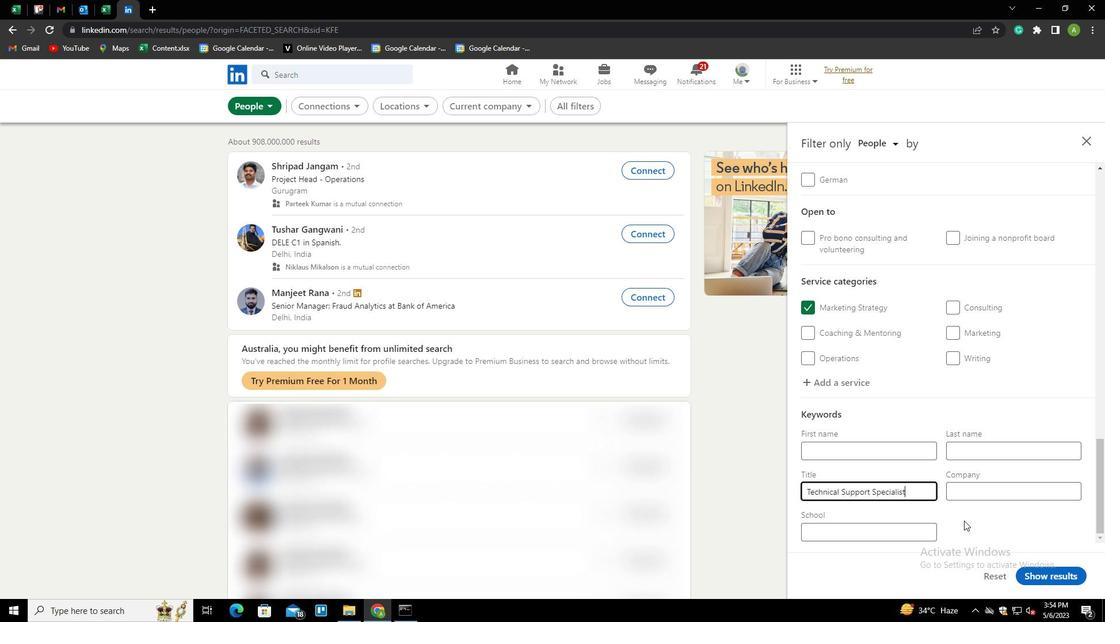 
Action: Mouse moved to (1058, 570)
Screenshot: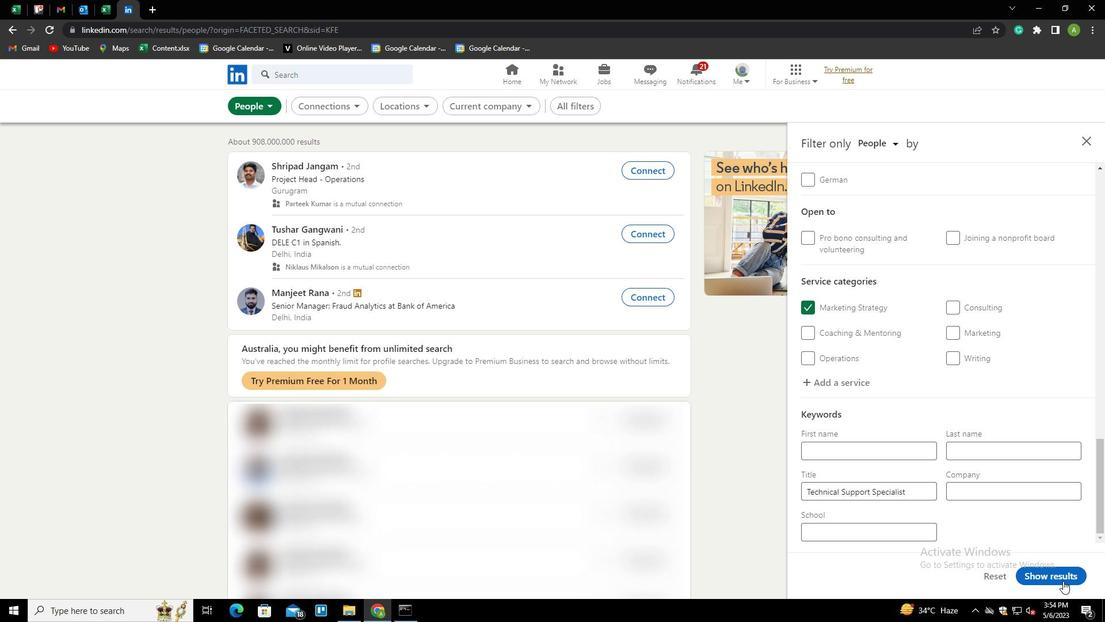 
Action: Mouse pressed left at (1058, 570)
Screenshot: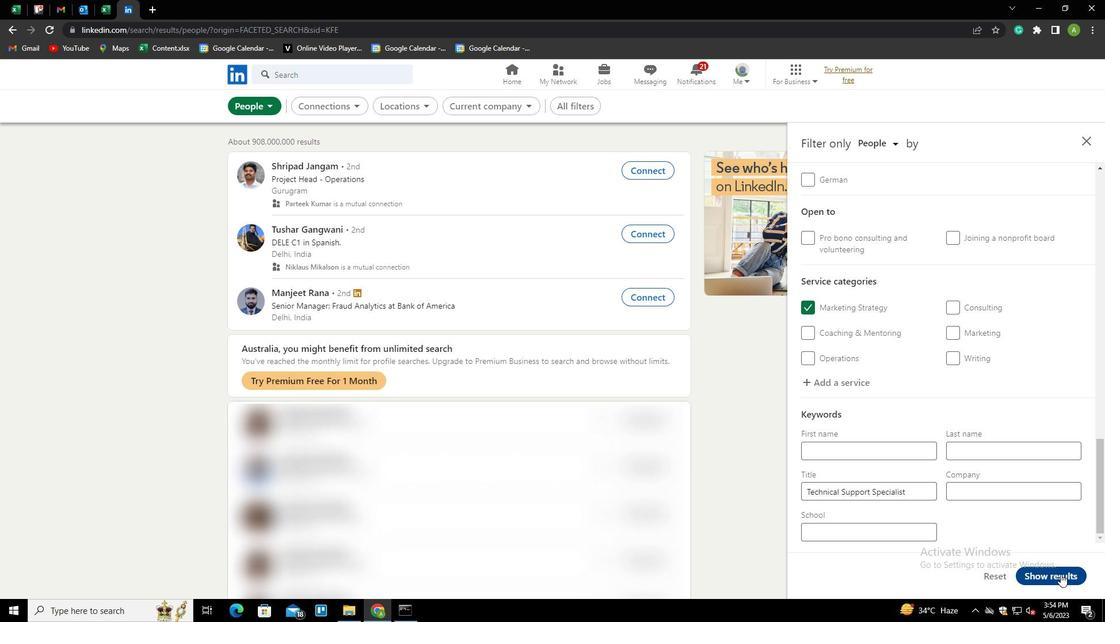 
Action: Mouse moved to (1059, 568)
Screenshot: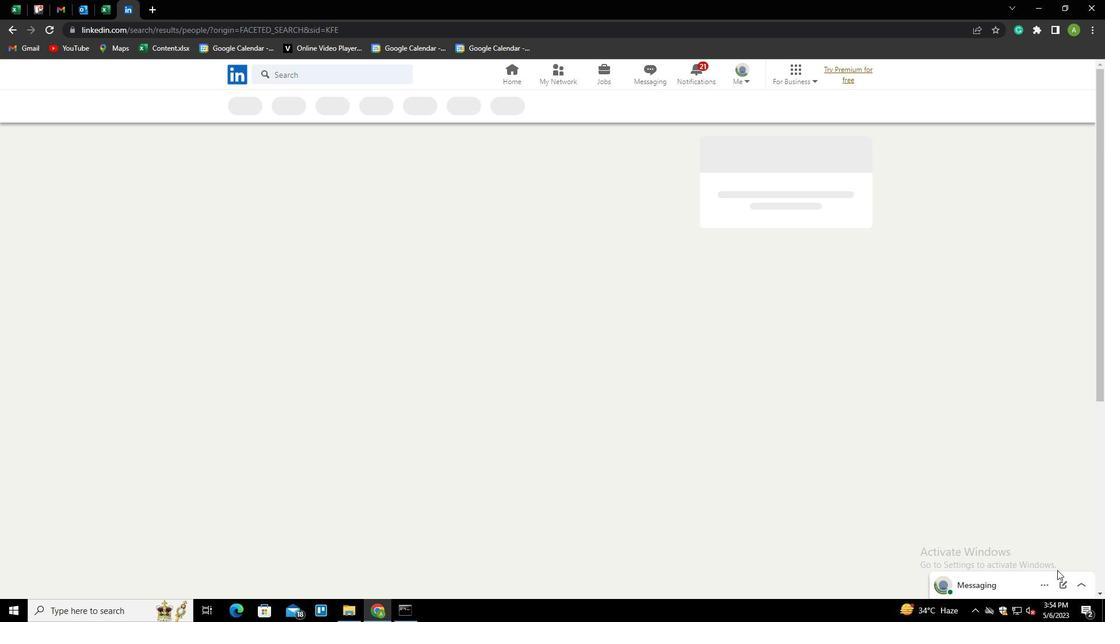 
